 Task: Find the nearby beach volleyball courts for a game in the sand in New York City.
Action: Key pressed <Key.caps_lock>N<Key.caps_lock>ew<Key.space><Key.caps_lock>Y<Key.caps_lock>ork<Key.space><Key.caps_lock>C<Key.caps_lock>ity<Key.enter>
Screenshot: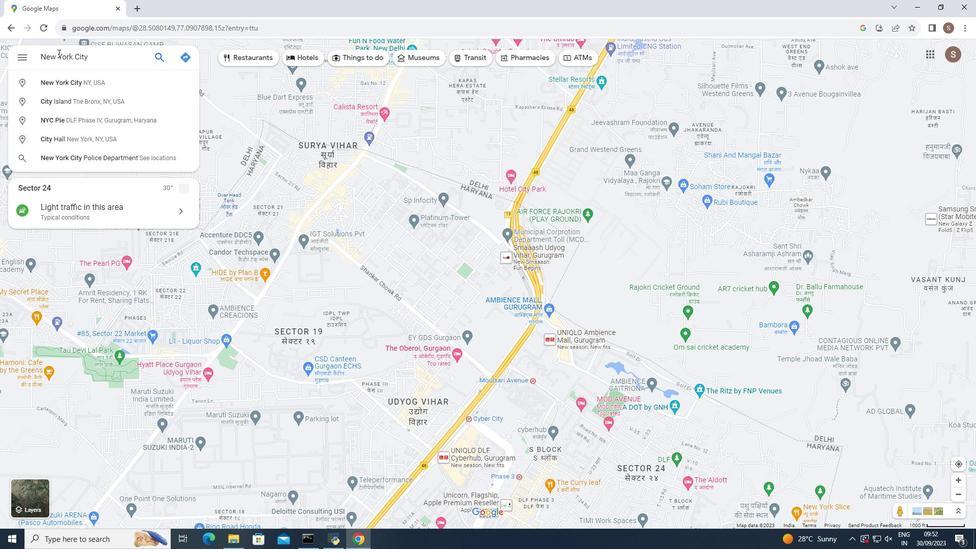 
Action: Mouse moved to (99, 226)
Screenshot: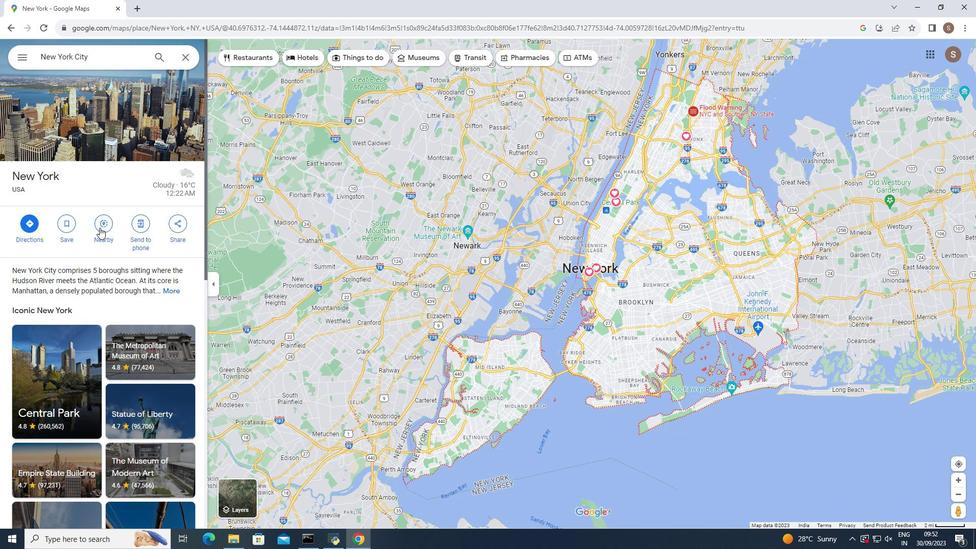 
Action: Mouse pressed left at (99, 226)
Screenshot: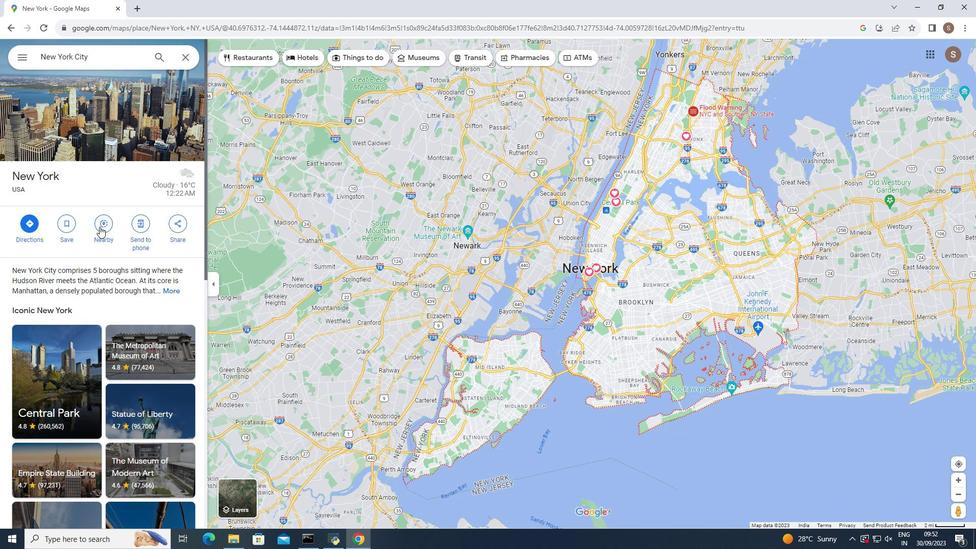 
Action: Mouse moved to (59, 54)
Screenshot: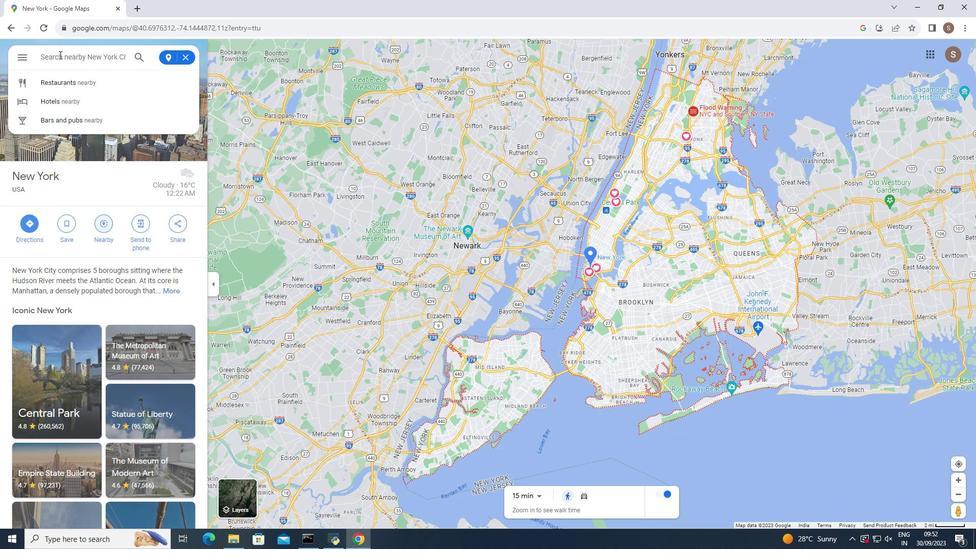 
Action: Mouse pressed left at (59, 54)
Screenshot: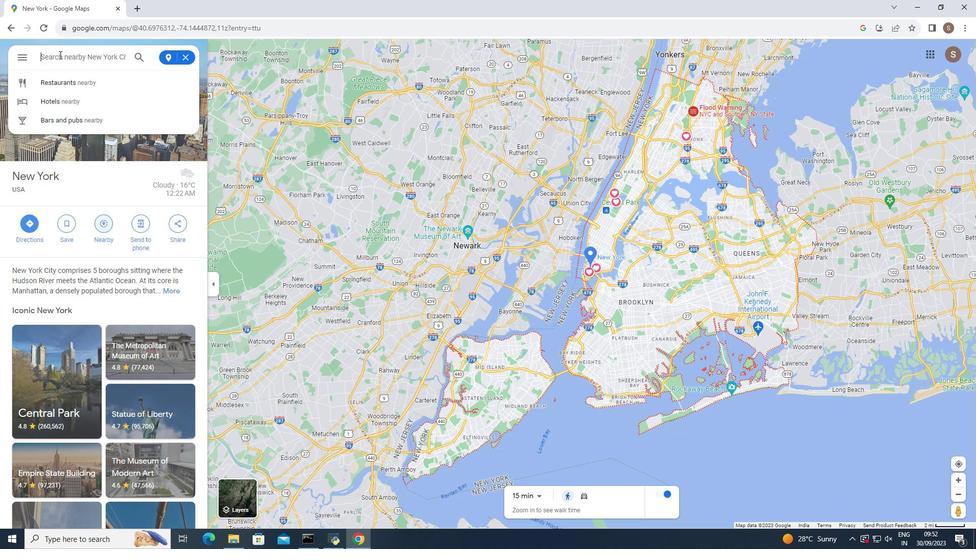 
Action: Key pressed b<Key.backspace>volleyball<Key.space>court<Key.space>foe<Key.backspace>r<Key.space>a<Key.space>game<Key.space>in<Key.space>the<Key.space>sand
Screenshot: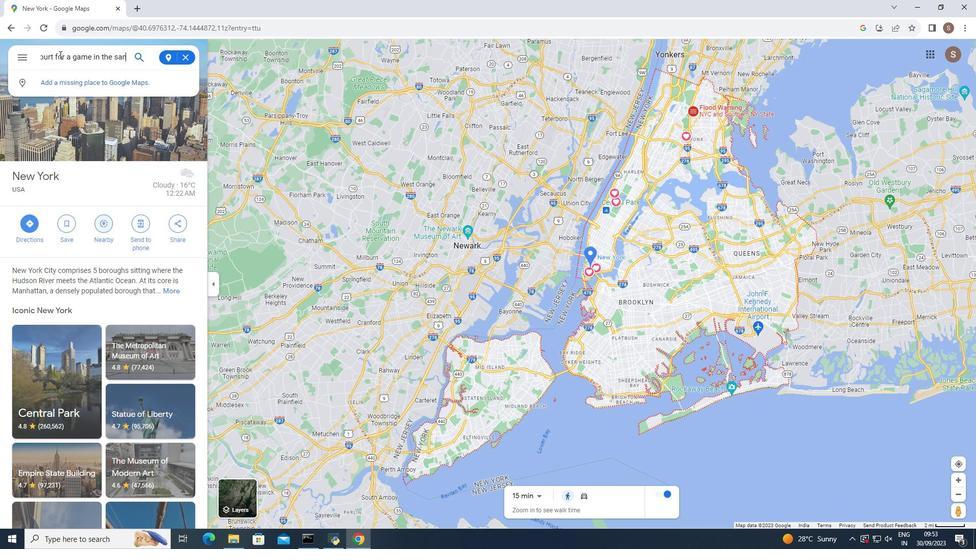 
Action: Mouse moved to (140, 56)
Screenshot: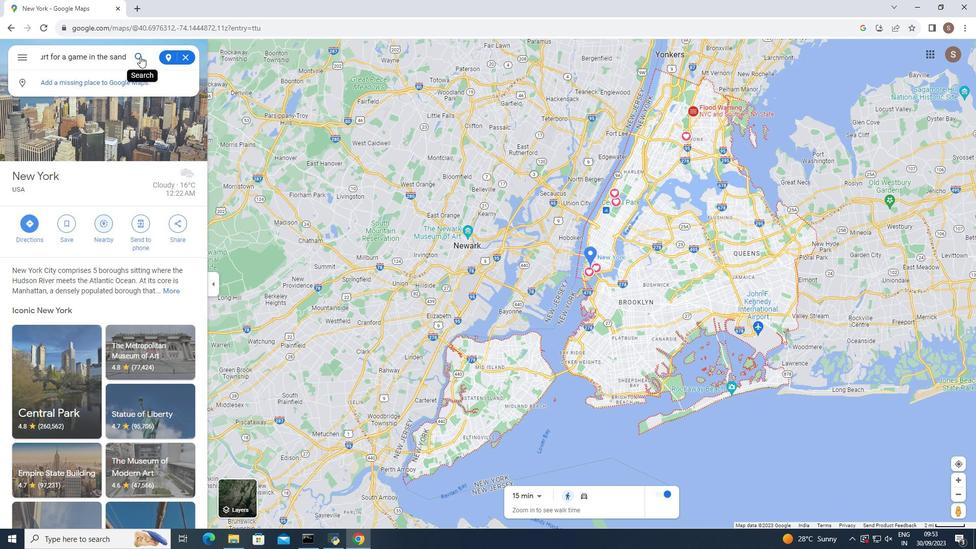 
Action: Mouse pressed left at (140, 56)
Screenshot: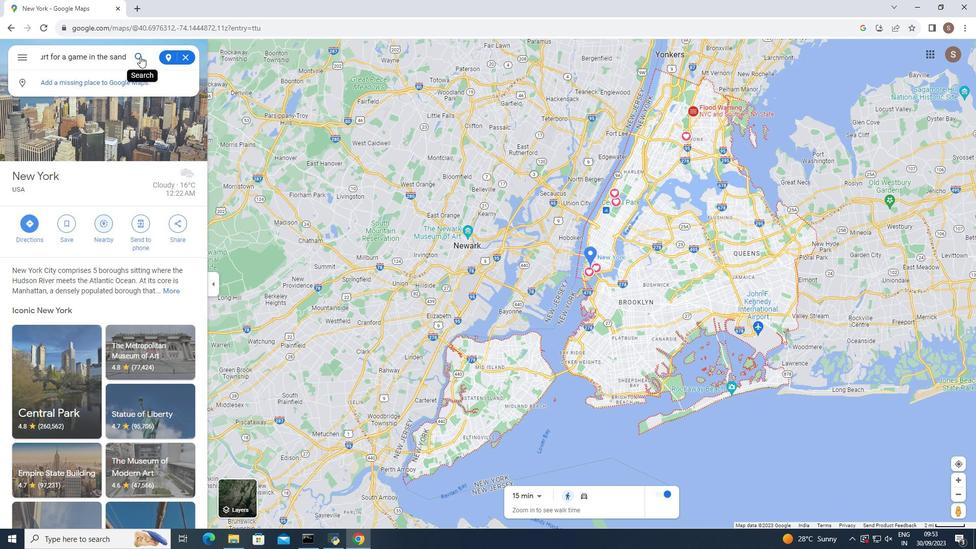 
Action: Mouse moved to (78, 86)
Screenshot: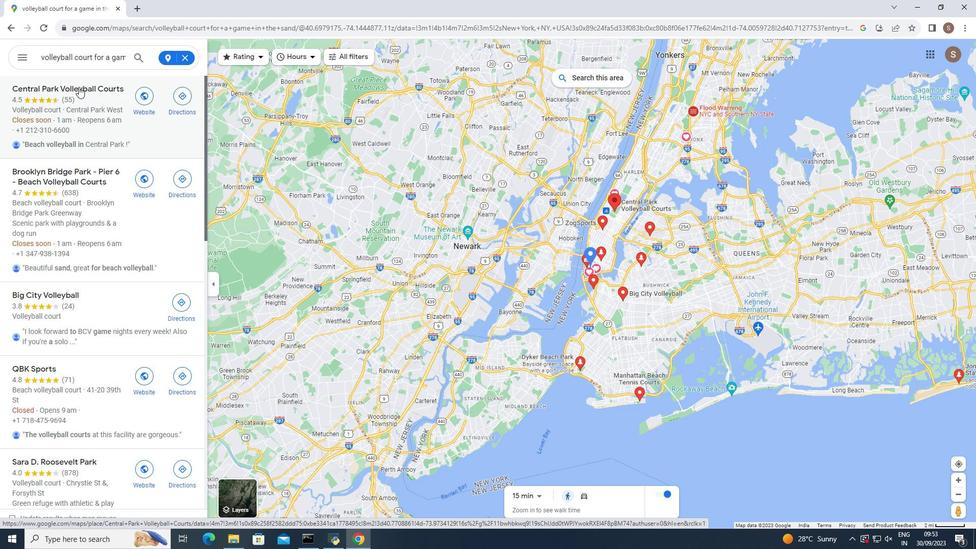 
Action: Mouse pressed left at (78, 86)
Screenshot: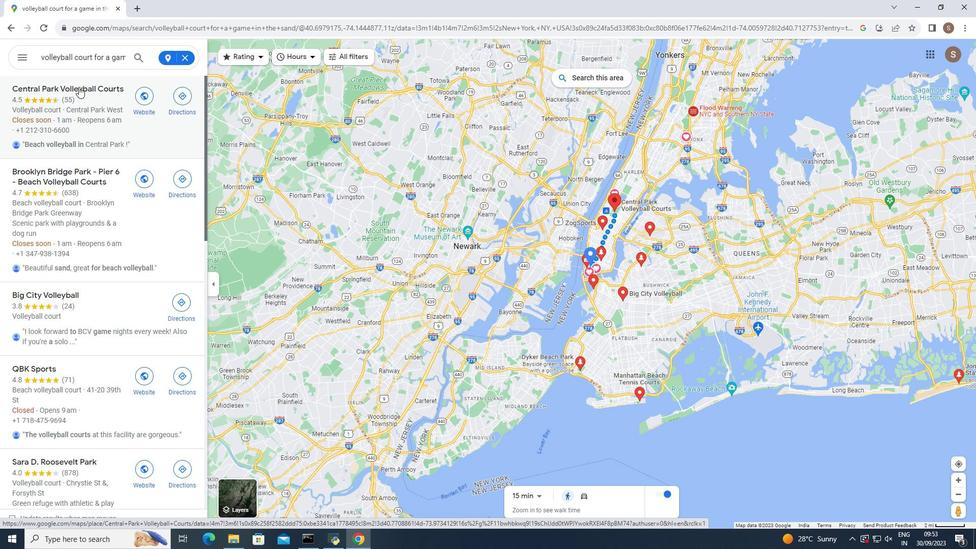 
Action: Mouse moved to (269, 325)
Screenshot: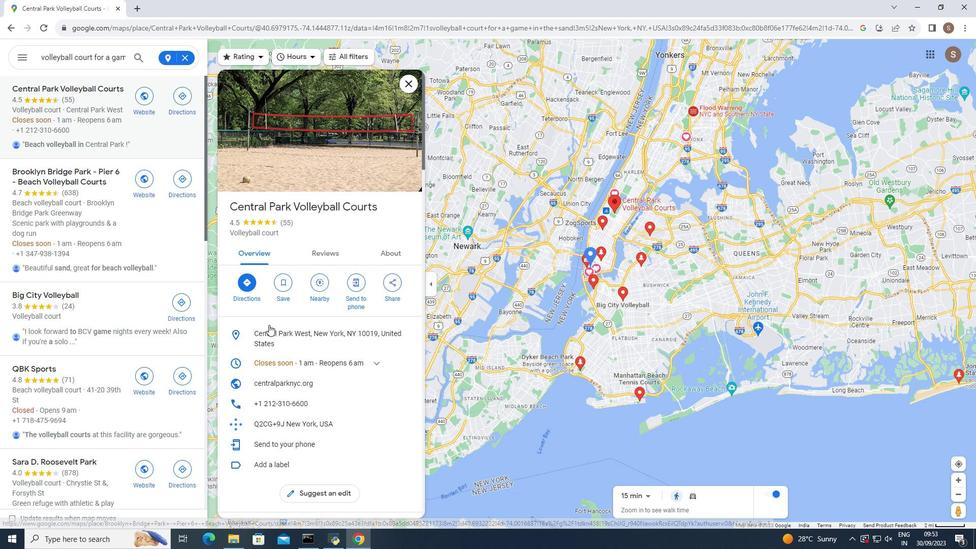 
Action: Mouse scrolled (269, 324) with delta (0, 0)
Screenshot: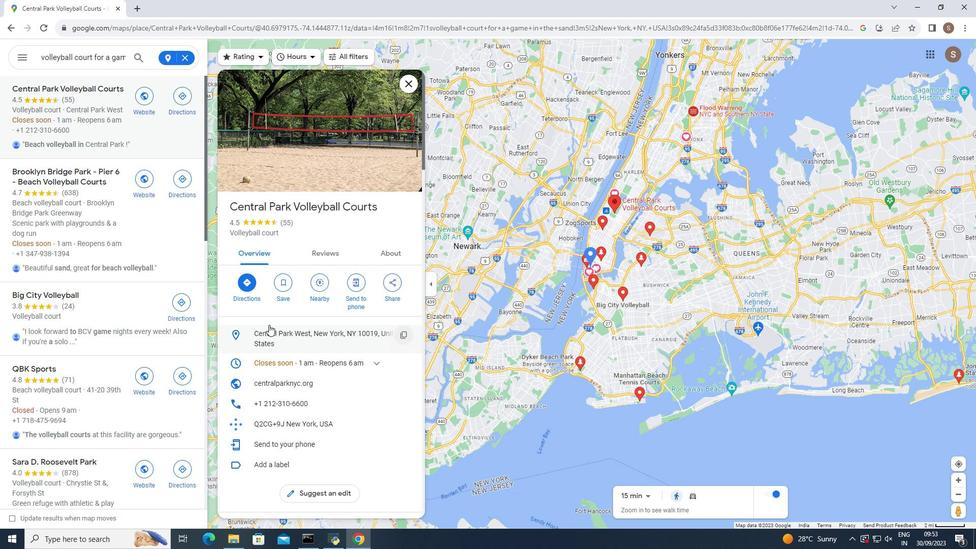 
Action: Mouse moved to (345, 293)
Screenshot: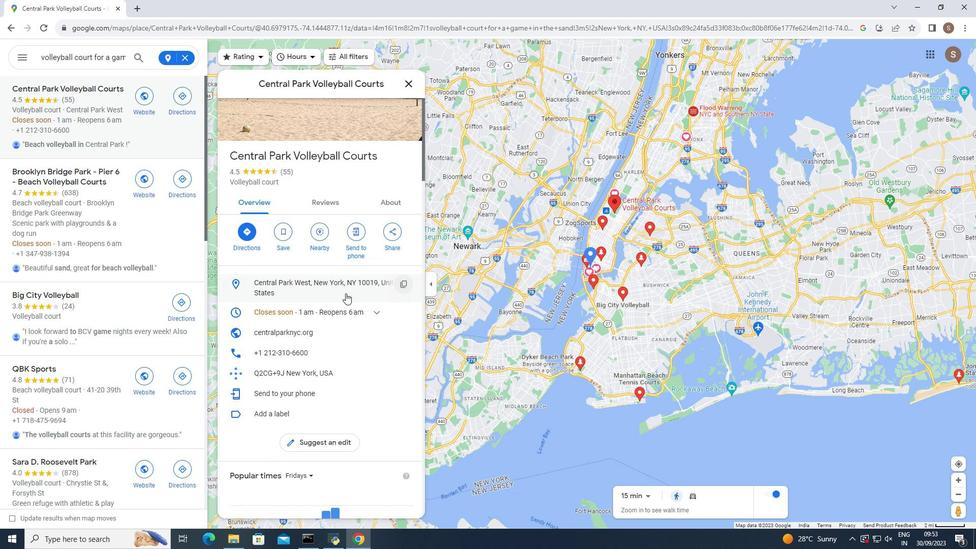 
Action: Mouse scrolled (345, 293) with delta (0, 0)
Screenshot: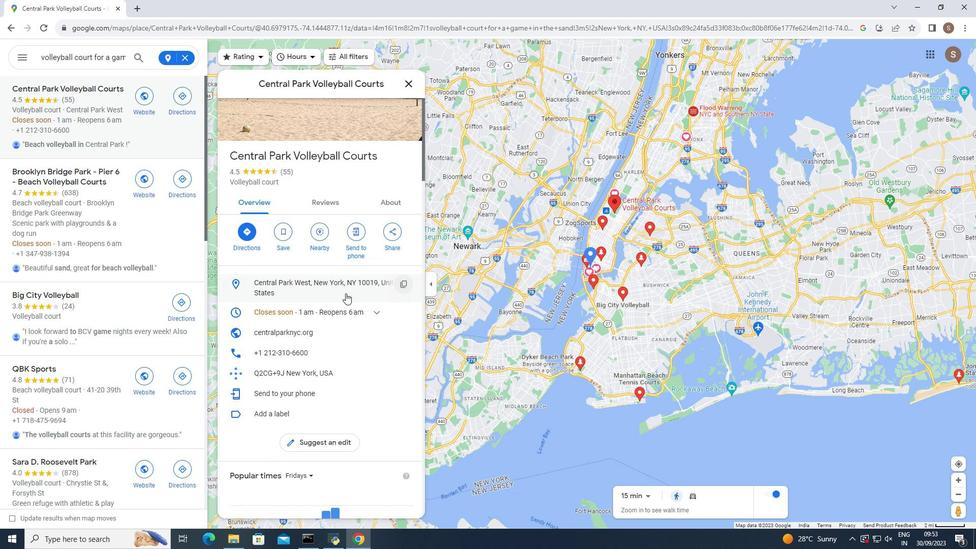 
Action: Mouse moved to (345, 294)
Screenshot: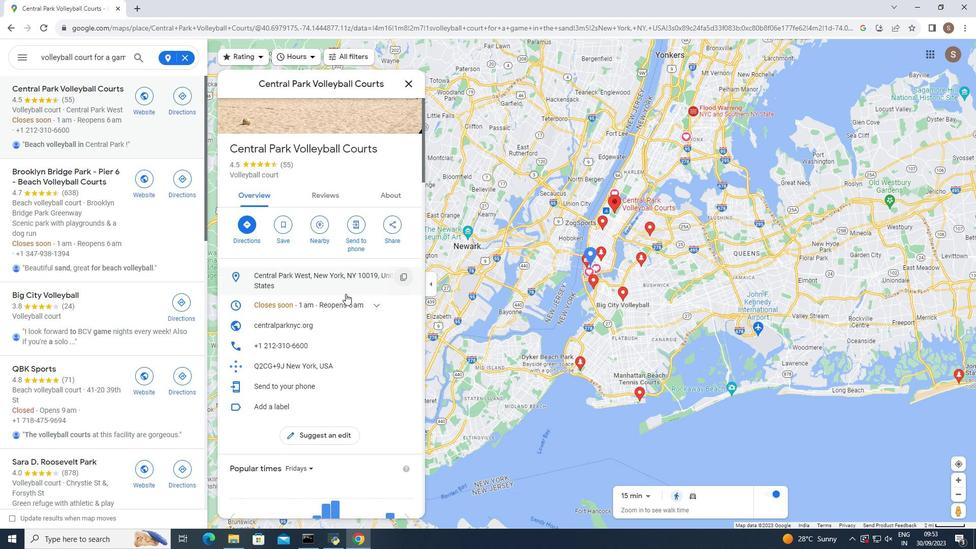 
Action: Mouse scrolled (345, 293) with delta (0, 0)
Screenshot: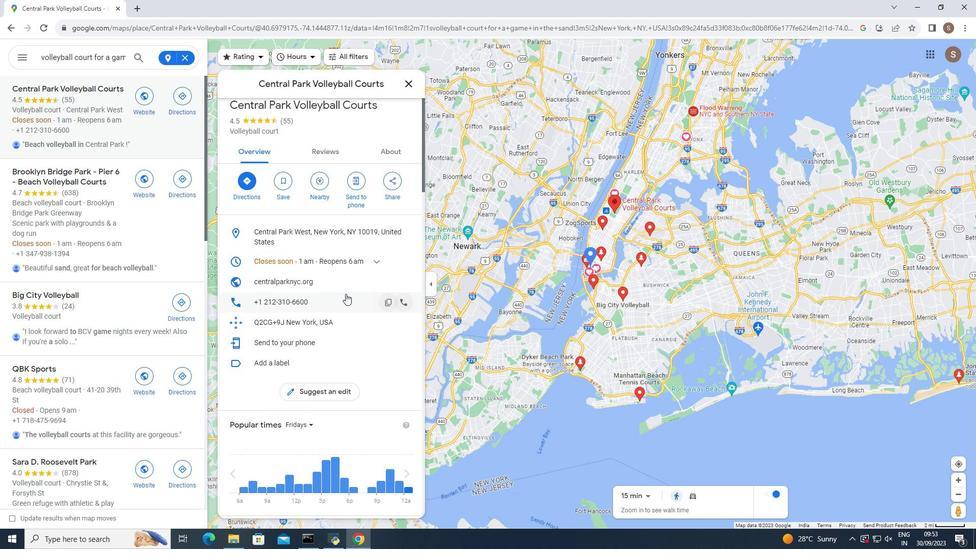 
Action: Mouse scrolled (345, 293) with delta (0, 0)
Screenshot: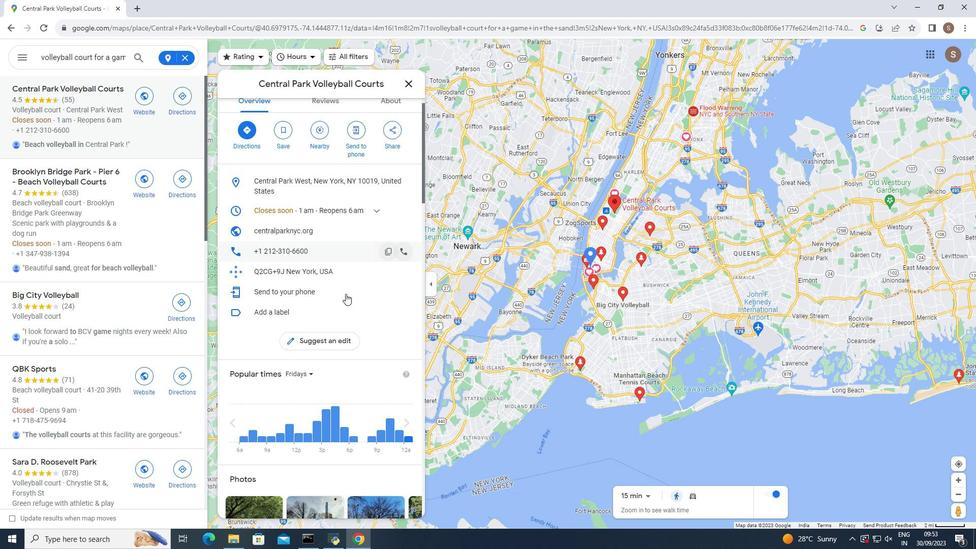 
Action: Mouse moved to (373, 161)
Screenshot: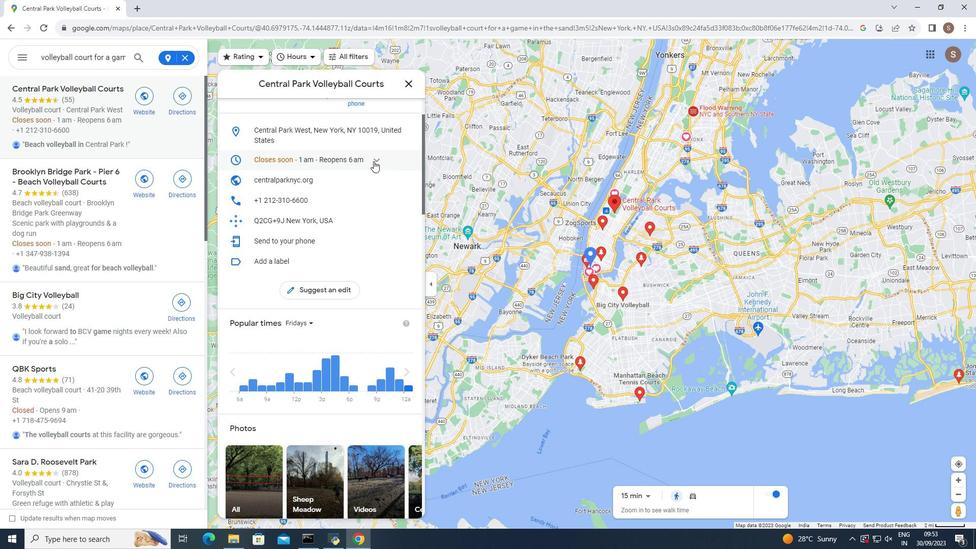 
Action: Mouse pressed left at (373, 161)
Screenshot: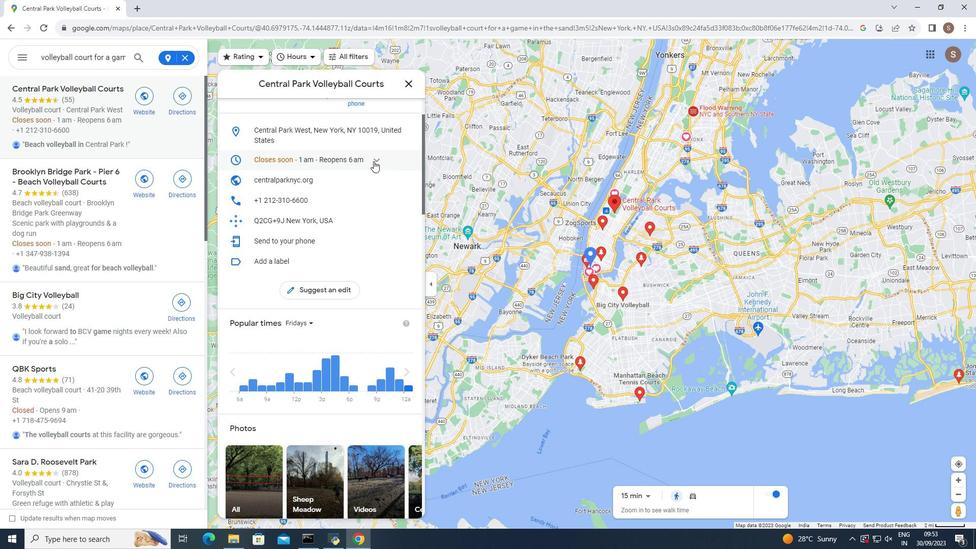
Action: Mouse moved to (367, 201)
Screenshot: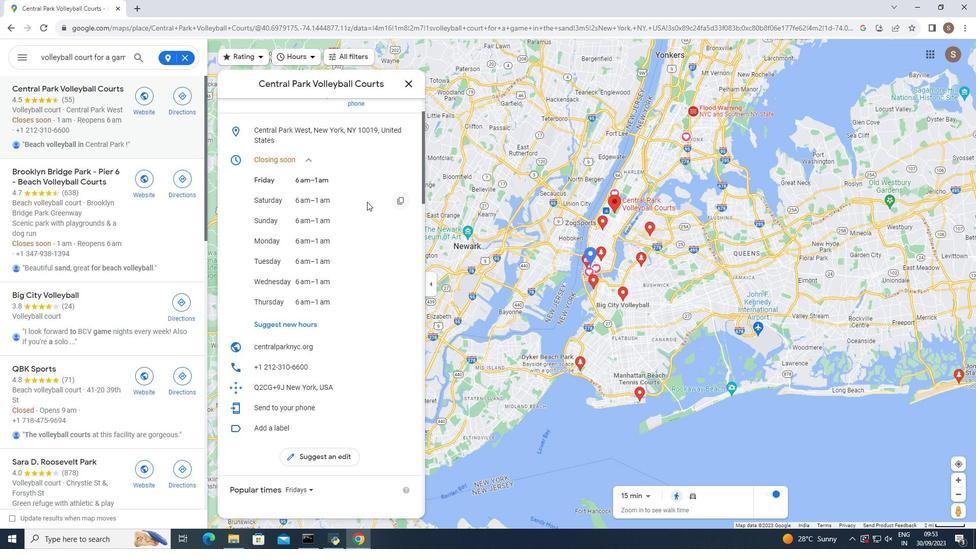 
Action: Mouse scrolled (367, 201) with delta (0, 0)
Screenshot: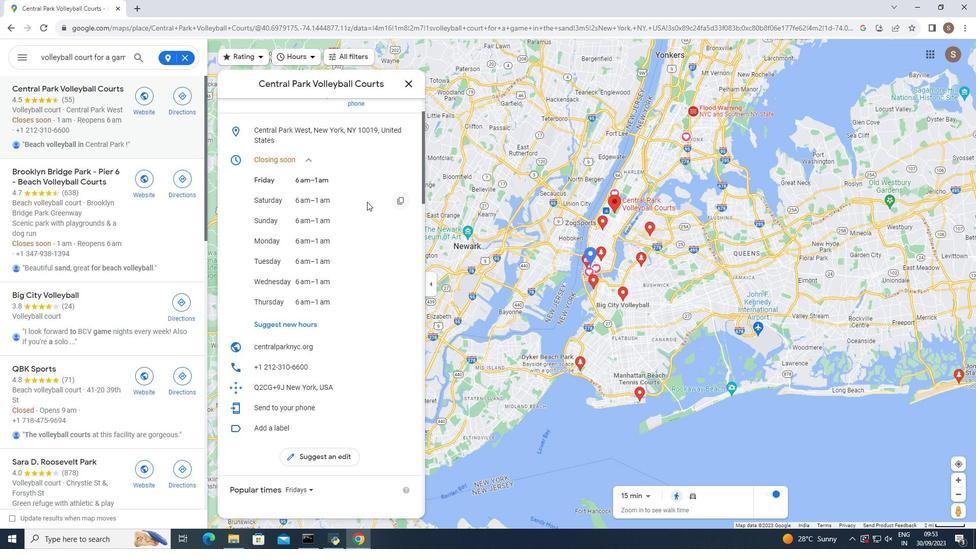 
Action: Mouse moved to (366, 202)
Screenshot: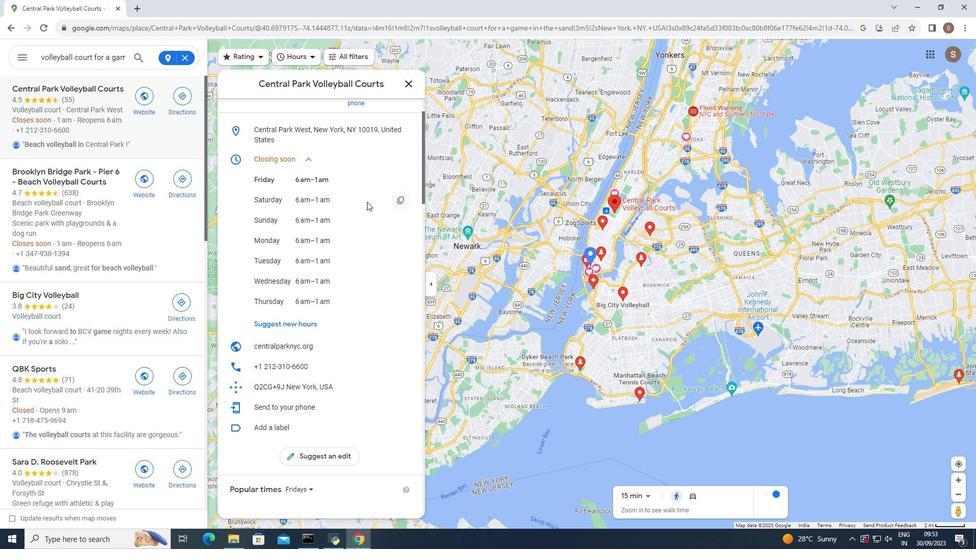
Action: Mouse scrolled (366, 201) with delta (0, 0)
Screenshot: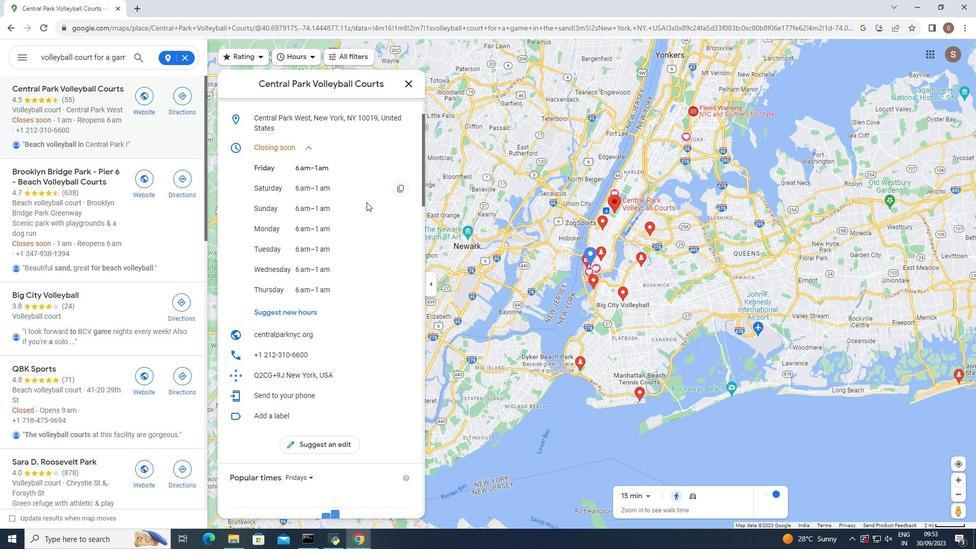 
Action: Mouse moved to (365, 203)
Screenshot: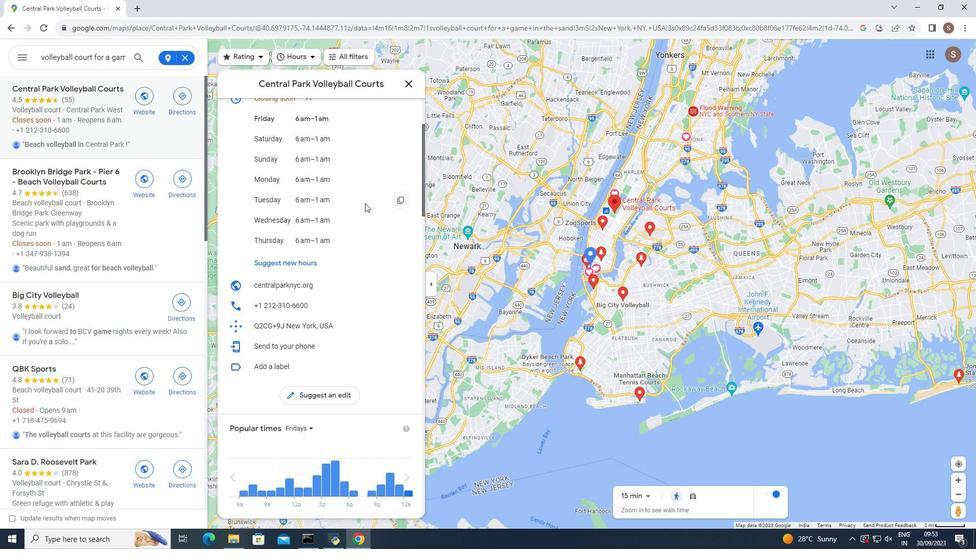
Action: Mouse scrolled (365, 202) with delta (0, 0)
Screenshot: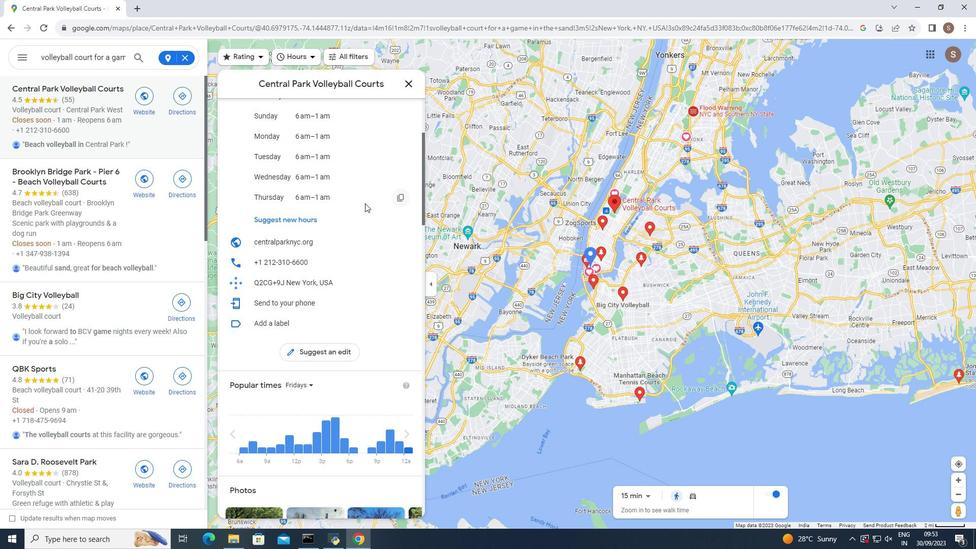 
Action: Mouse scrolled (365, 202) with delta (0, 0)
Screenshot: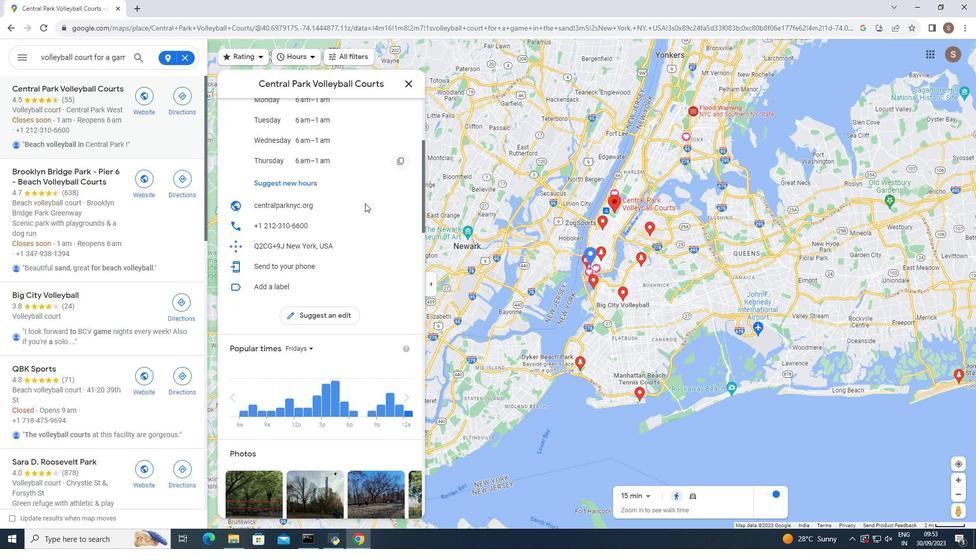 
Action: Mouse scrolled (365, 202) with delta (0, 0)
Screenshot: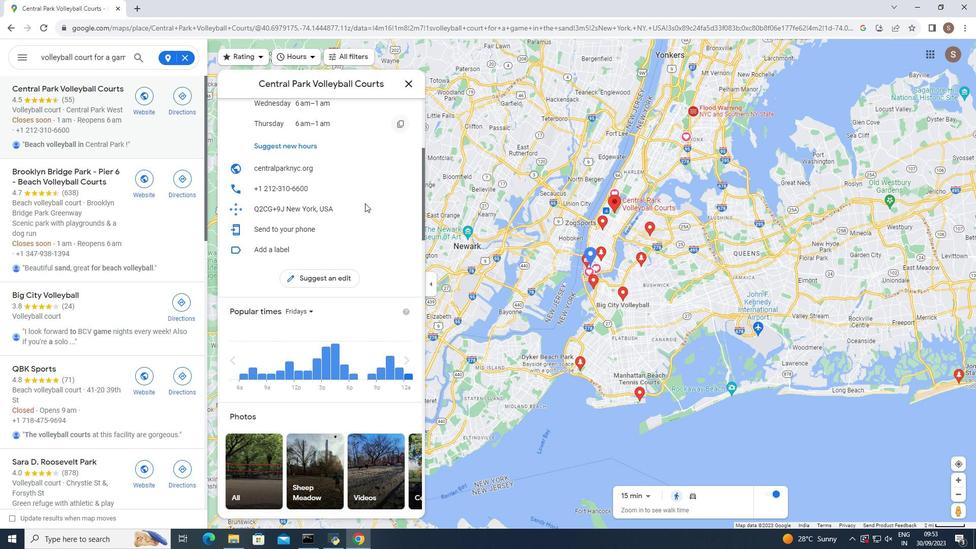 
Action: Mouse scrolled (365, 202) with delta (0, 0)
Screenshot: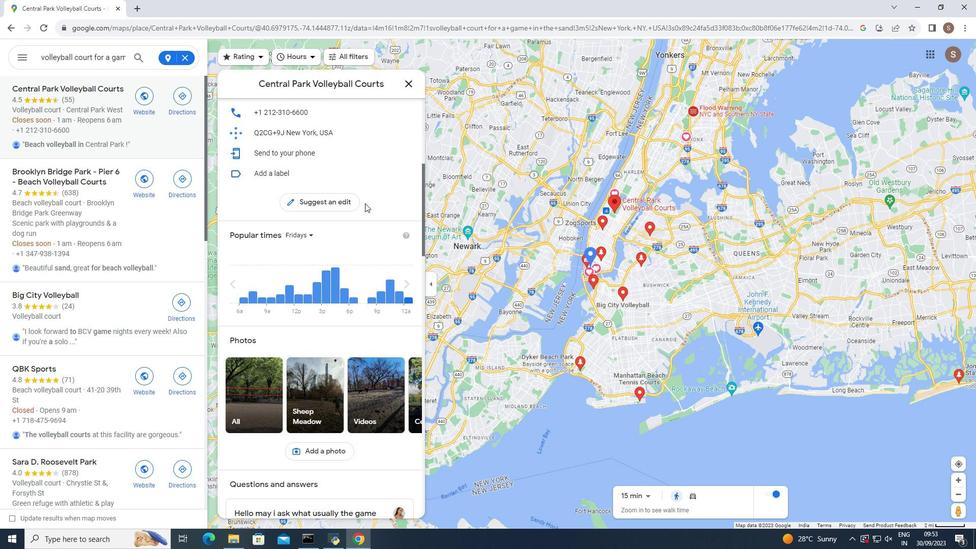 
Action: Mouse scrolled (365, 202) with delta (0, 0)
Screenshot: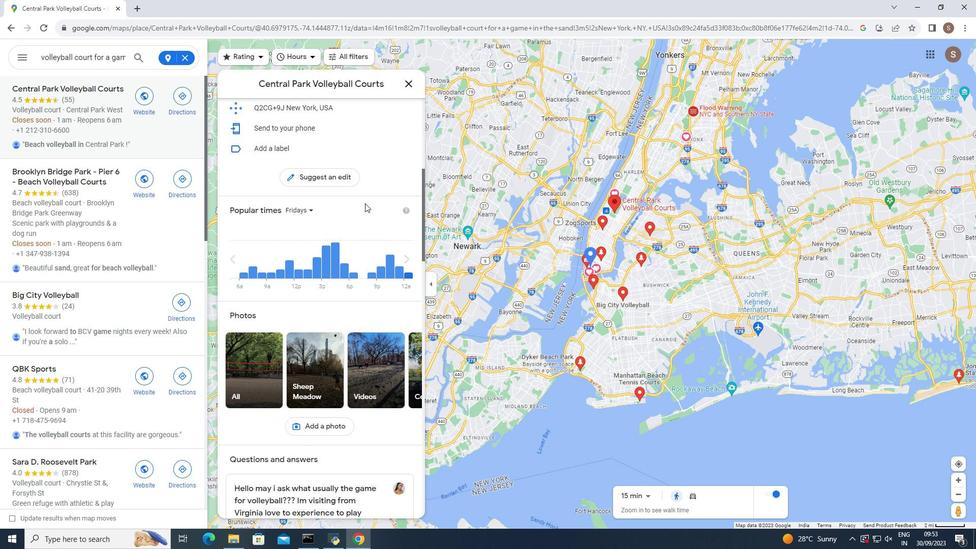 
Action: Mouse scrolled (365, 202) with delta (0, 0)
Screenshot: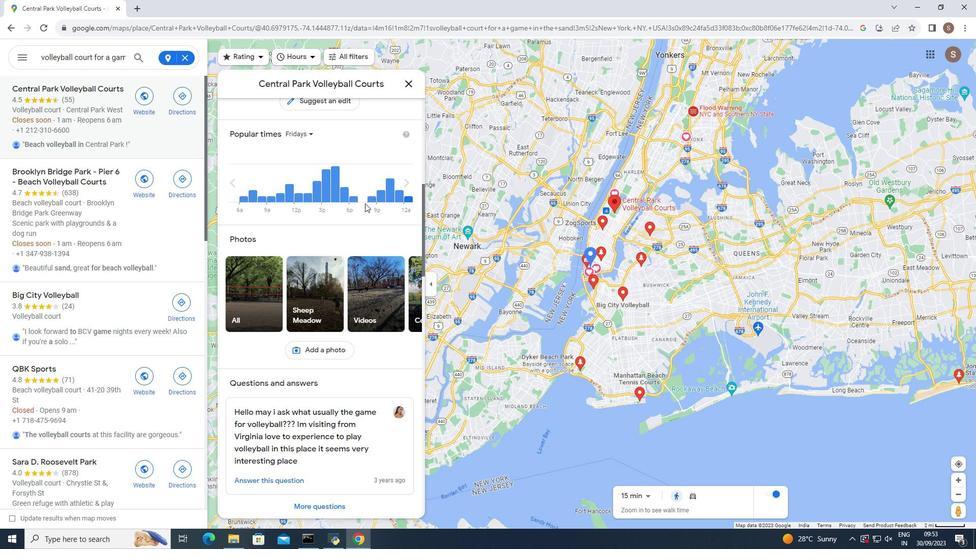 
Action: Mouse scrolled (365, 202) with delta (0, 0)
Screenshot: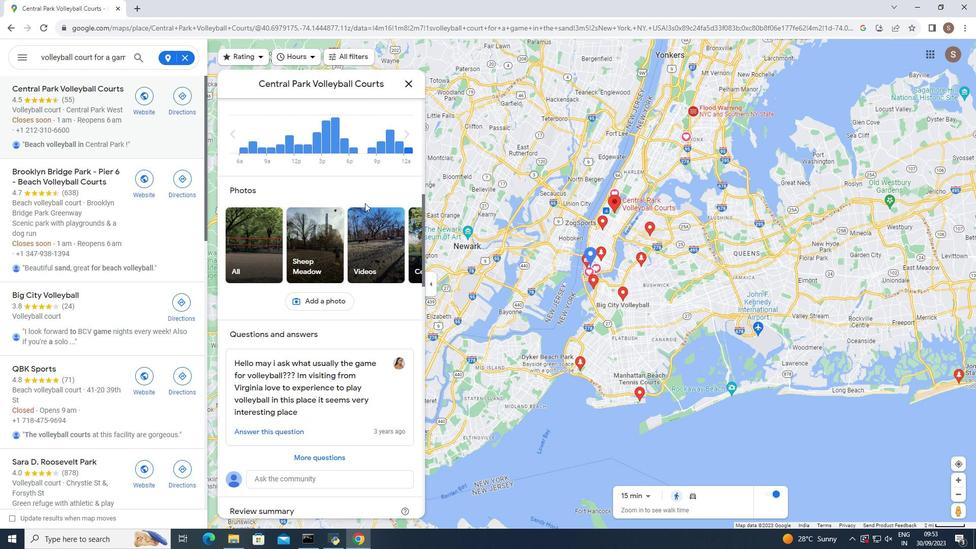 
Action: Mouse scrolled (365, 202) with delta (0, 0)
Screenshot: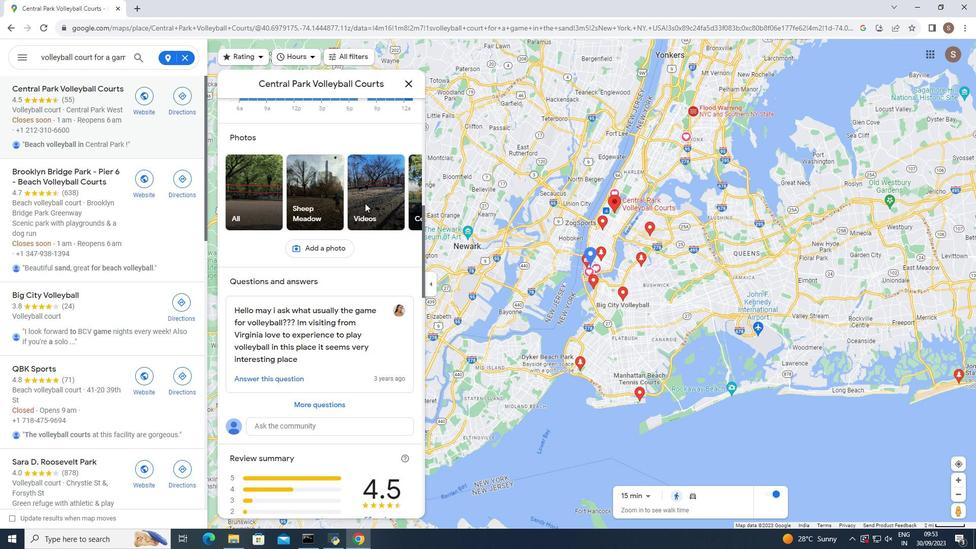 
Action: Mouse scrolled (365, 202) with delta (0, 0)
Screenshot: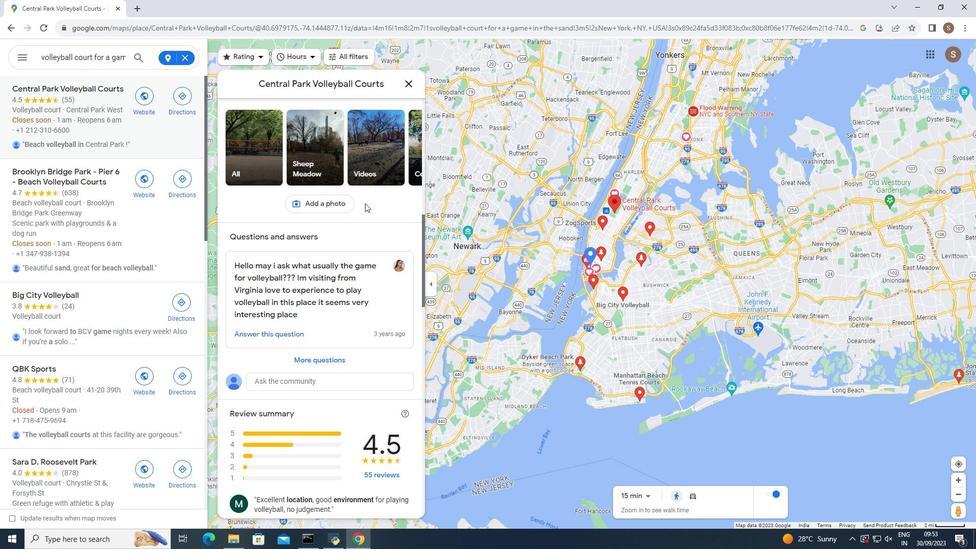 
Action: Mouse scrolled (365, 202) with delta (0, 0)
Screenshot: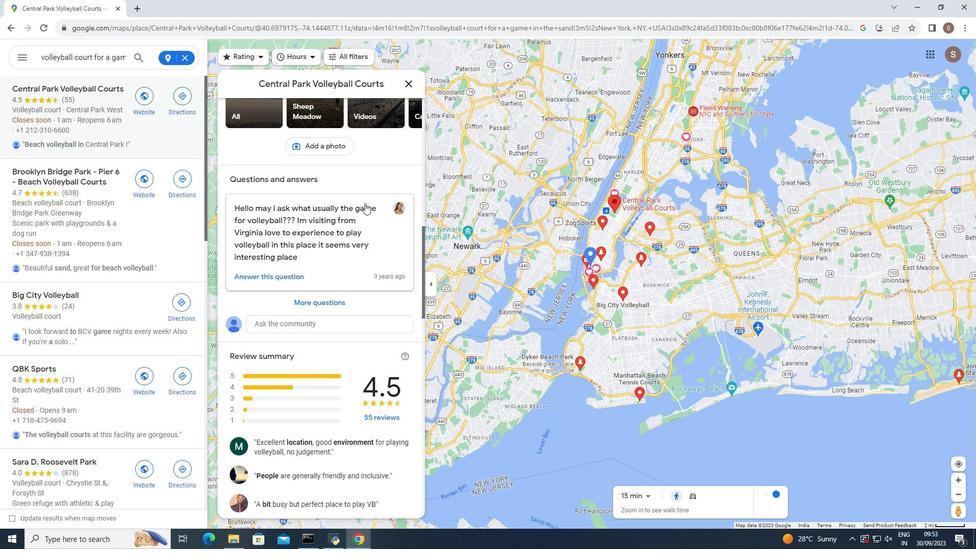 
Action: Mouse scrolled (365, 202) with delta (0, 0)
Screenshot: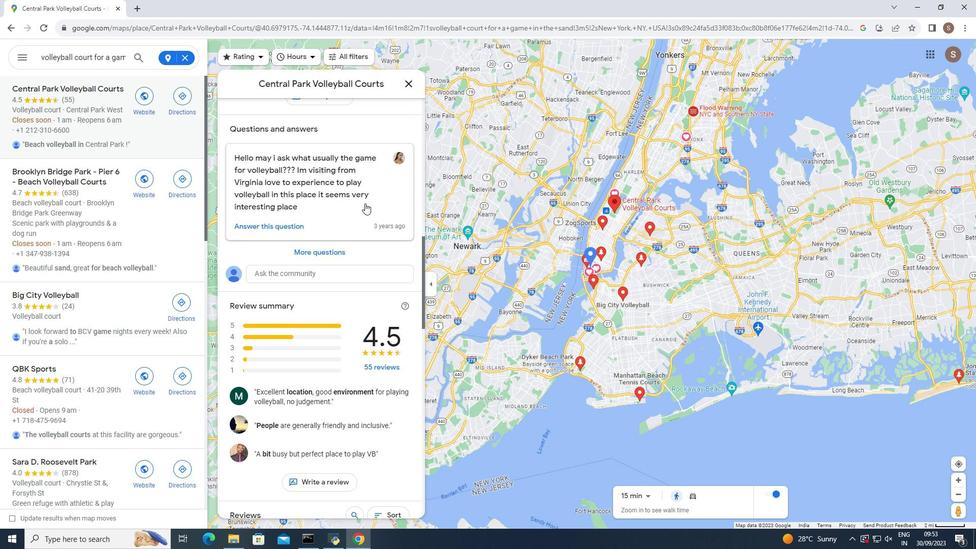 
Action: Mouse scrolled (365, 202) with delta (0, 0)
Screenshot: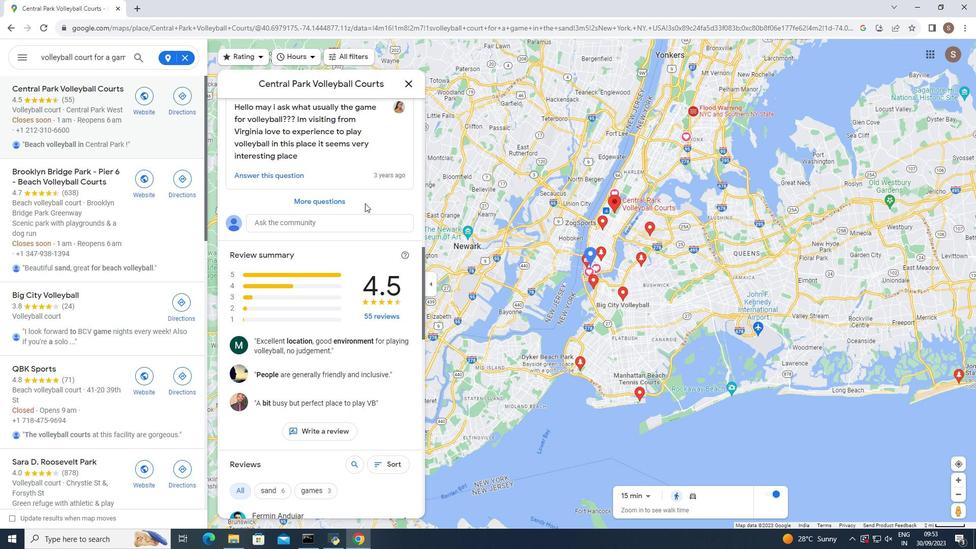 
Action: Mouse scrolled (365, 202) with delta (0, 0)
Screenshot: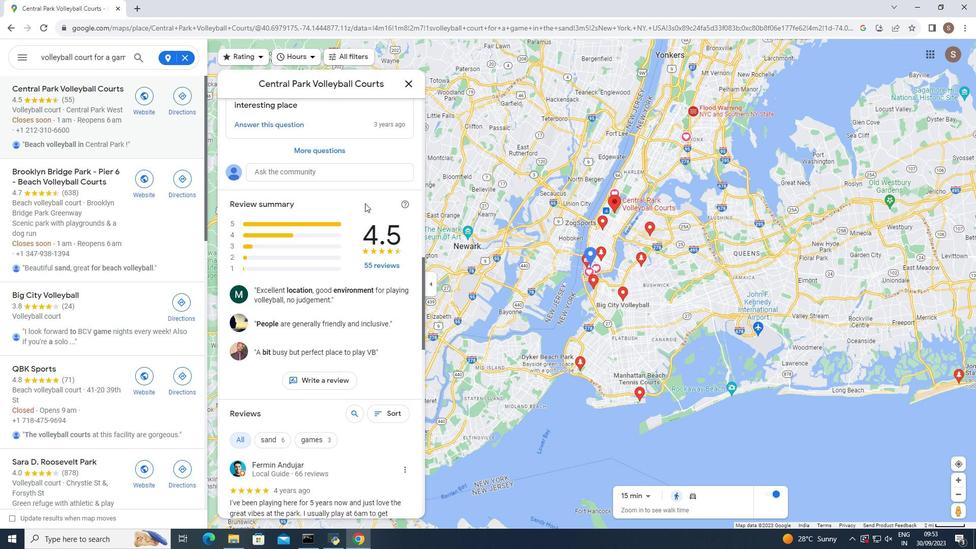 
Action: Mouse scrolled (365, 202) with delta (0, 0)
Screenshot: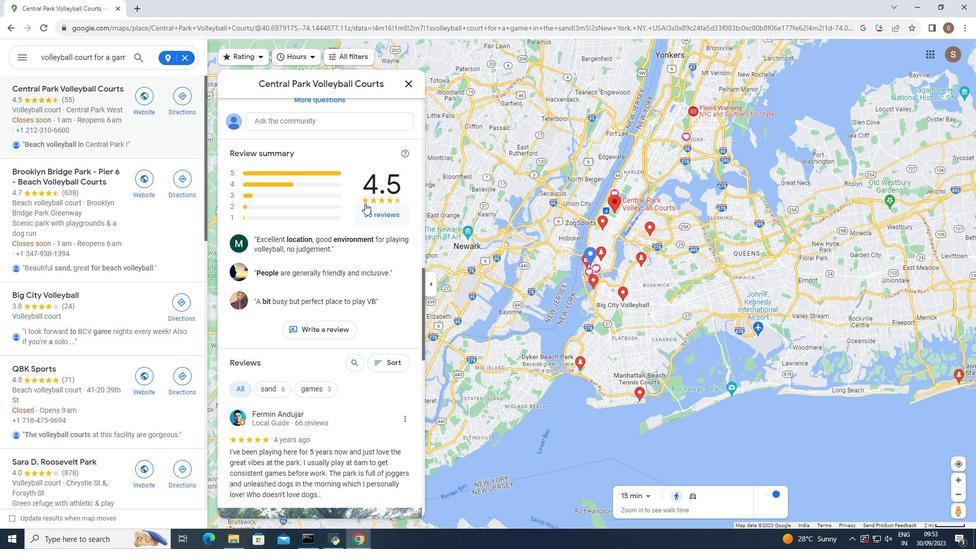 
Action: Mouse scrolled (365, 202) with delta (0, 0)
Screenshot: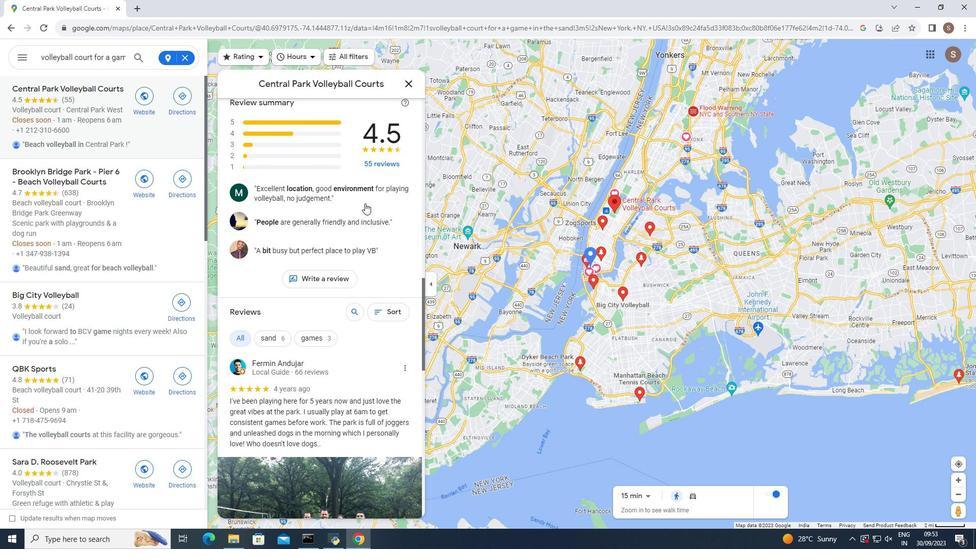 
Action: Mouse scrolled (365, 202) with delta (0, 0)
Screenshot: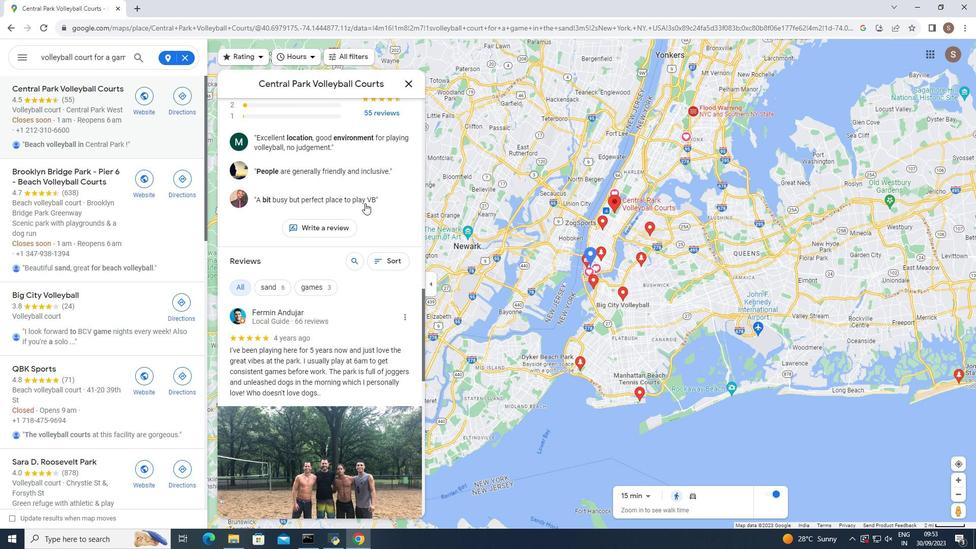 
Action: Mouse scrolled (365, 202) with delta (0, 0)
Screenshot: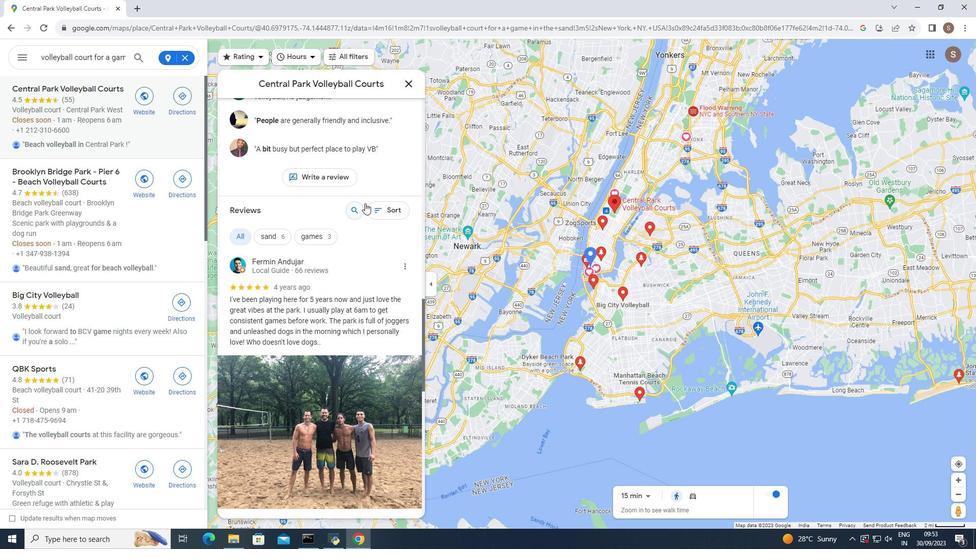 
Action: Mouse moved to (364, 203)
Screenshot: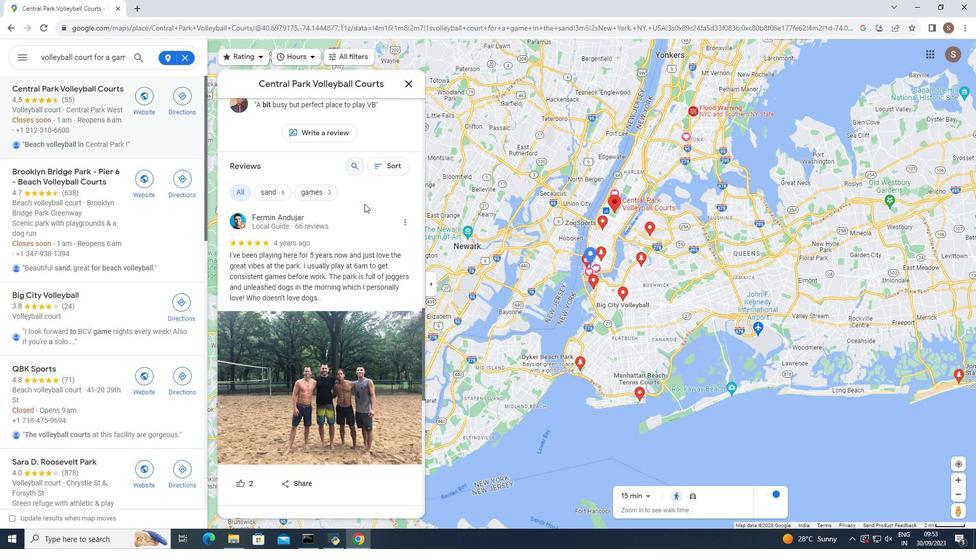 
Action: Mouse scrolled (364, 203) with delta (0, 0)
Screenshot: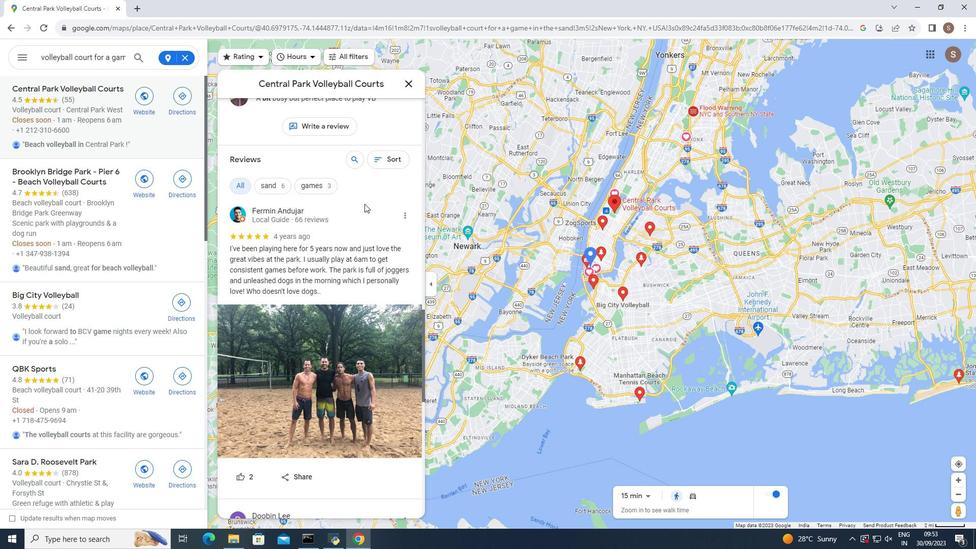 
Action: Mouse moved to (364, 204)
Screenshot: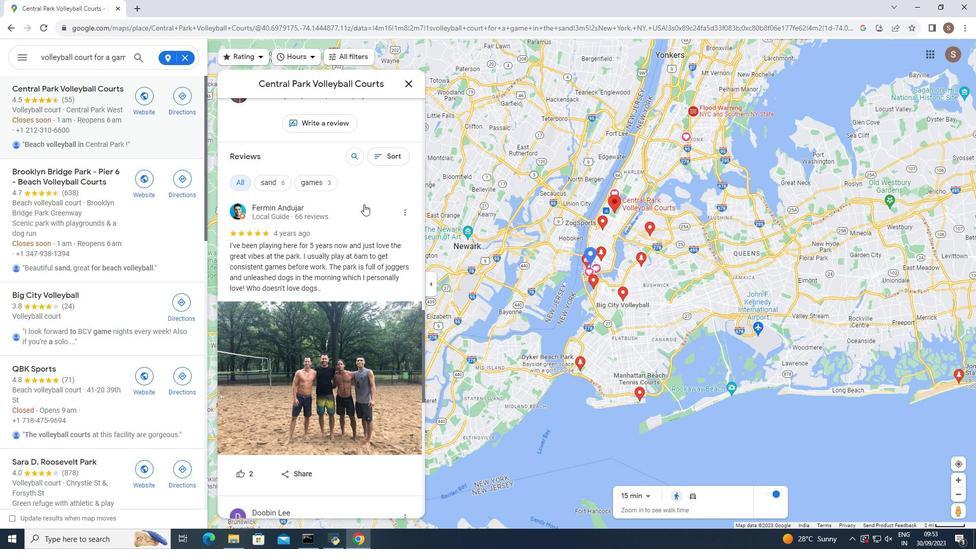 
Action: Mouse scrolled (364, 203) with delta (0, 0)
Screenshot: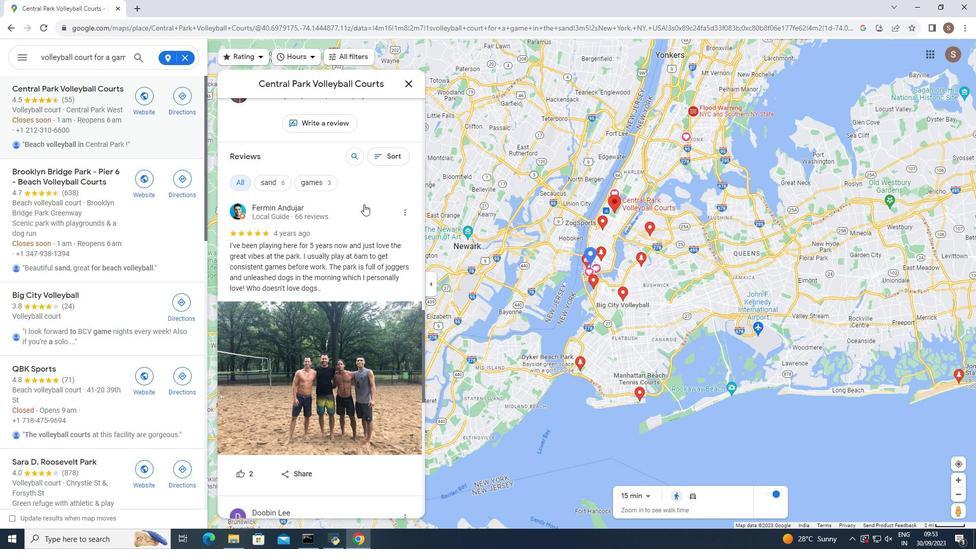 
Action: Mouse moved to (364, 205)
Screenshot: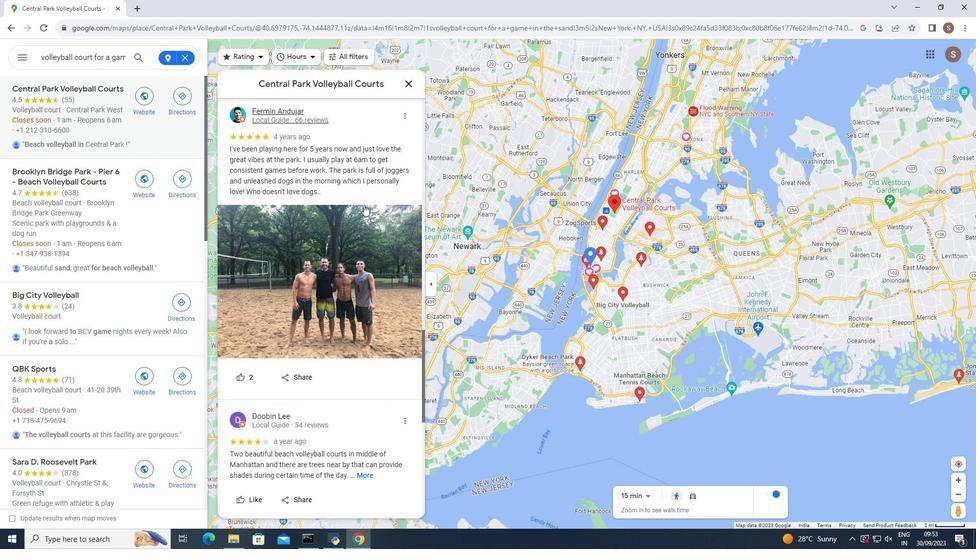 
Action: Mouse scrolled (364, 204) with delta (0, 0)
Screenshot: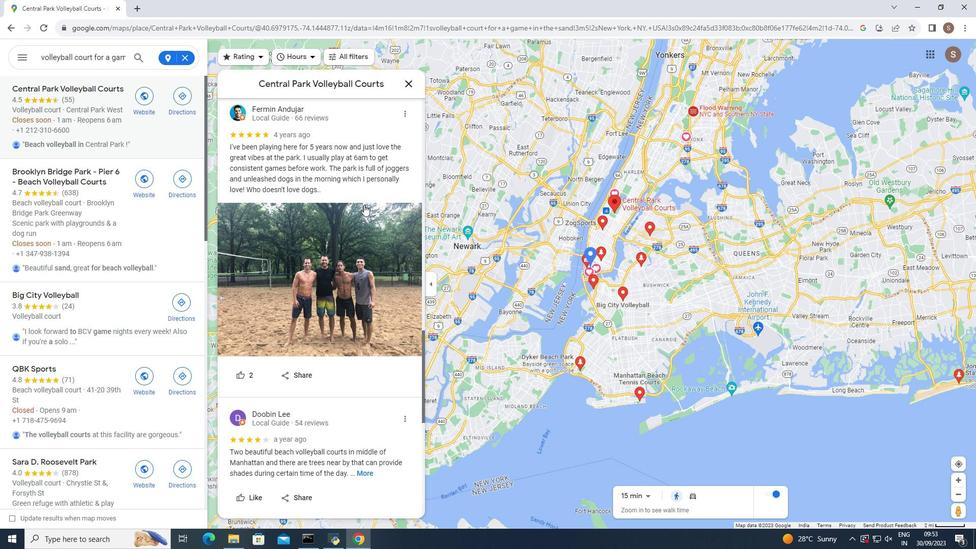 
Action: Mouse moved to (363, 205)
Screenshot: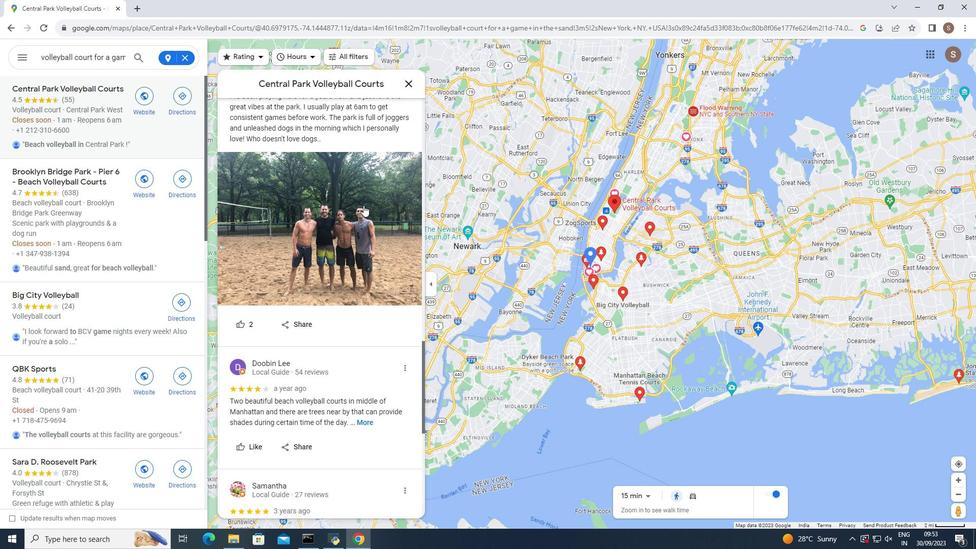 
Action: Mouse scrolled (363, 205) with delta (0, 0)
Screenshot: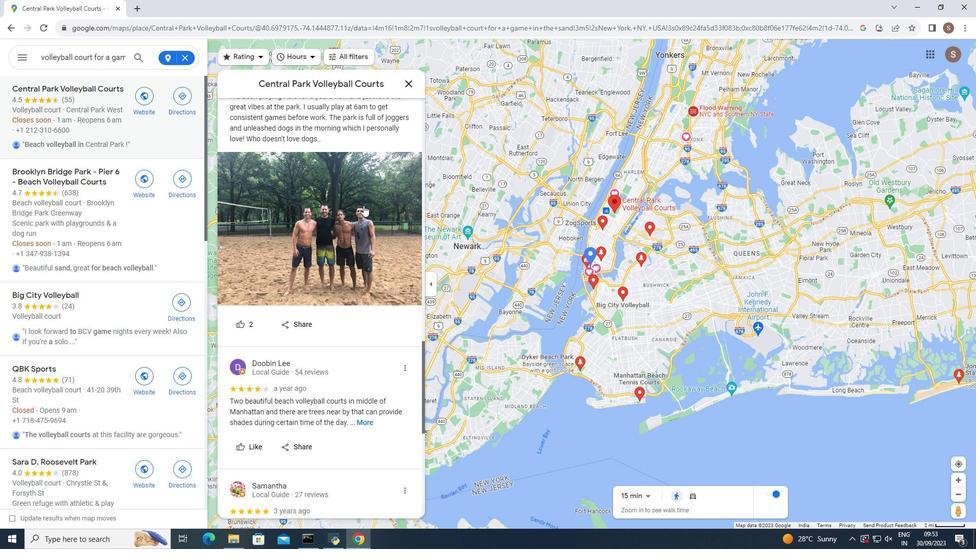 
Action: Mouse moved to (358, 209)
Screenshot: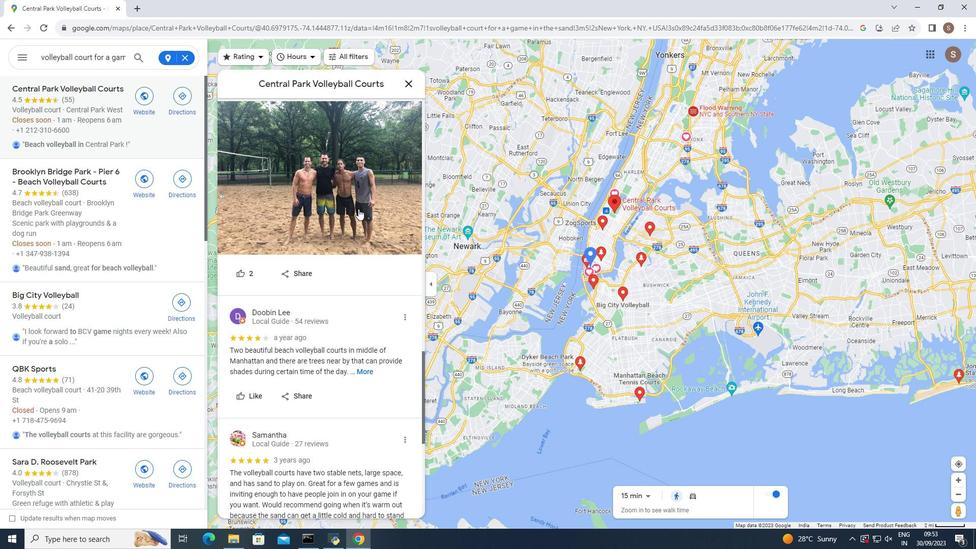 
Action: Mouse scrolled (358, 208) with delta (0, 0)
Screenshot: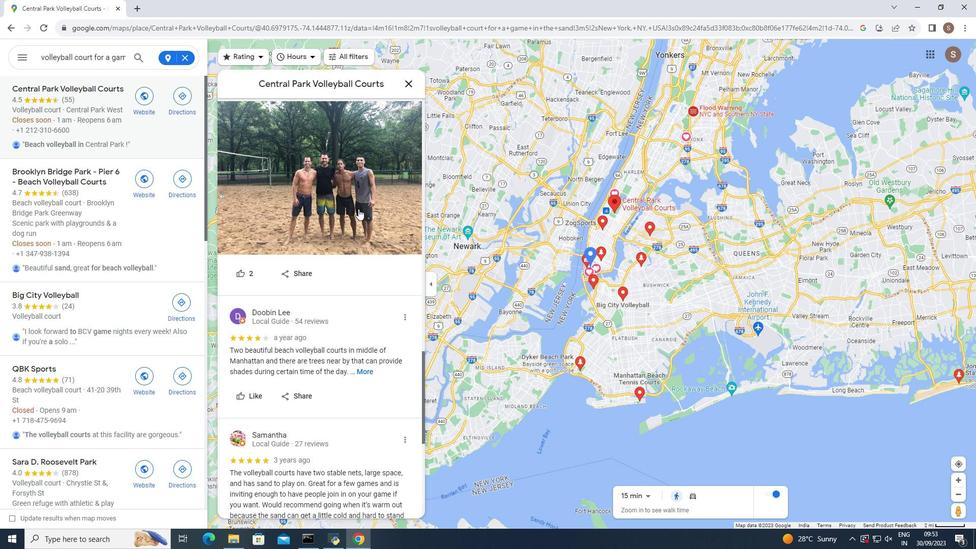 
Action: Mouse scrolled (358, 208) with delta (0, 0)
Screenshot: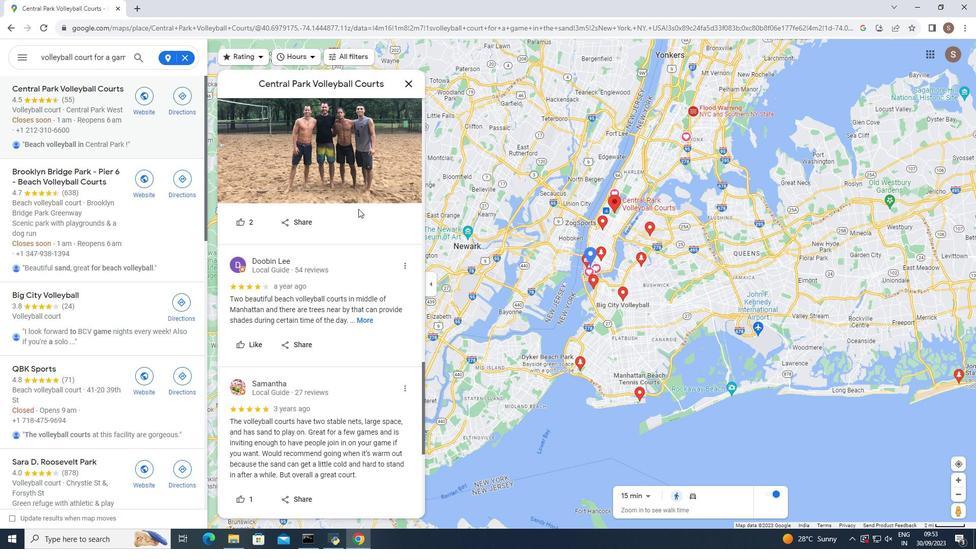
Action: Mouse moved to (353, 209)
Screenshot: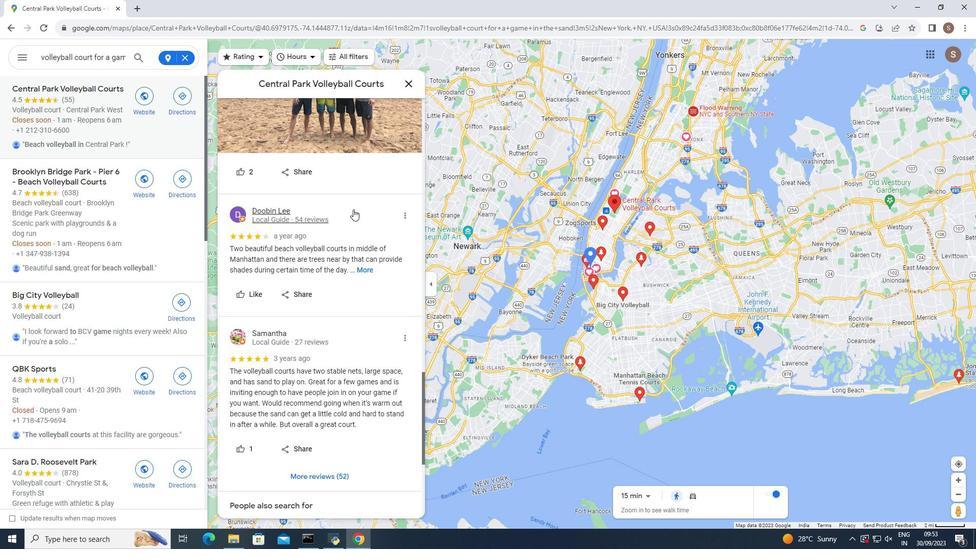 
Action: Mouse scrolled (353, 209) with delta (0, 0)
Screenshot: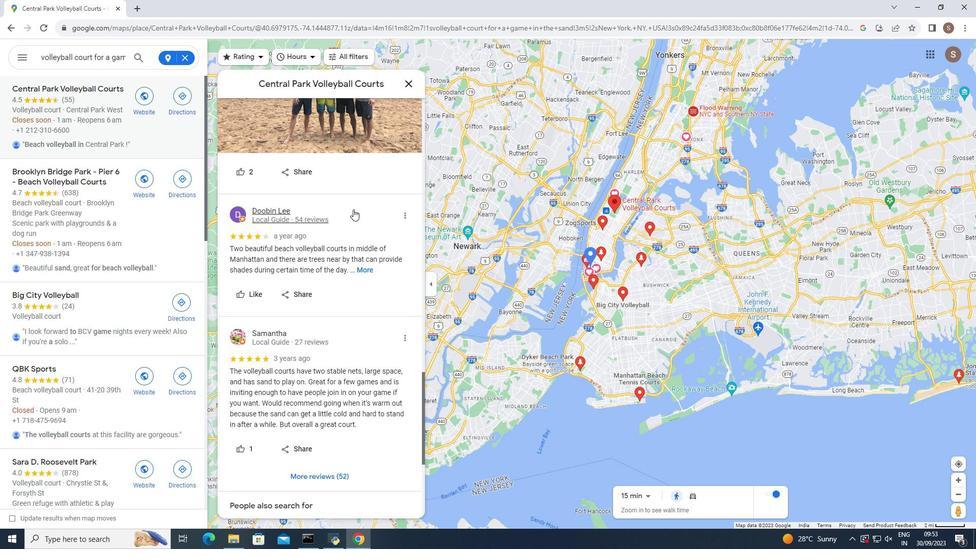 
Action: Mouse scrolled (353, 209) with delta (0, 0)
Screenshot: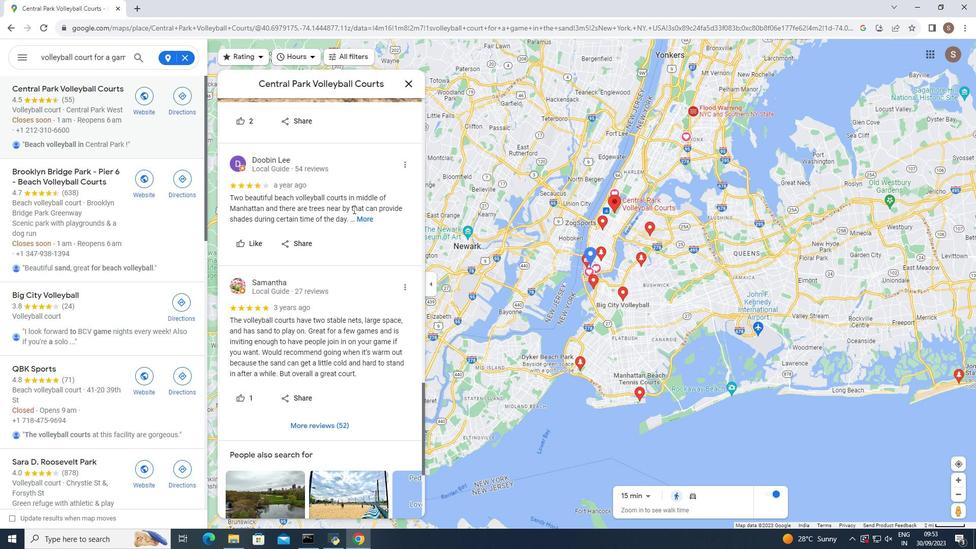 
Action: Mouse moved to (339, 215)
Screenshot: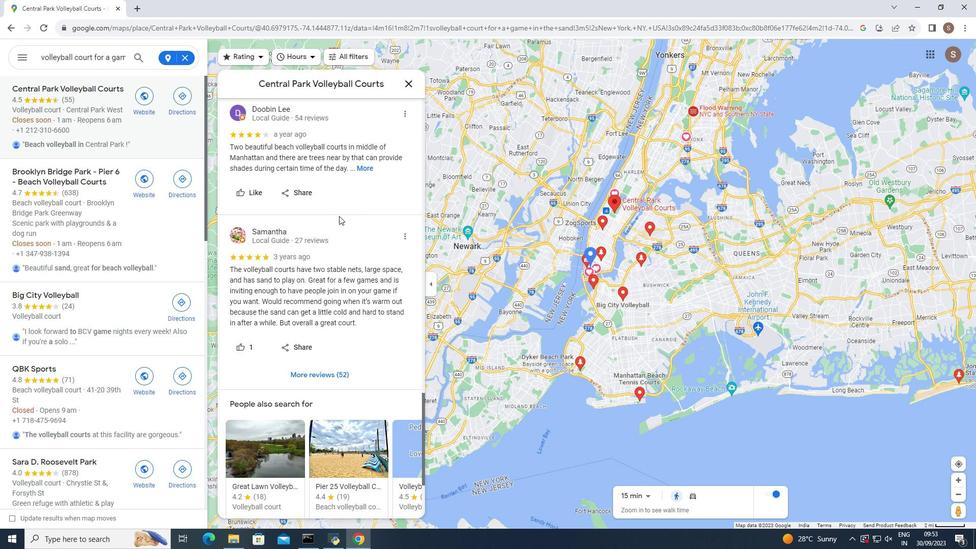 
Action: Mouse scrolled (339, 214) with delta (0, 0)
Screenshot: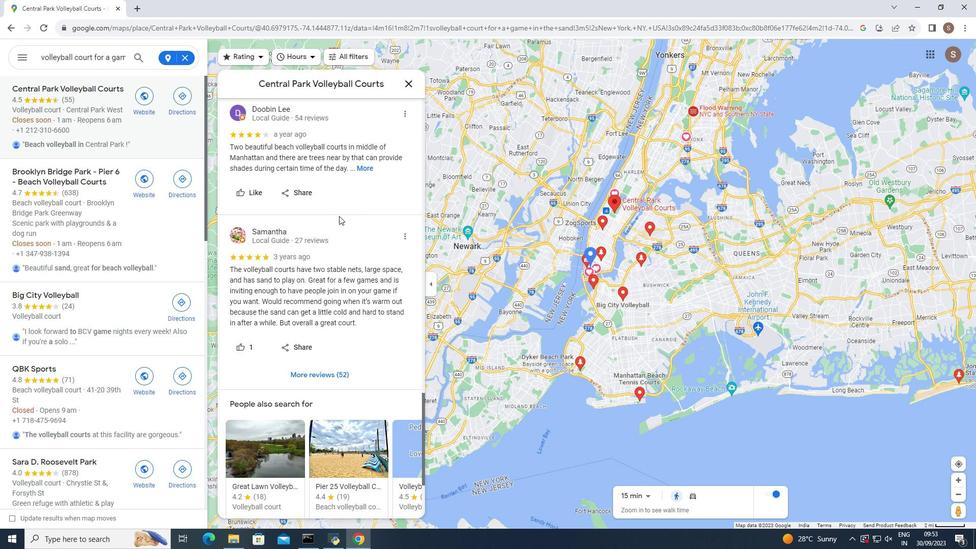 
Action: Mouse moved to (338, 216)
Screenshot: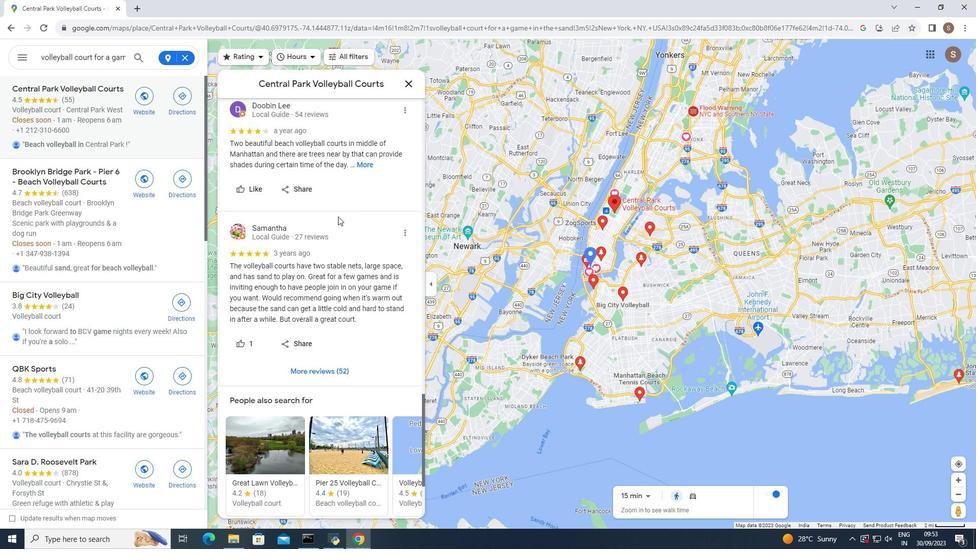 
Action: Mouse scrolled (338, 216) with delta (0, 0)
Screenshot: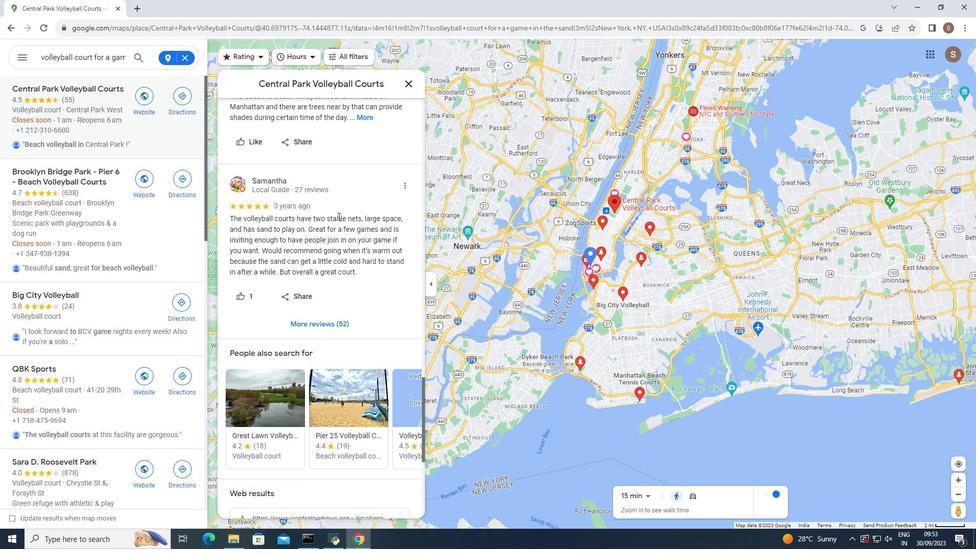 
Action: Mouse scrolled (338, 216) with delta (0, 0)
Screenshot: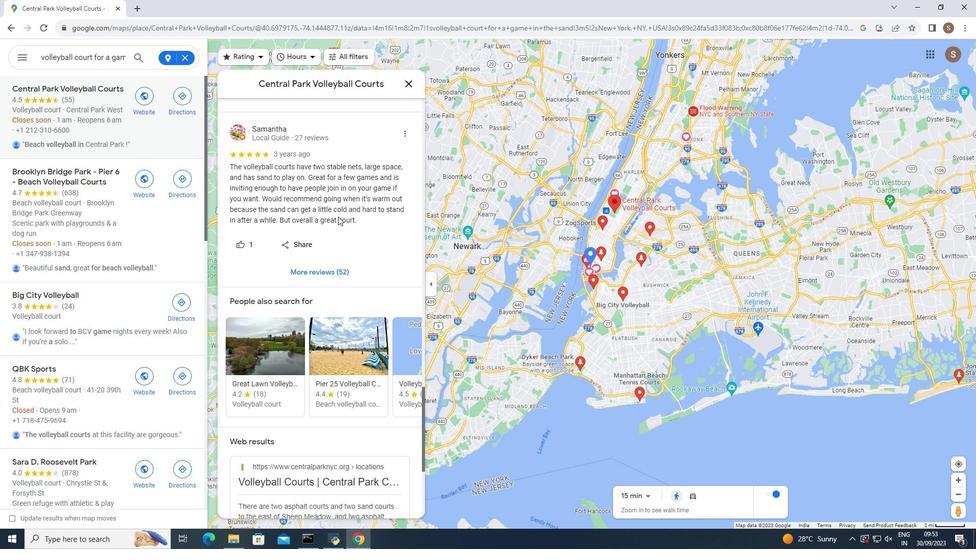 
Action: Mouse scrolled (338, 216) with delta (0, 0)
Screenshot: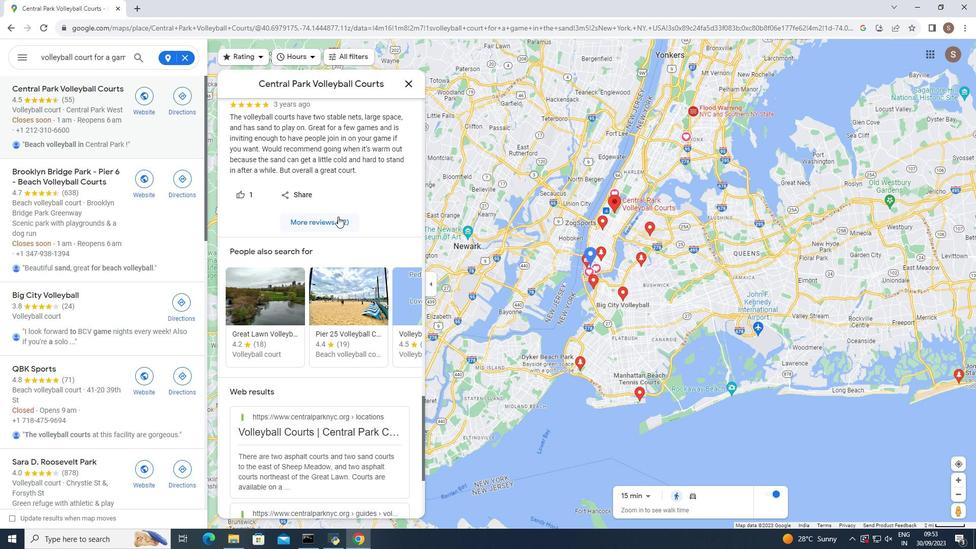 
Action: Mouse scrolled (338, 216) with delta (0, 0)
Screenshot: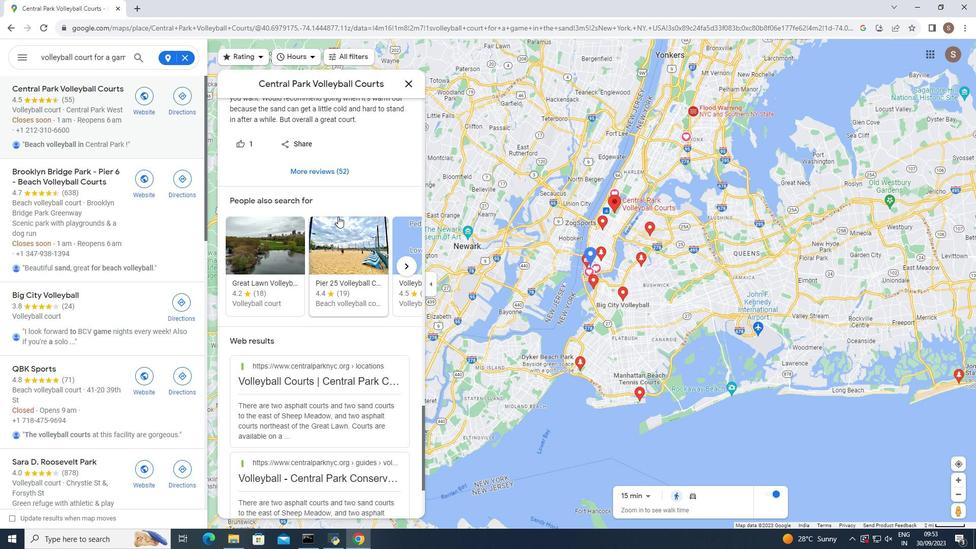 
Action: Mouse scrolled (338, 216) with delta (0, 0)
Screenshot: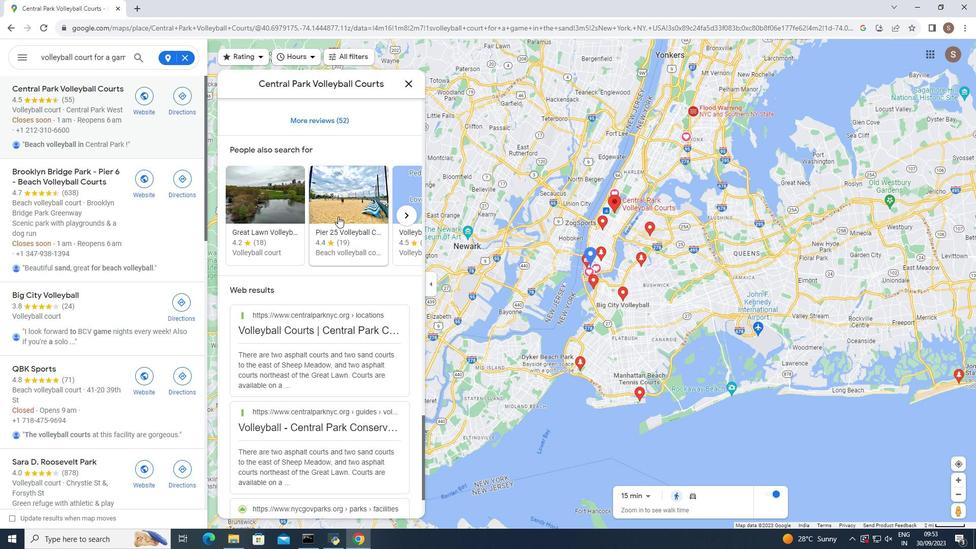 
Action: Mouse scrolled (338, 216) with delta (0, 0)
Screenshot: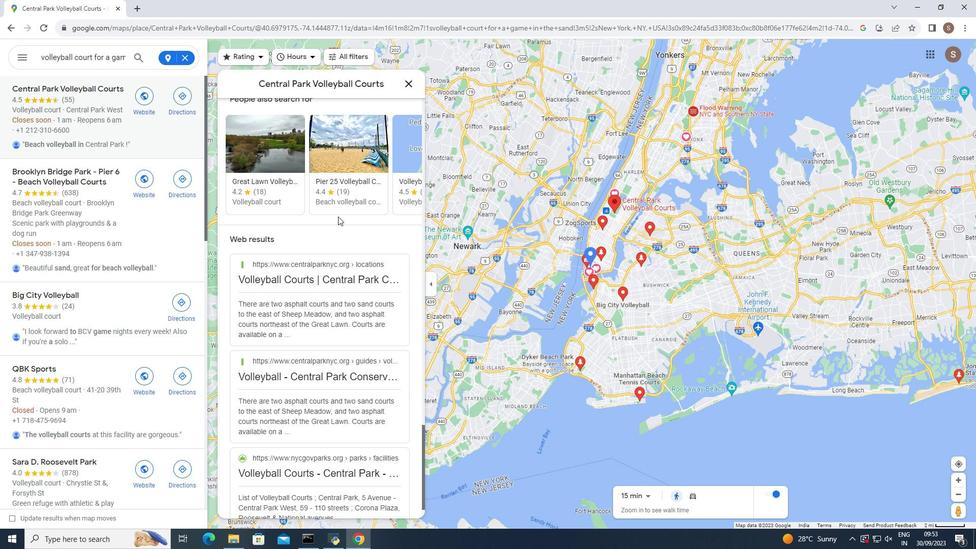 
Action: Mouse scrolled (338, 216) with delta (0, 0)
Screenshot: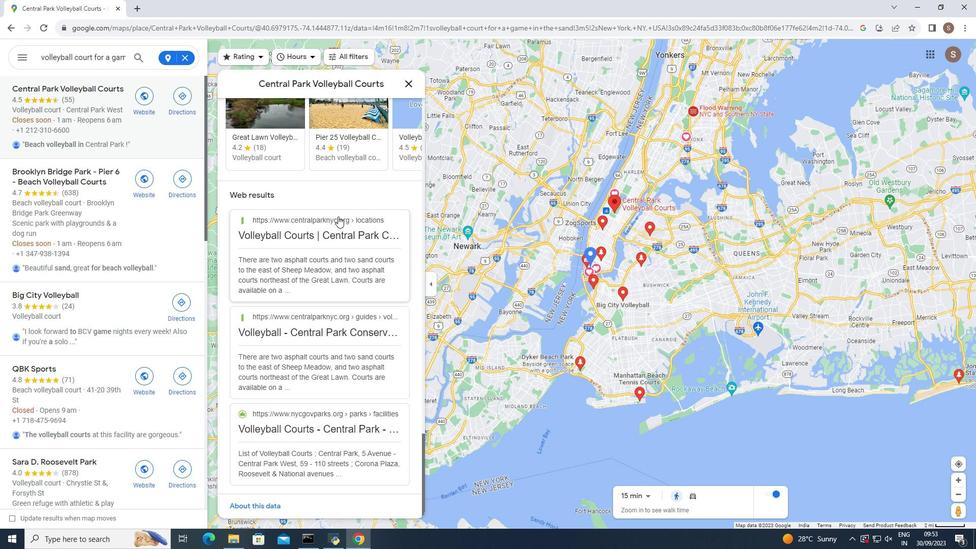 
Action: Mouse scrolled (338, 216) with delta (0, 0)
Screenshot: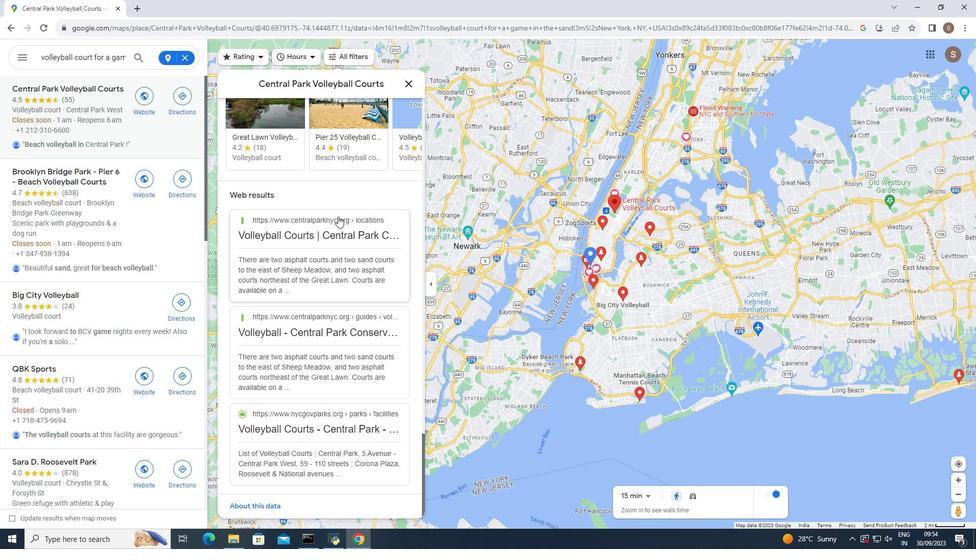 
Action: Mouse moved to (408, 82)
Screenshot: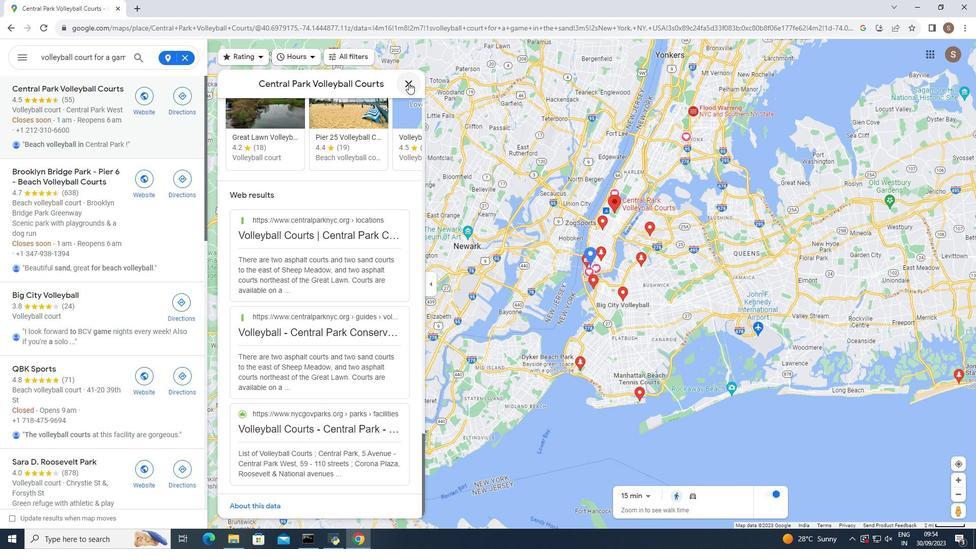 
Action: Mouse pressed left at (408, 82)
Screenshot: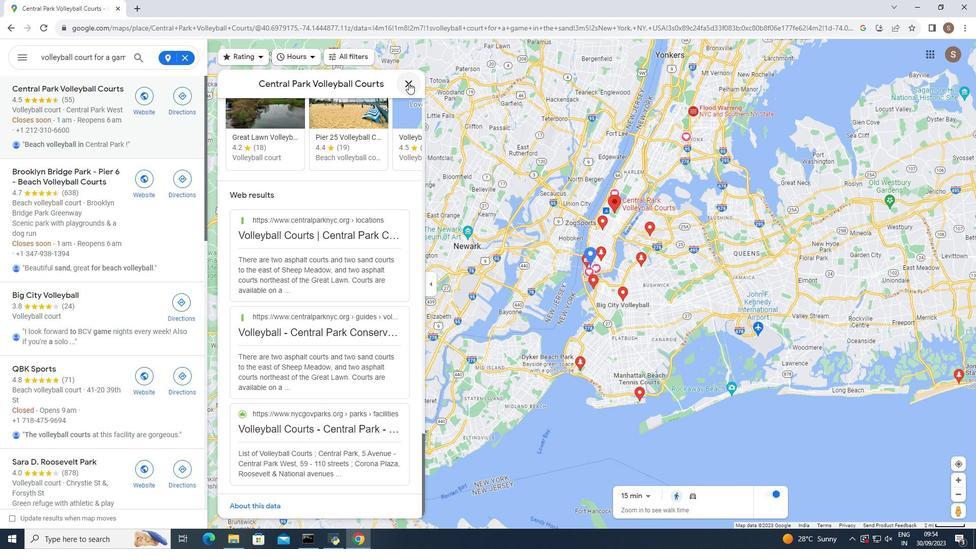 
Action: Mouse moved to (590, 255)
Screenshot: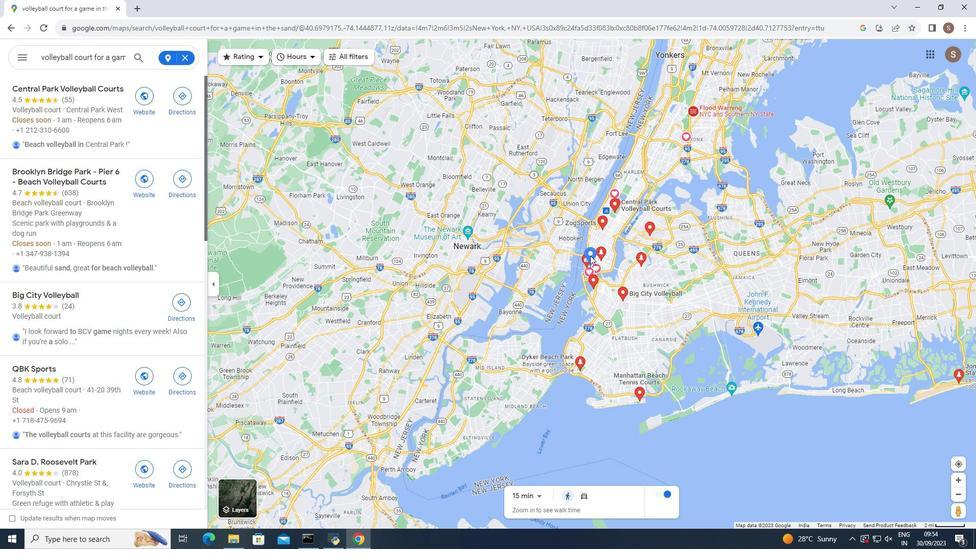 
Action: Mouse pressed left at (590, 255)
Screenshot: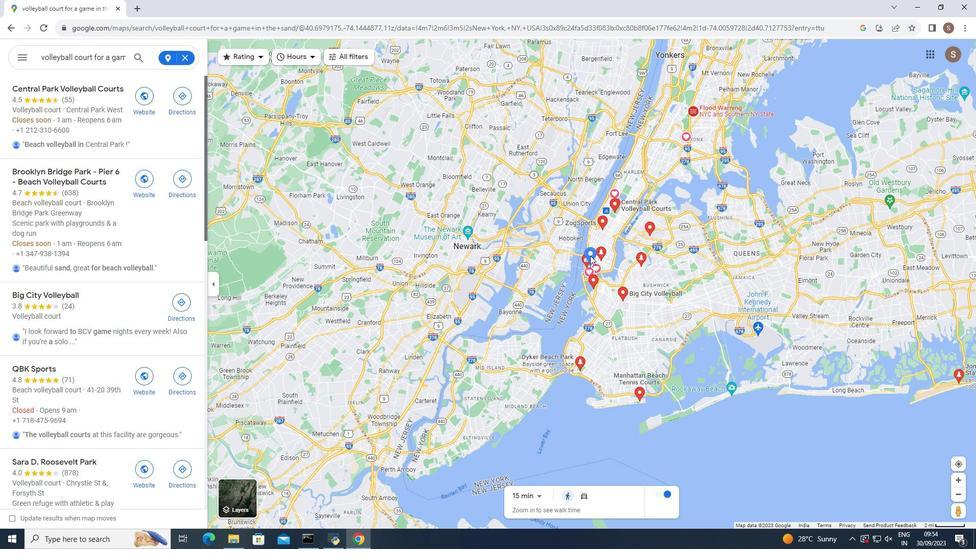 
Action: Mouse moved to (593, 250)
Screenshot: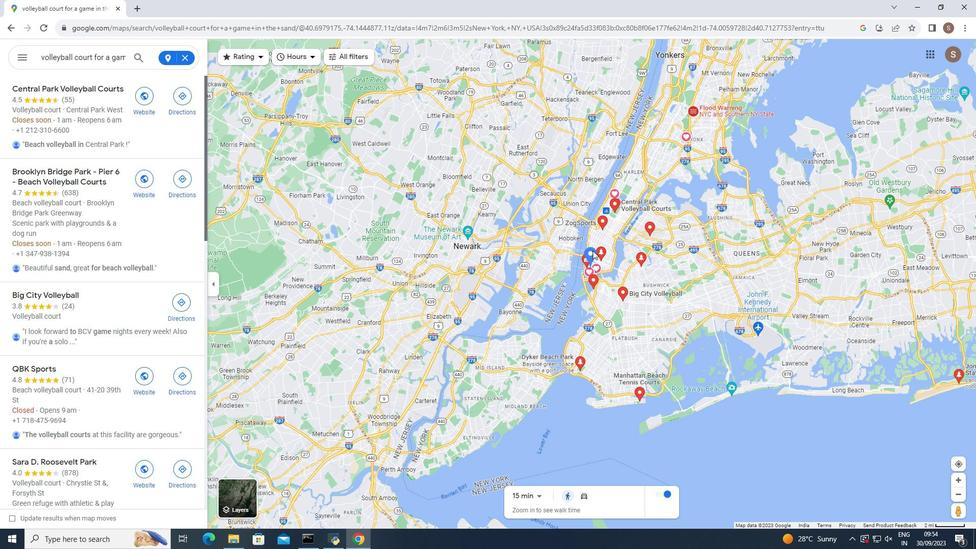 
Action: Mouse pressed left at (593, 250)
Screenshot: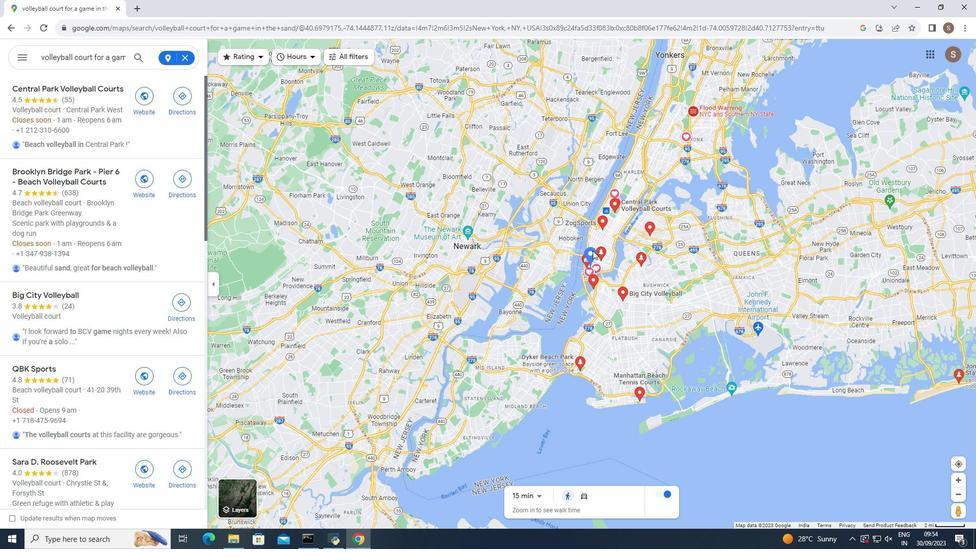 
Action: Mouse moved to (602, 253)
Screenshot: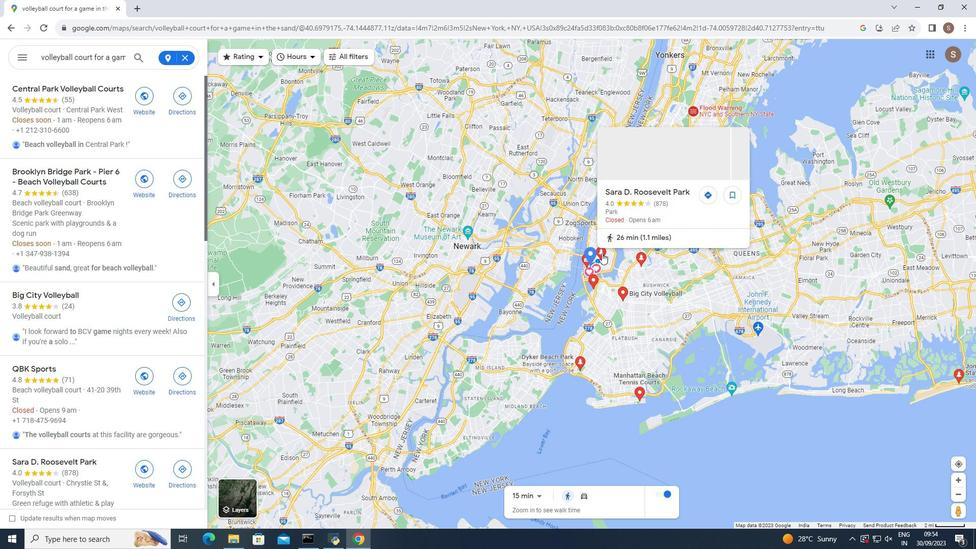 
Action: Mouse pressed left at (602, 253)
Screenshot: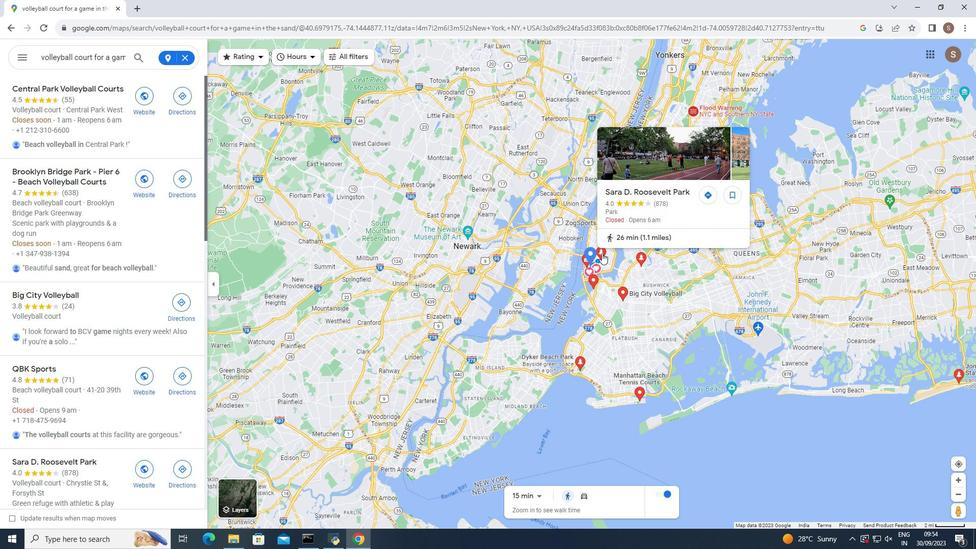 
Action: Mouse moved to (279, 352)
Screenshot: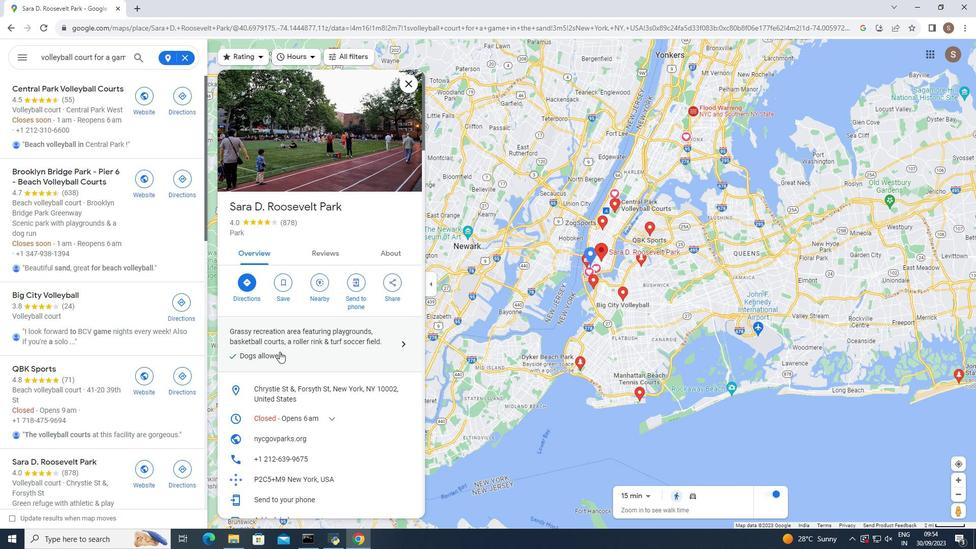 
Action: Mouse scrolled (279, 351) with delta (0, 0)
Screenshot: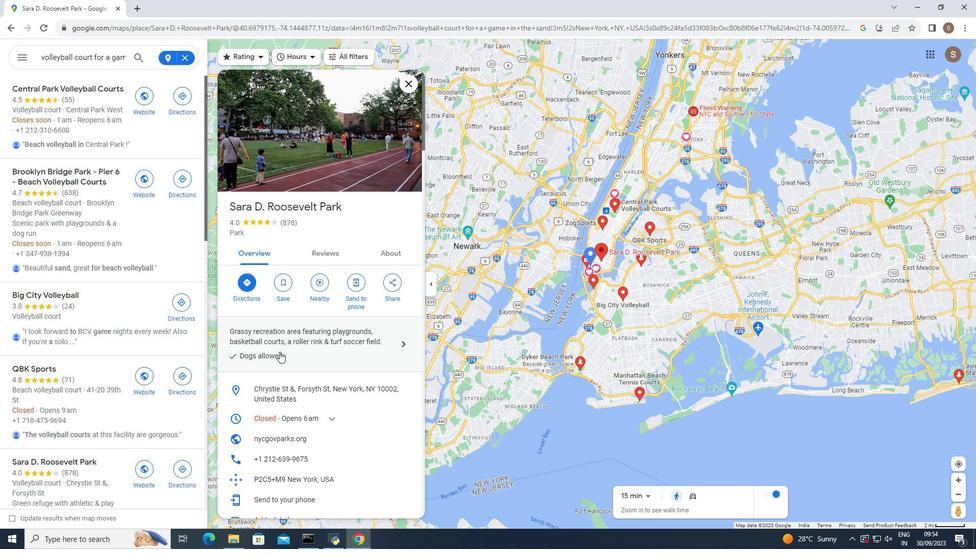 
Action: Mouse scrolled (279, 351) with delta (0, 0)
Screenshot: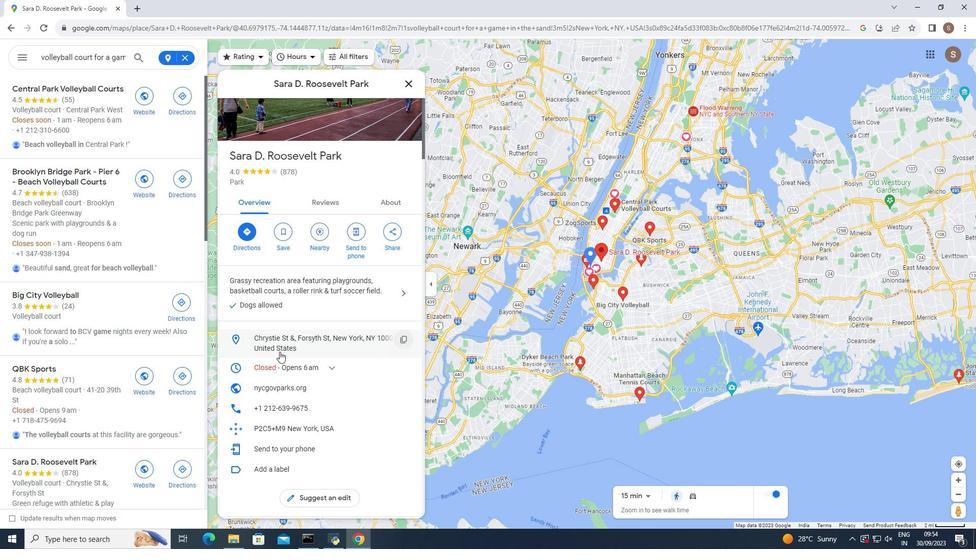 
Action: Mouse scrolled (279, 351) with delta (0, 0)
Screenshot: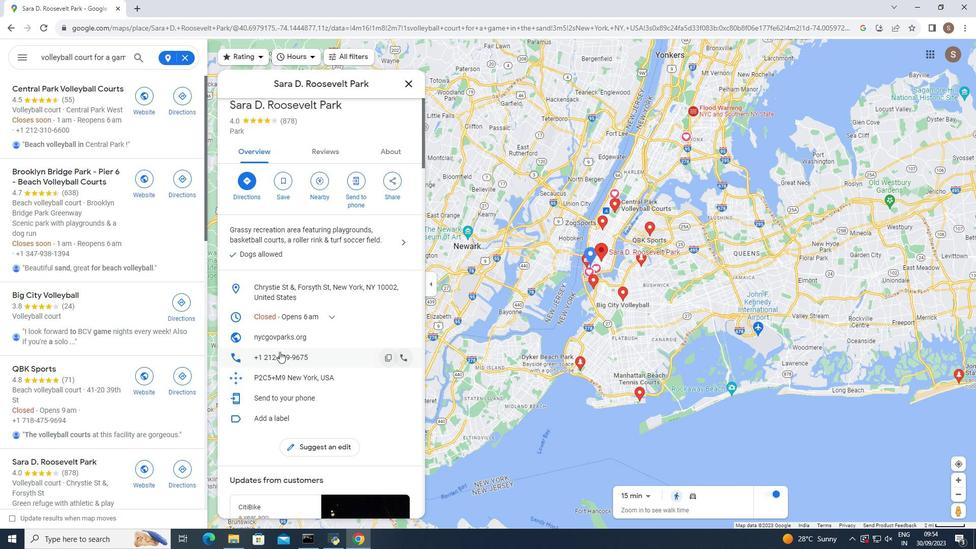 
Action: Mouse scrolled (279, 351) with delta (0, 0)
Screenshot: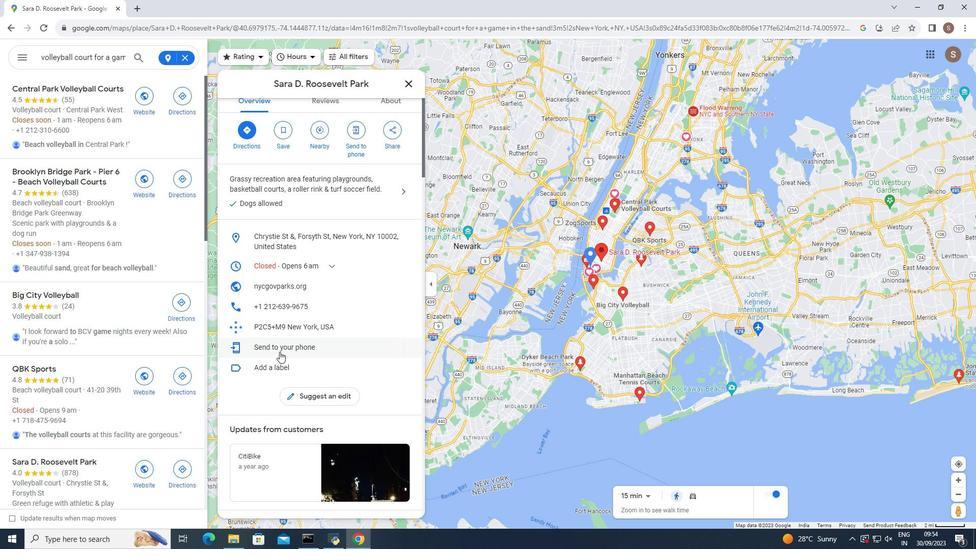 
Action: Mouse scrolled (279, 351) with delta (0, 0)
Screenshot: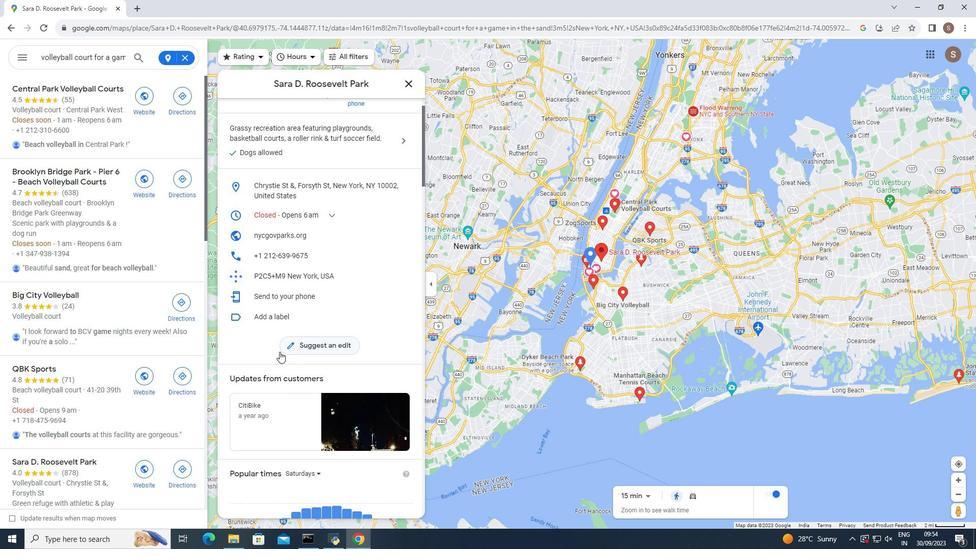 
Action: Mouse moved to (278, 352)
Screenshot: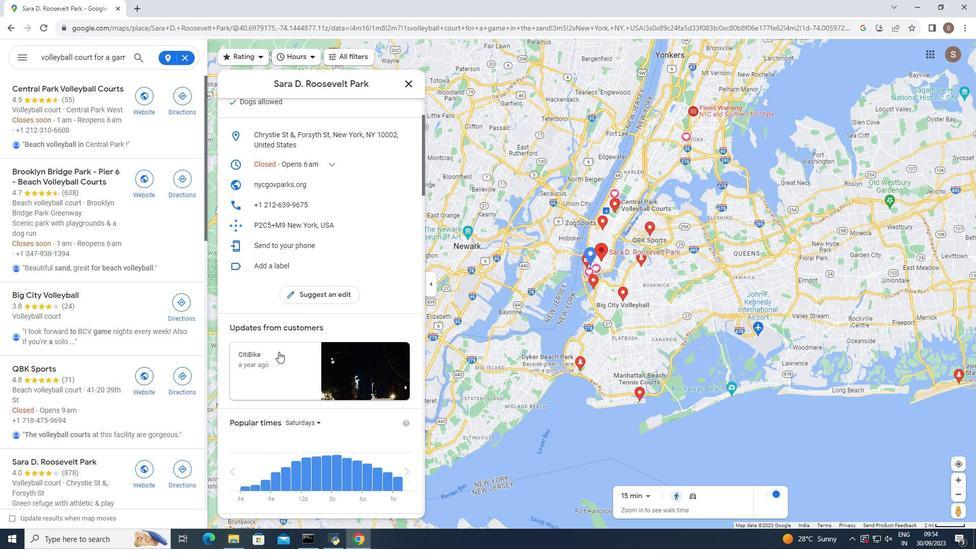 
Action: Mouse scrolled (278, 351) with delta (0, 0)
Screenshot: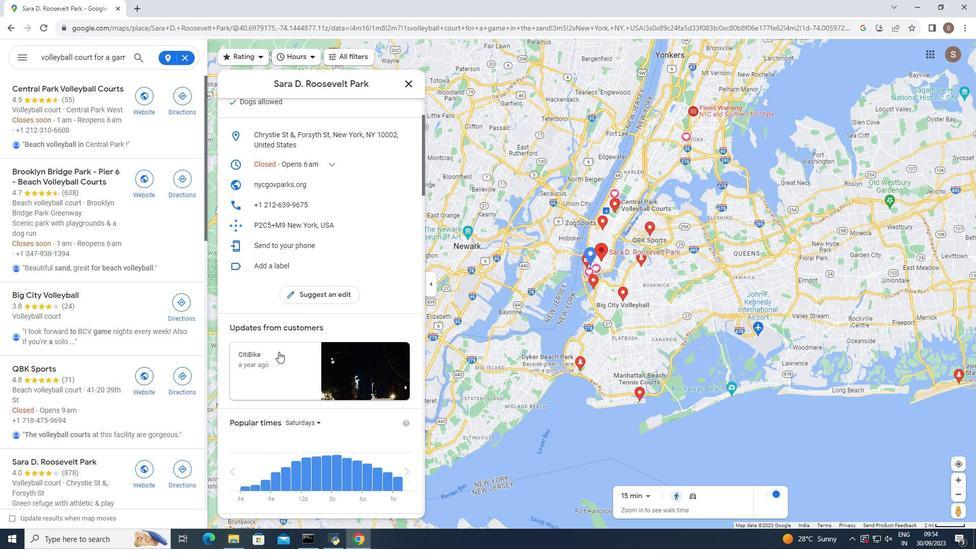 
Action: Mouse moved to (276, 354)
Screenshot: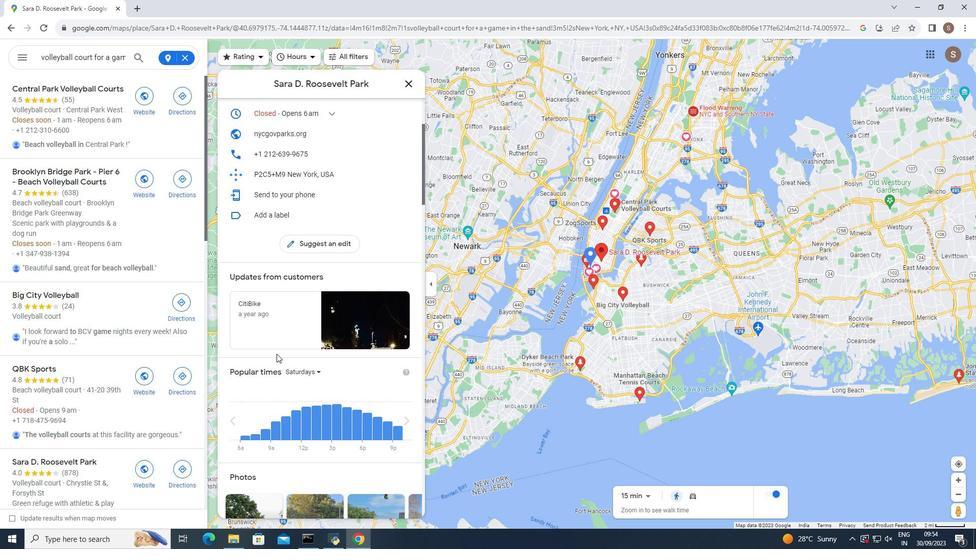 
Action: Mouse scrolled (276, 353) with delta (0, 0)
Screenshot: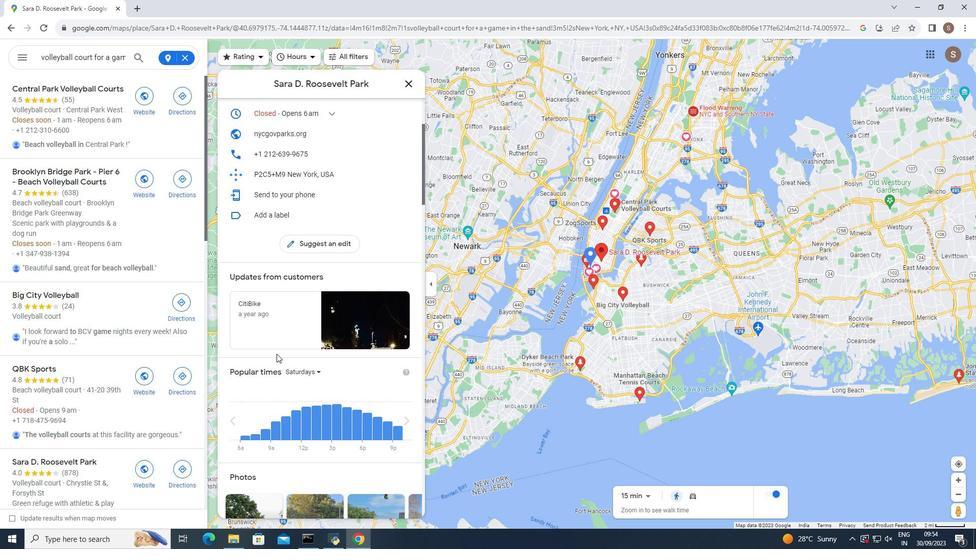
Action: Mouse moved to (276, 354)
Screenshot: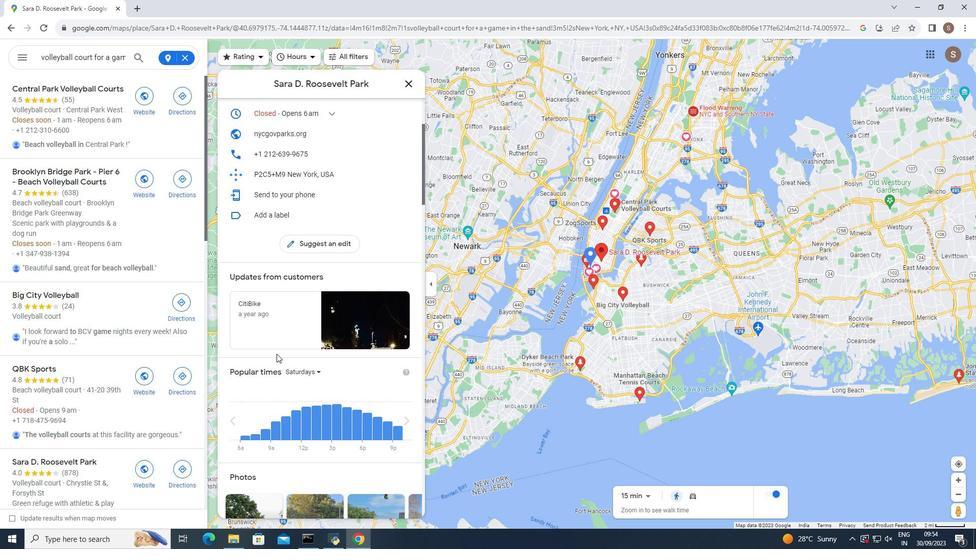 
Action: Mouse scrolled (276, 353) with delta (0, 0)
Screenshot: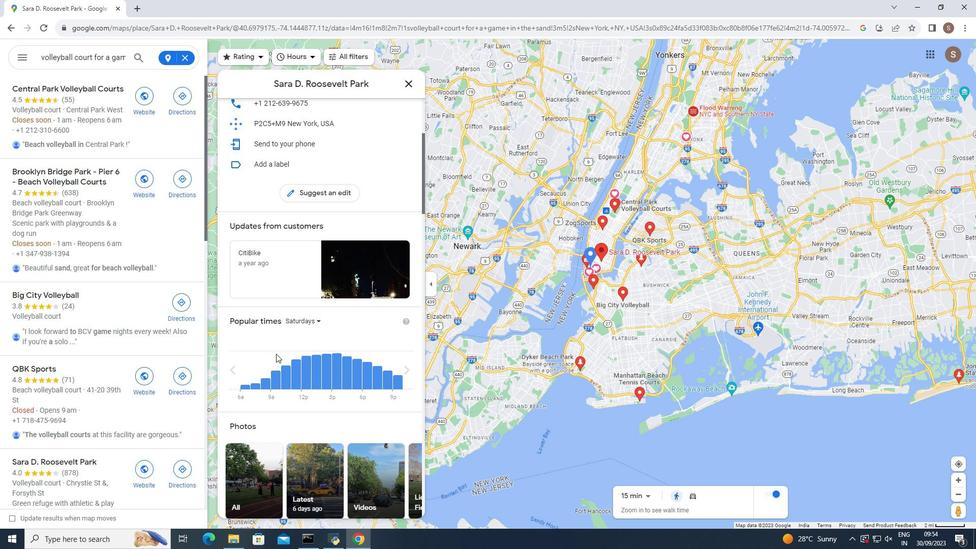 
Action: Mouse moved to (275, 355)
Screenshot: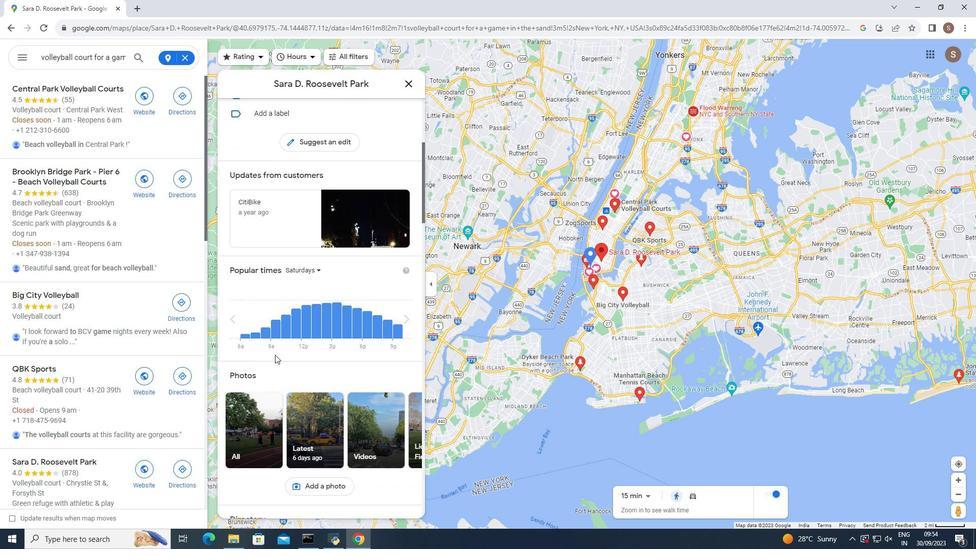 
Action: Mouse scrolled (275, 354) with delta (0, 0)
Screenshot: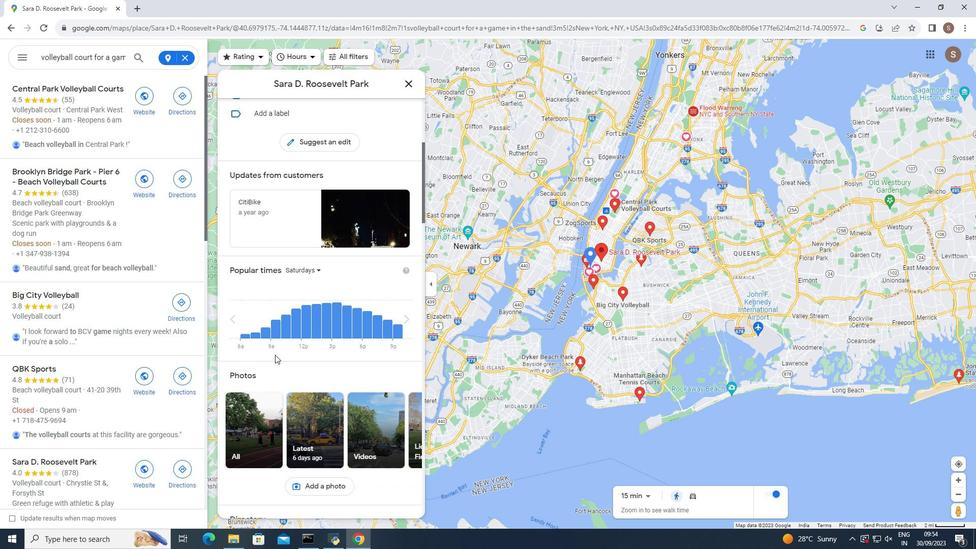
Action: Mouse moved to (274, 355)
Screenshot: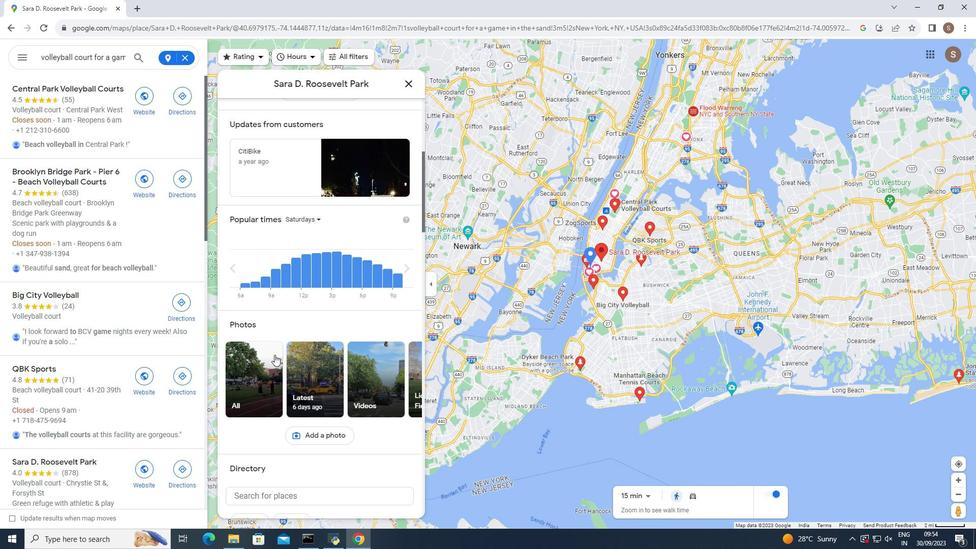 
Action: Mouse scrolled (274, 354) with delta (0, 0)
Screenshot: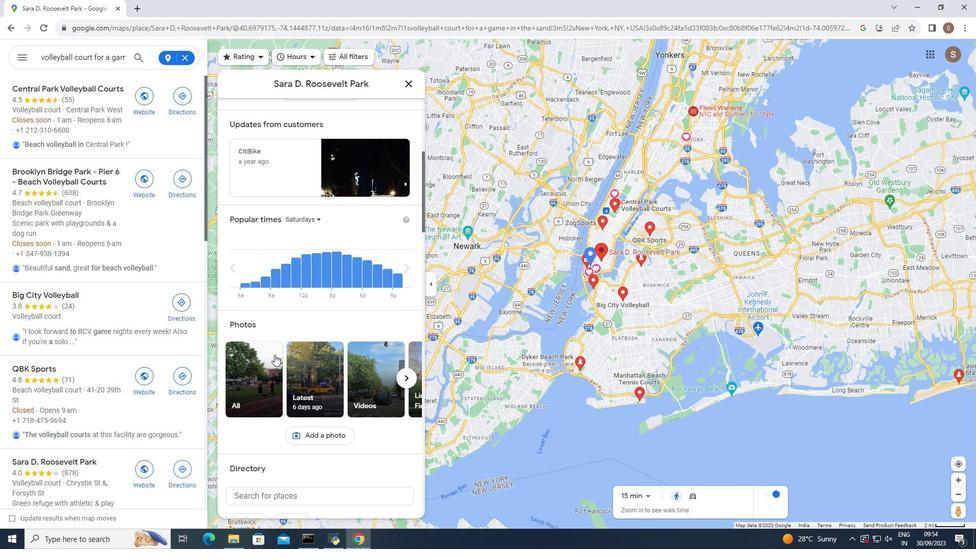 
Action: Mouse scrolled (274, 354) with delta (0, 0)
Screenshot: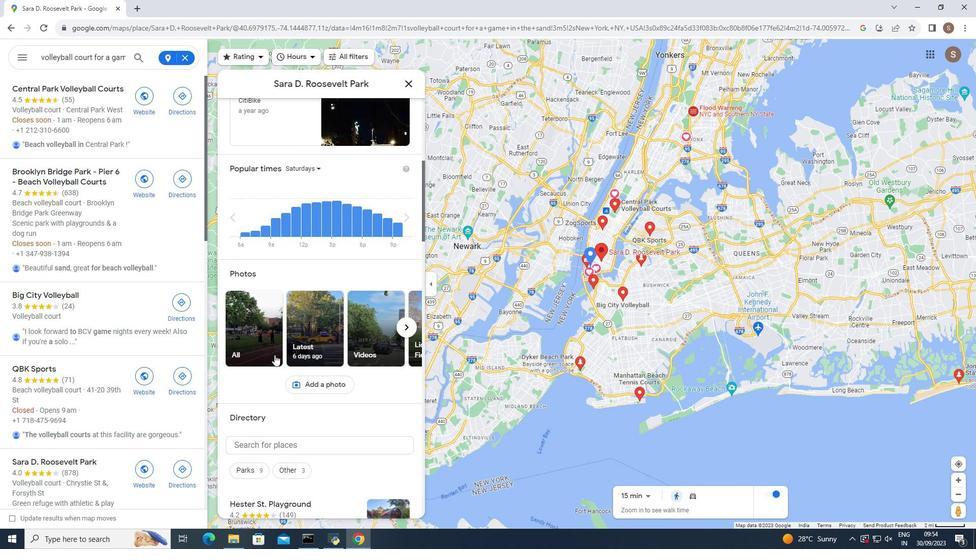 
Action: Mouse scrolled (274, 354) with delta (0, 0)
Screenshot: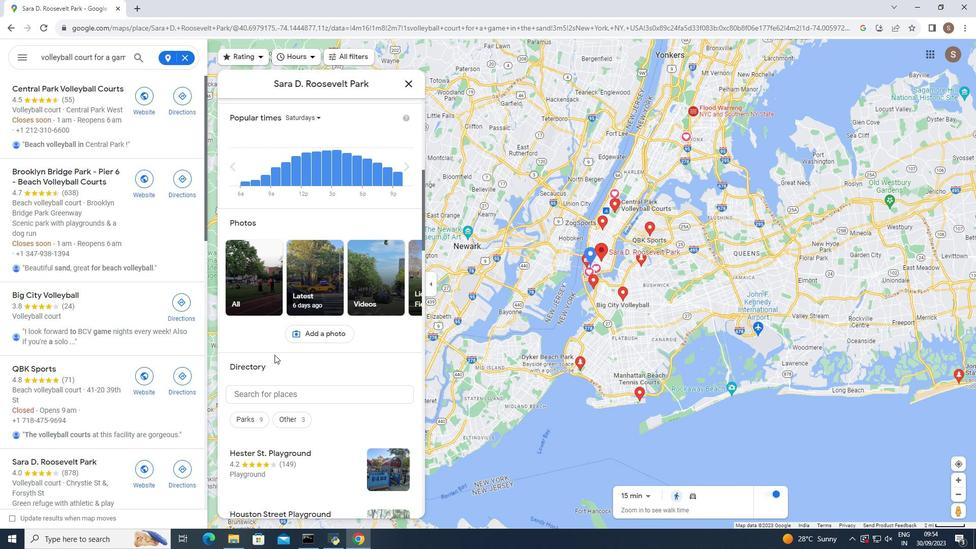 
Action: Mouse scrolled (274, 354) with delta (0, 0)
Screenshot: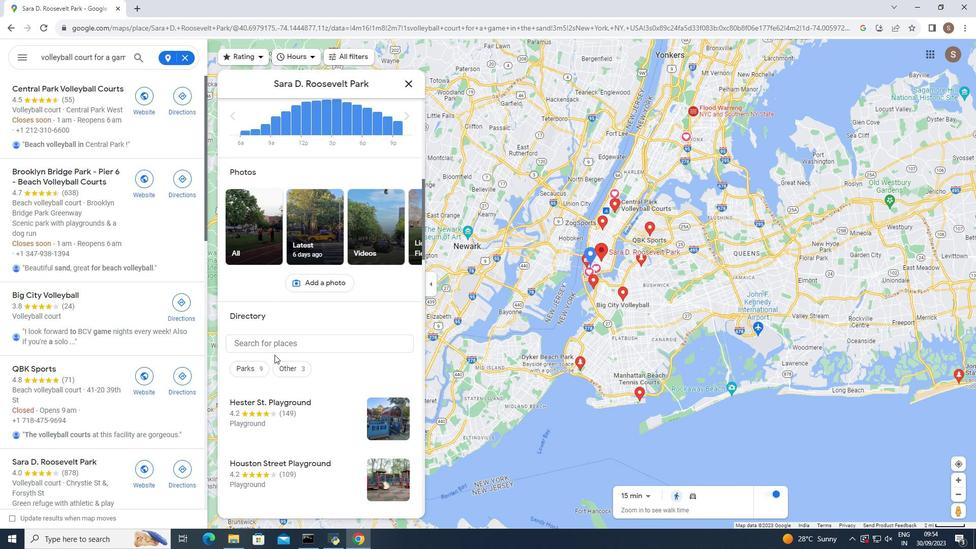 
Action: Mouse scrolled (274, 354) with delta (0, 0)
Screenshot: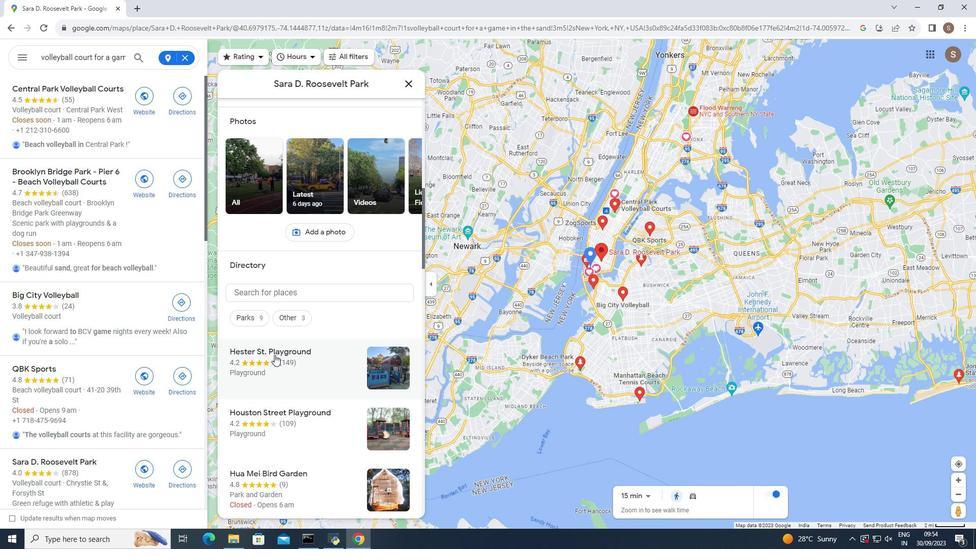 
Action: Mouse scrolled (274, 354) with delta (0, 0)
Screenshot: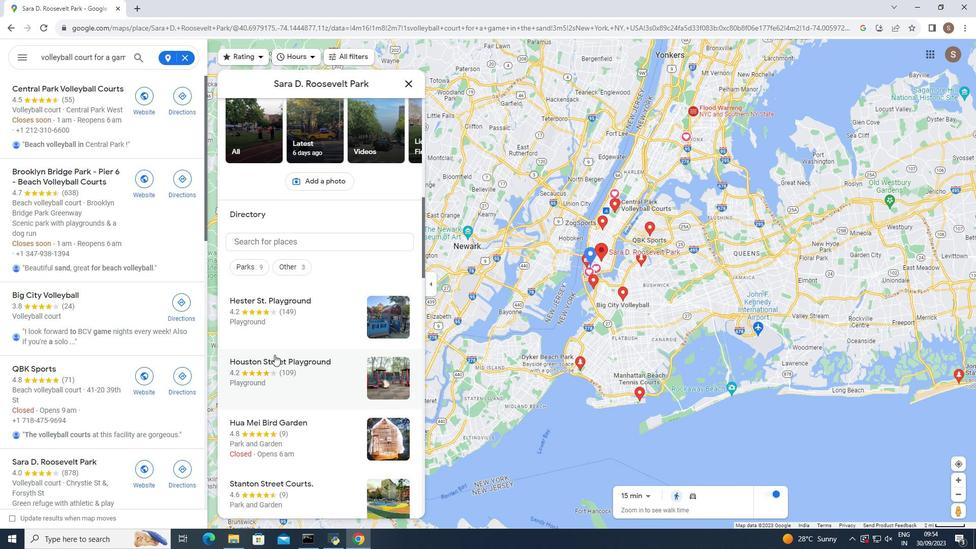 
Action: Mouse scrolled (274, 354) with delta (0, 0)
Screenshot: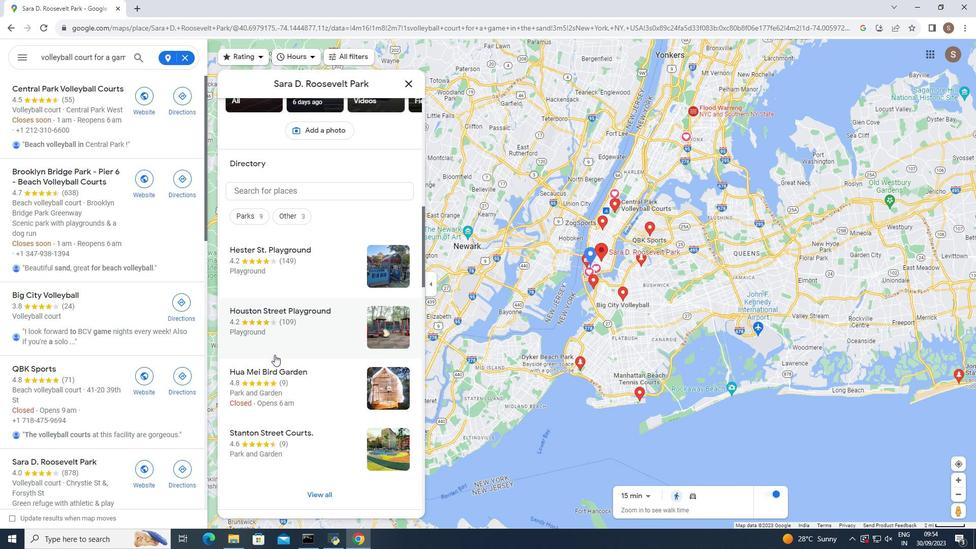 
Action: Mouse scrolled (274, 354) with delta (0, 0)
Screenshot: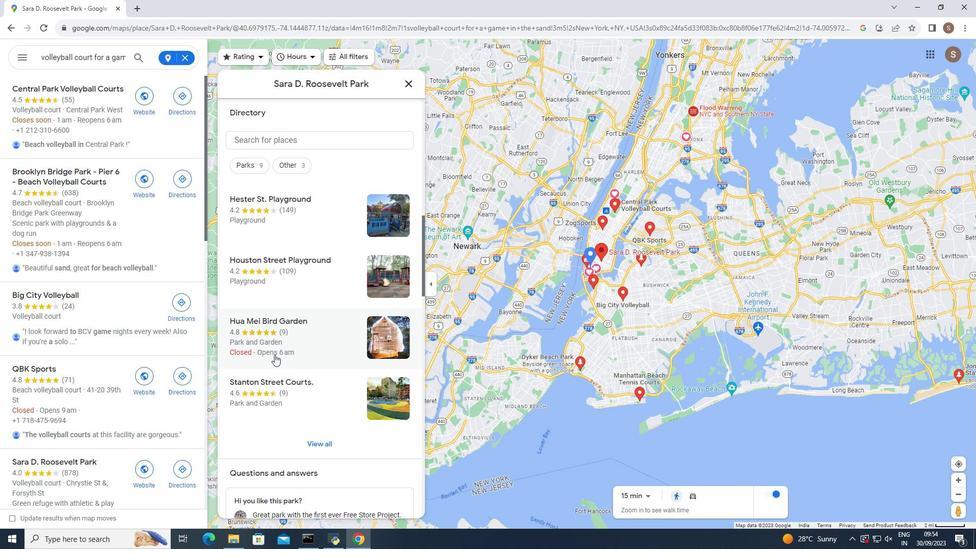 
Action: Mouse scrolled (274, 354) with delta (0, 0)
Screenshot: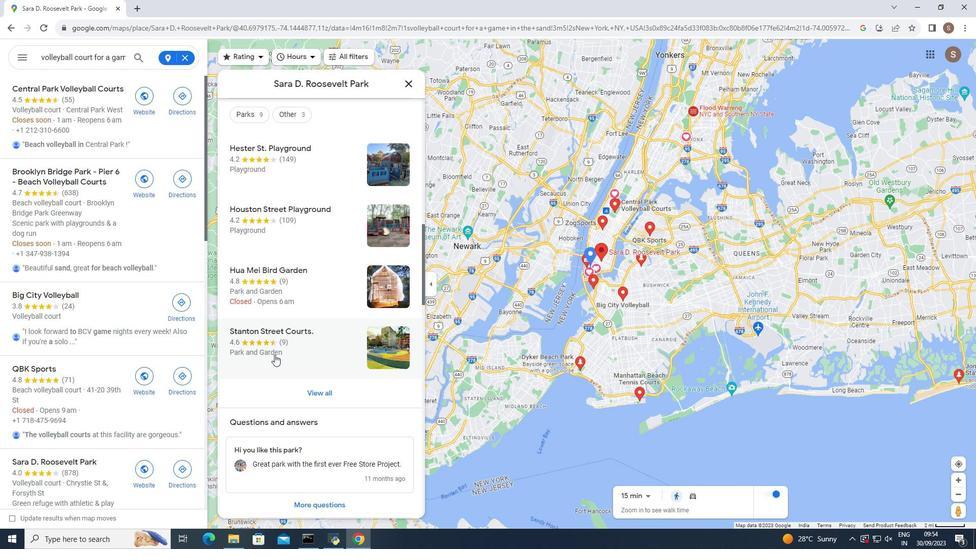 
Action: Mouse scrolled (274, 354) with delta (0, 0)
Screenshot: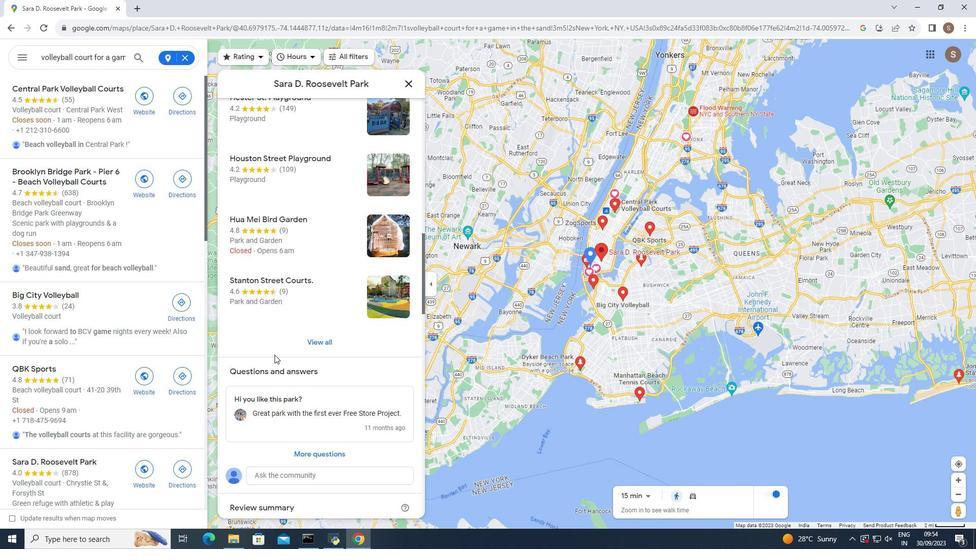 
Action: Mouse scrolled (274, 354) with delta (0, 0)
Screenshot: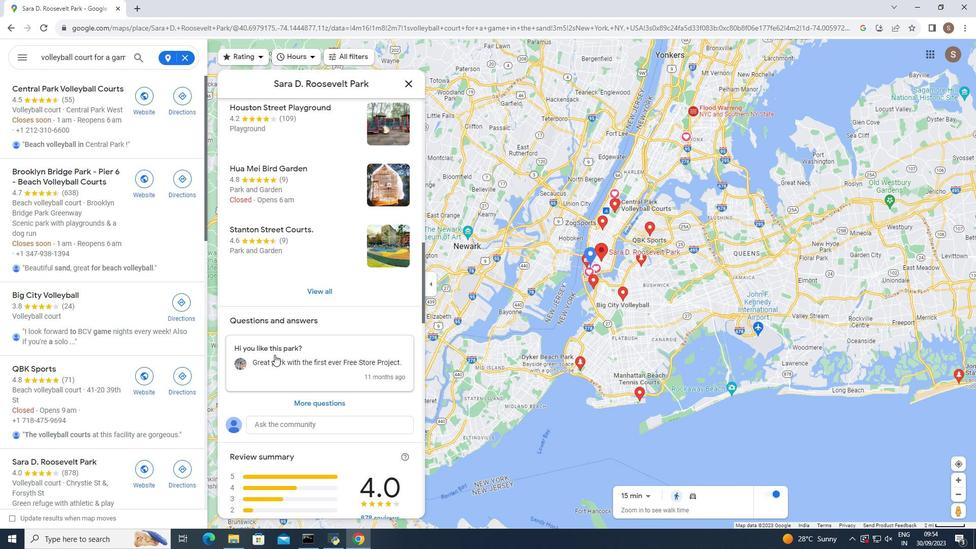 
Action: Mouse scrolled (274, 354) with delta (0, 0)
Screenshot: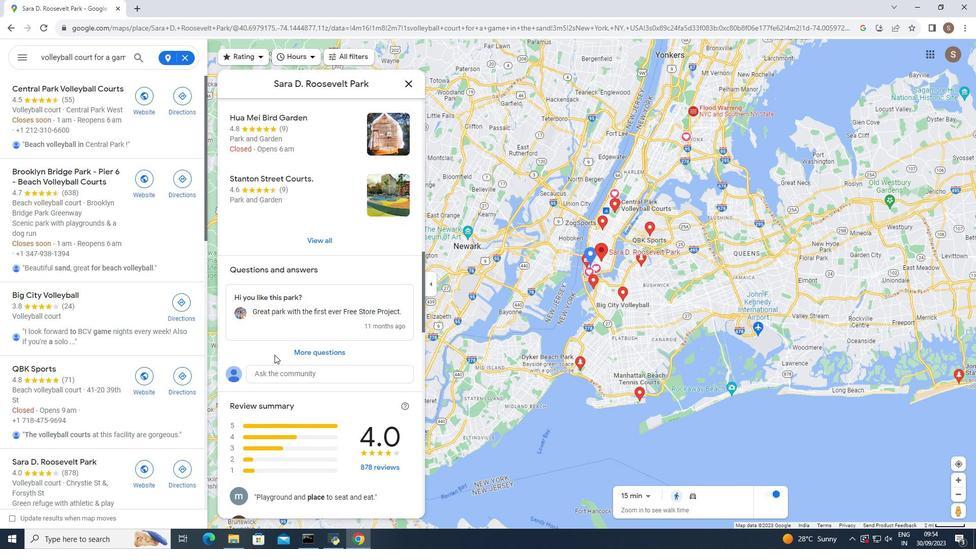
Action: Mouse scrolled (274, 354) with delta (0, 0)
Screenshot: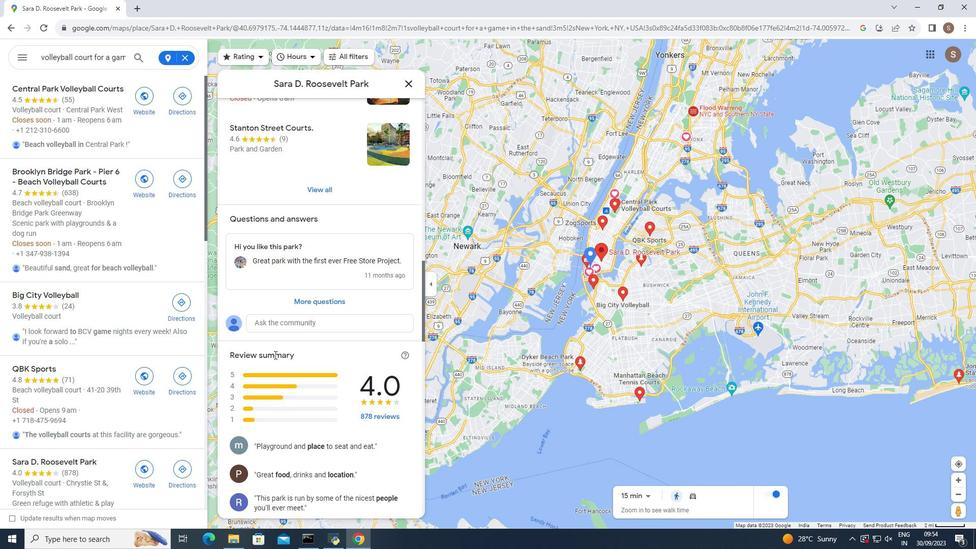
Action: Mouse scrolled (274, 354) with delta (0, 0)
Screenshot: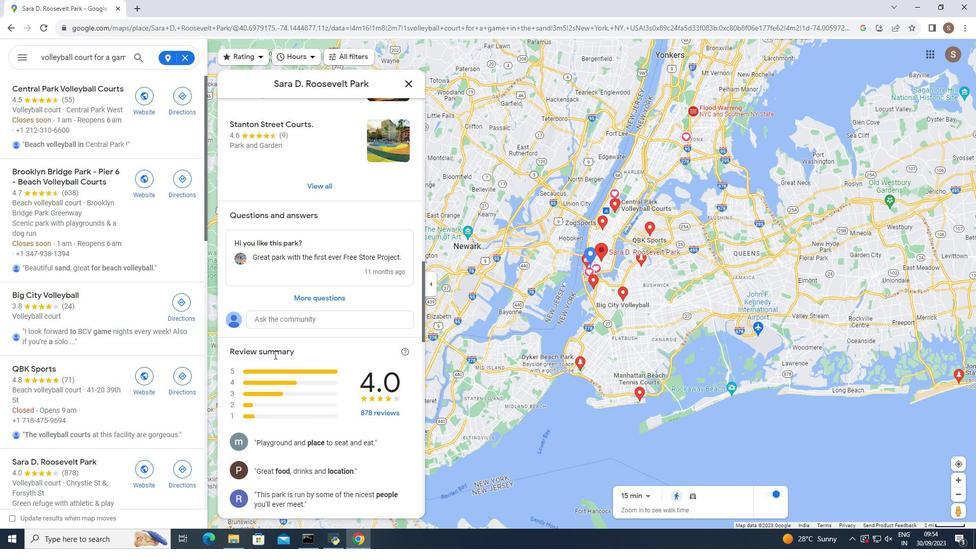 
Action: Mouse scrolled (274, 354) with delta (0, 0)
Screenshot: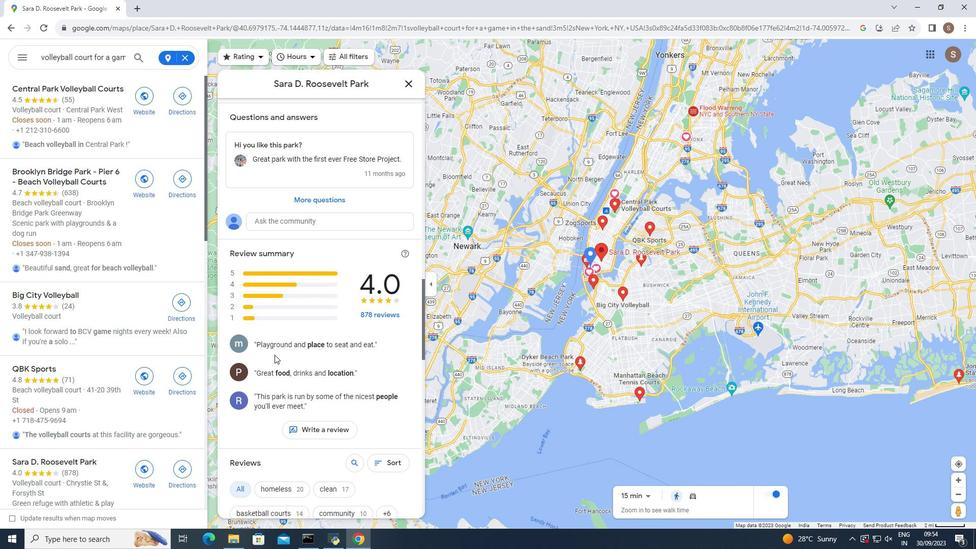 
Action: Mouse scrolled (274, 354) with delta (0, 0)
Screenshot: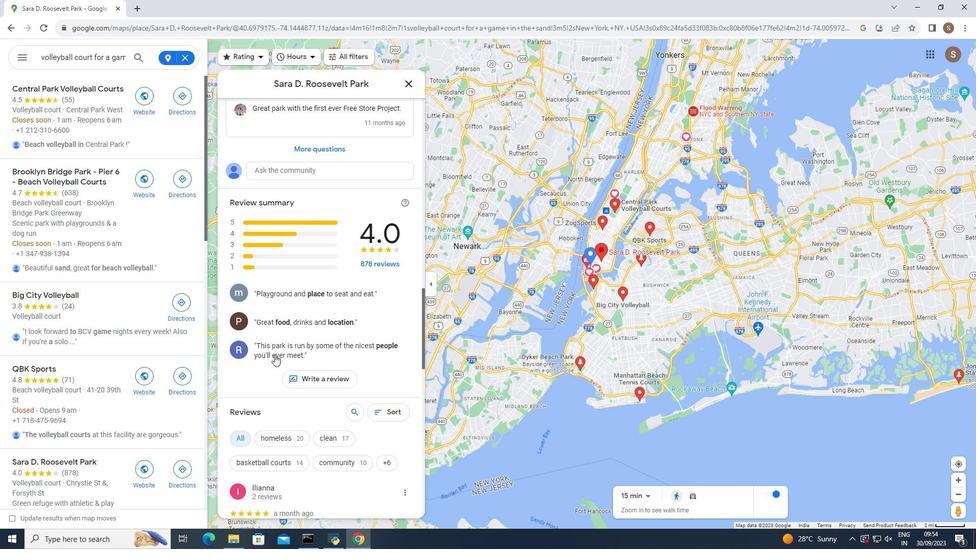 
Action: Mouse scrolled (274, 354) with delta (0, 0)
Screenshot: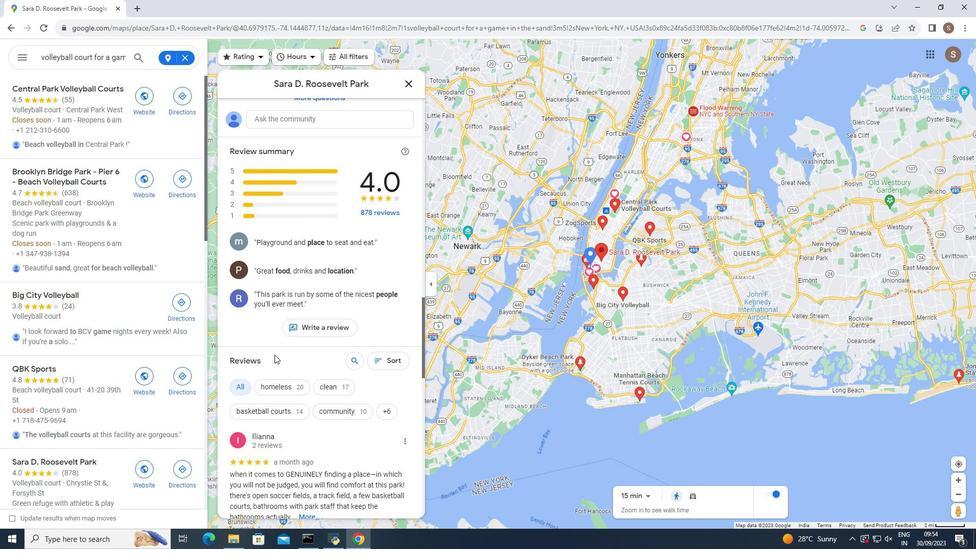 
Action: Mouse scrolled (274, 354) with delta (0, 0)
Screenshot: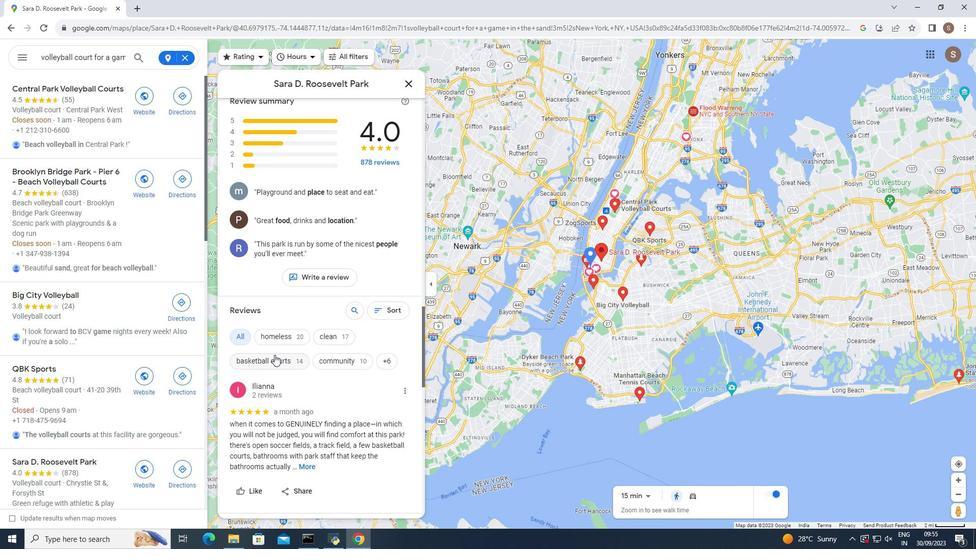 
Action: Mouse scrolled (274, 354) with delta (0, 0)
Screenshot: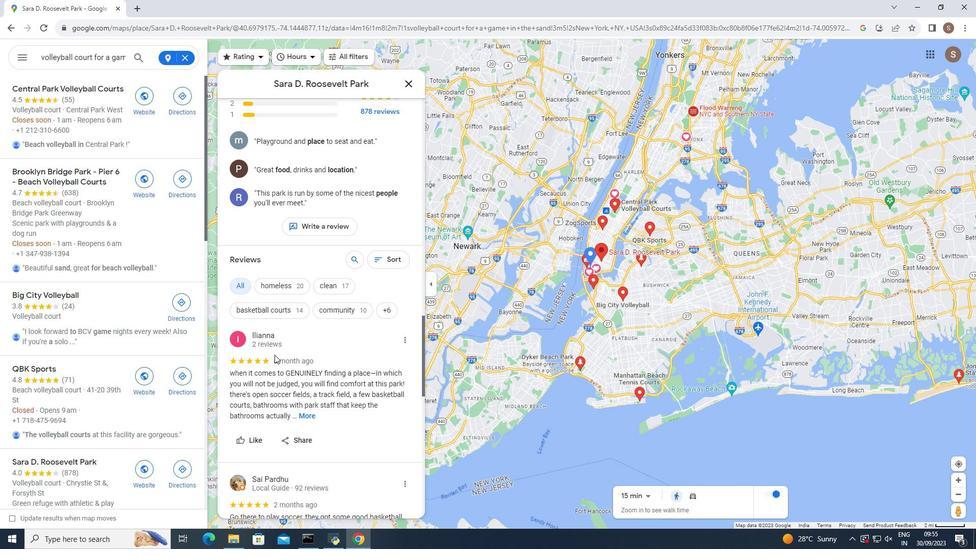 
Action: Mouse scrolled (274, 354) with delta (0, 0)
Screenshot: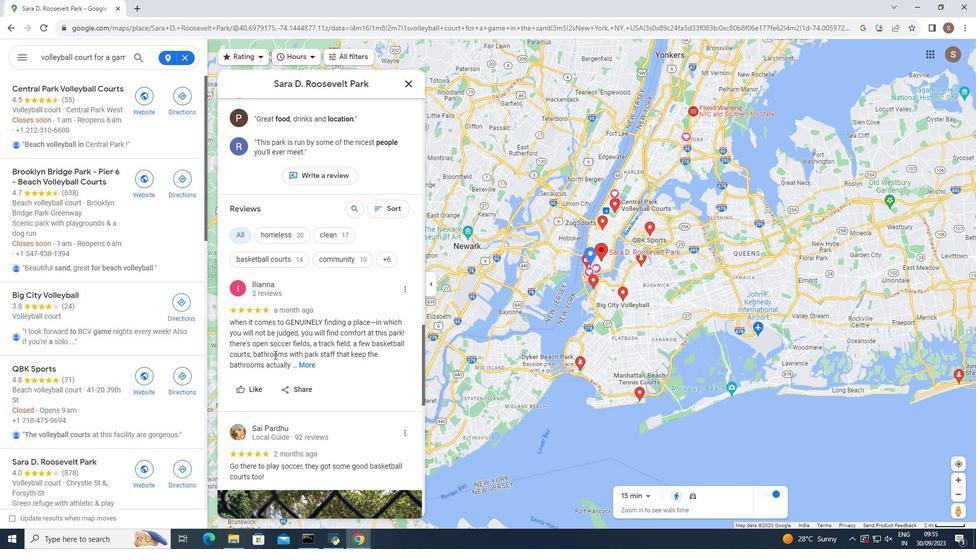 
Action: Mouse scrolled (274, 354) with delta (0, 0)
Screenshot: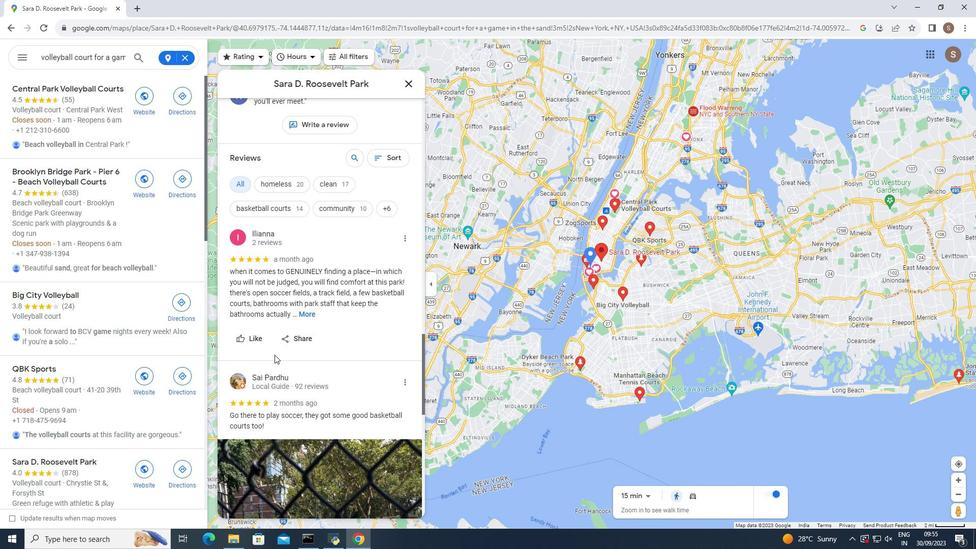 
Action: Mouse scrolled (274, 354) with delta (0, 0)
Screenshot: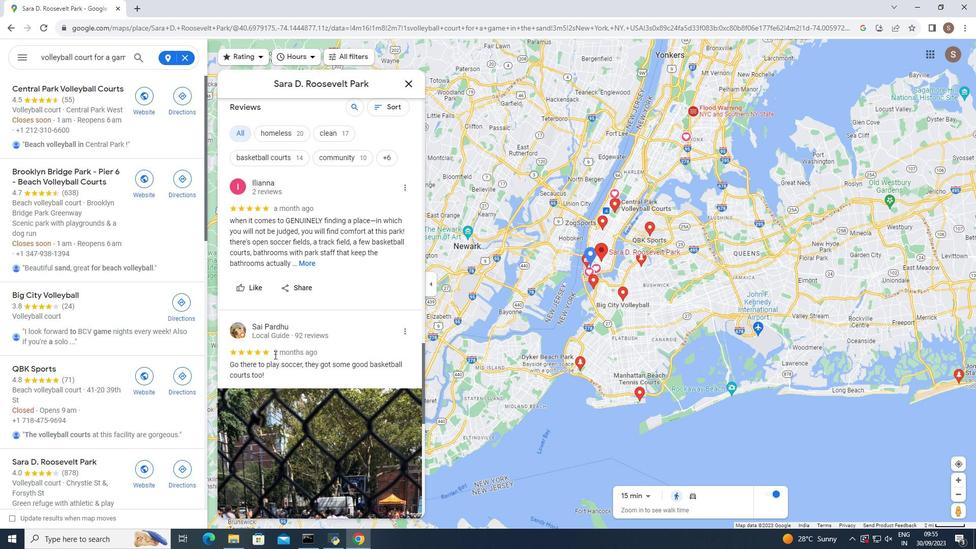 
Action: Mouse scrolled (274, 354) with delta (0, 0)
Screenshot: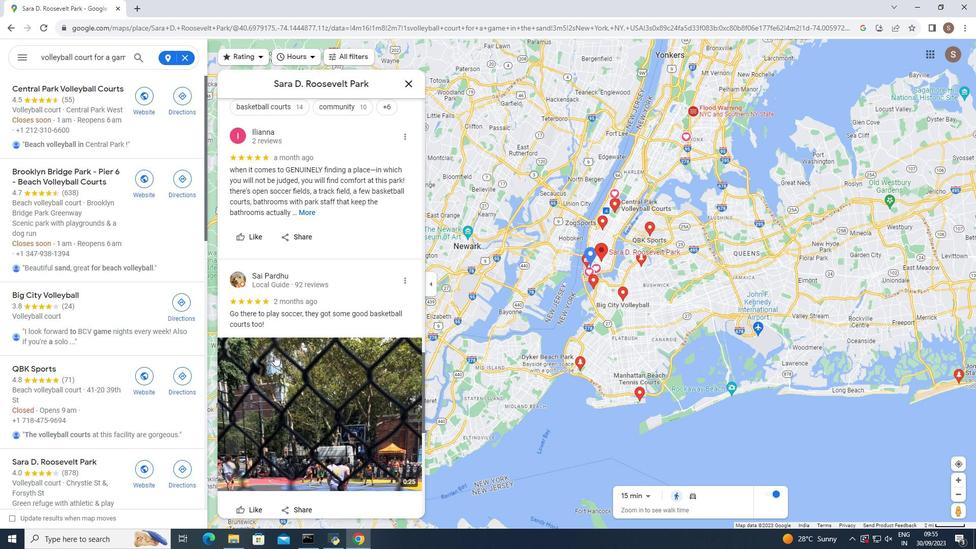 
Action: Mouse scrolled (274, 354) with delta (0, 0)
Screenshot: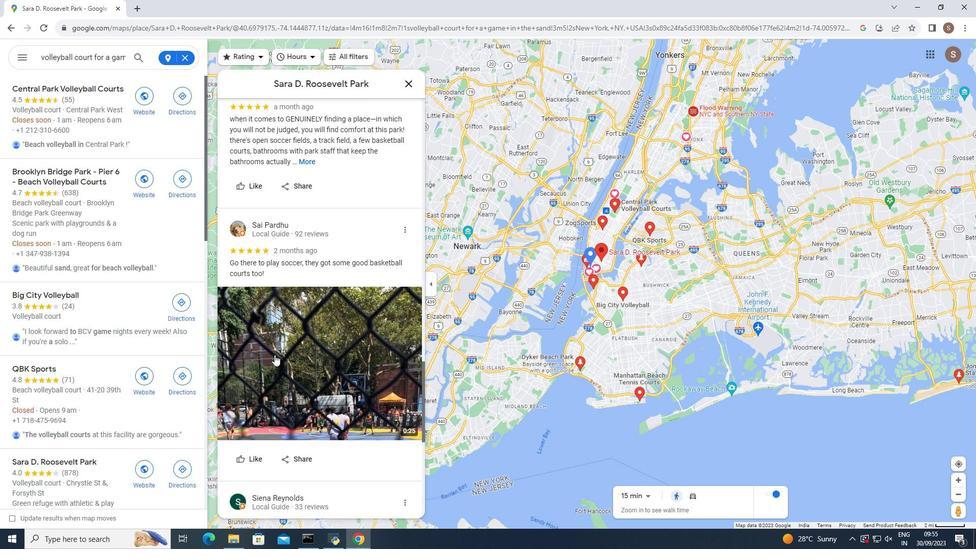 
Action: Mouse scrolled (274, 354) with delta (0, 0)
Screenshot: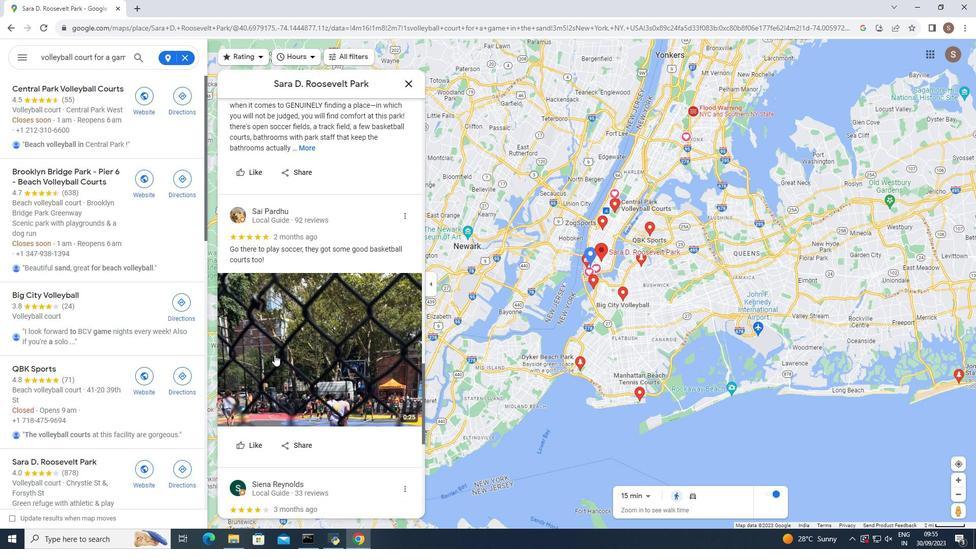 
Action: Mouse scrolled (274, 354) with delta (0, 0)
Screenshot: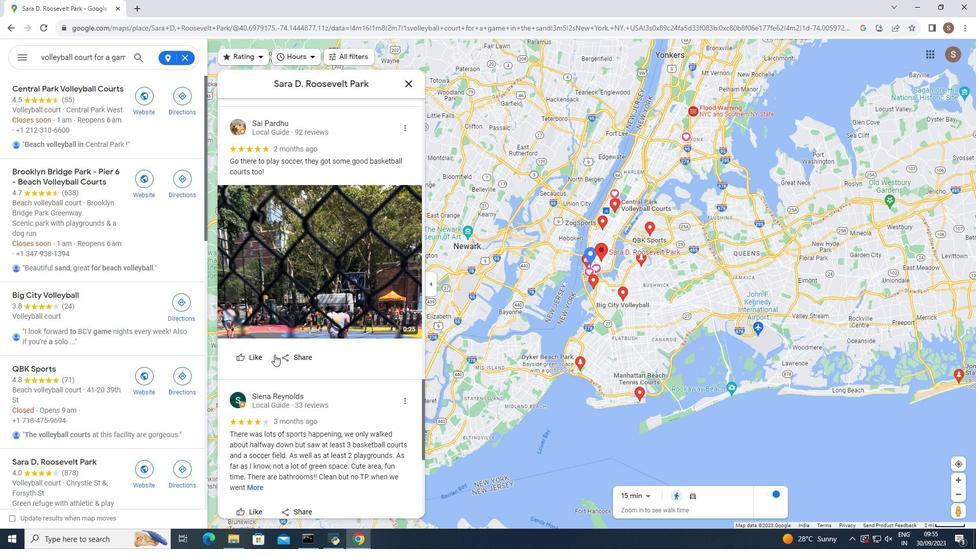 
Action: Mouse scrolled (274, 354) with delta (0, 0)
Screenshot: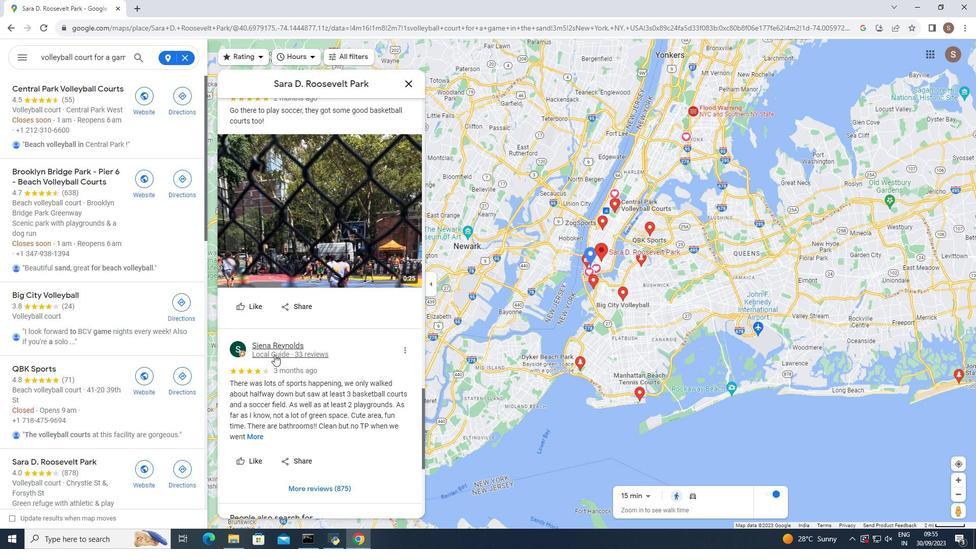 
Action: Mouse scrolled (274, 354) with delta (0, 0)
Screenshot: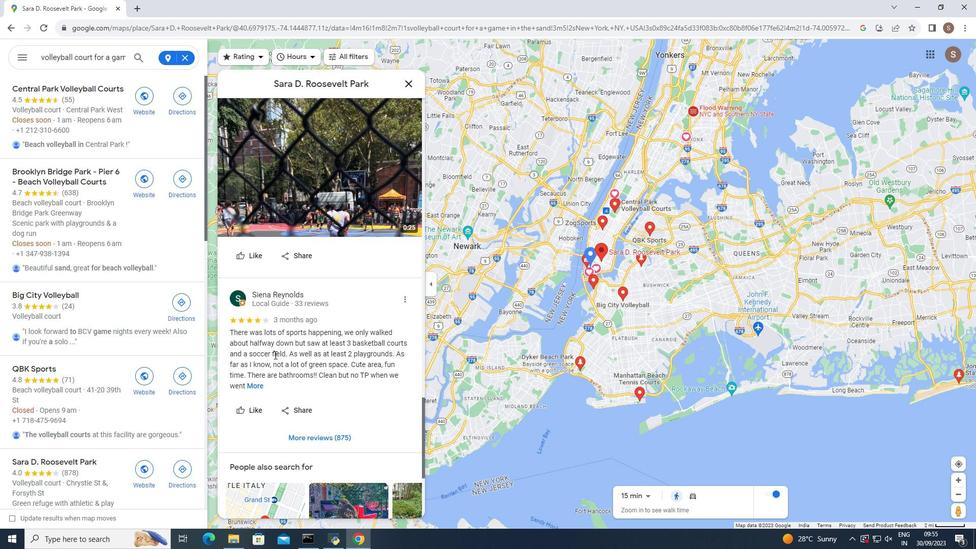 
Action: Mouse scrolled (274, 354) with delta (0, 0)
Screenshot: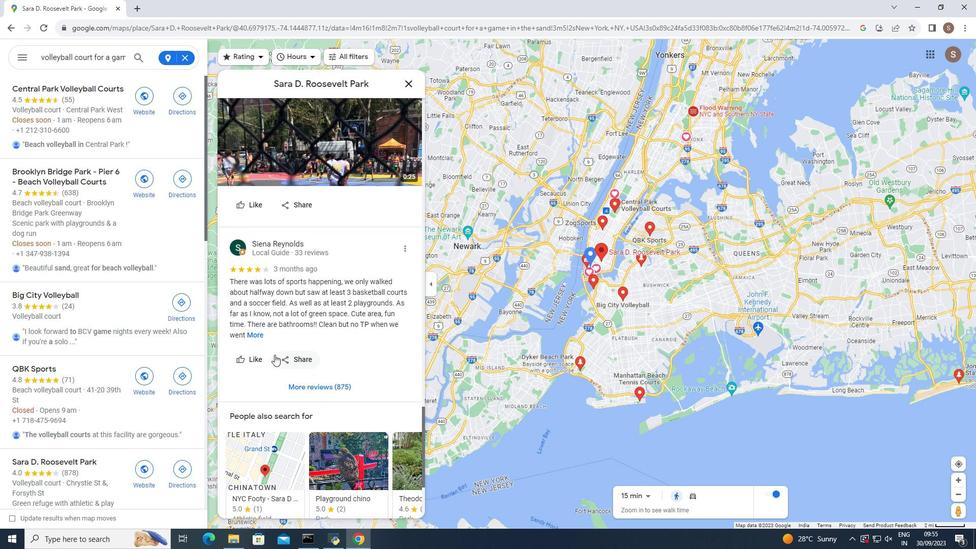 
Action: Mouse scrolled (274, 354) with delta (0, 0)
Screenshot: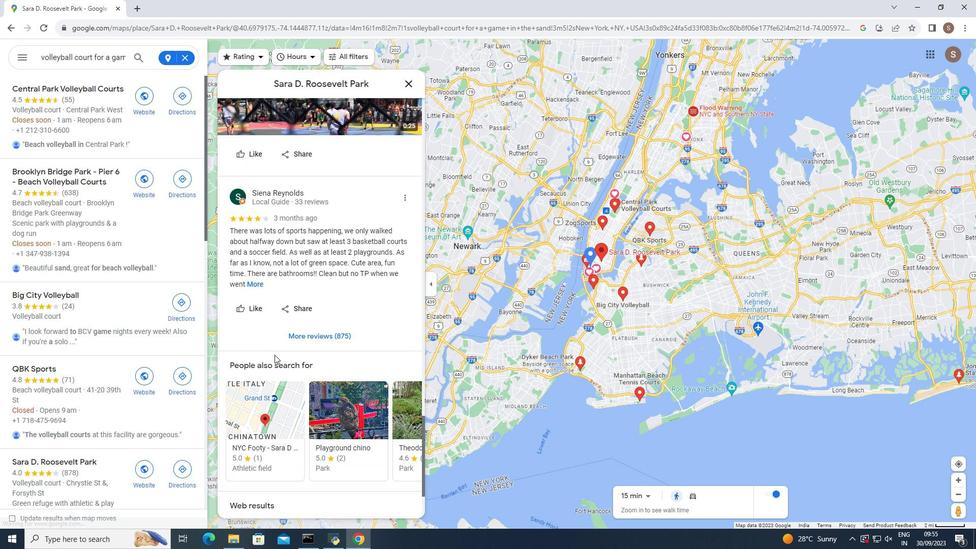 
Action: Mouse scrolled (274, 354) with delta (0, 0)
Screenshot: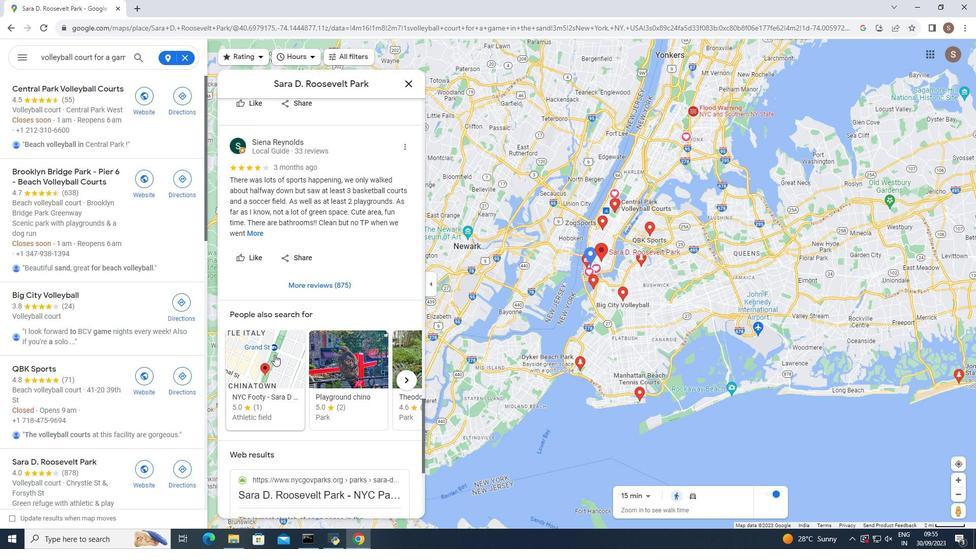 
Action: Mouse scrolled (274, 354) with delta (0, 0)
Screenshot: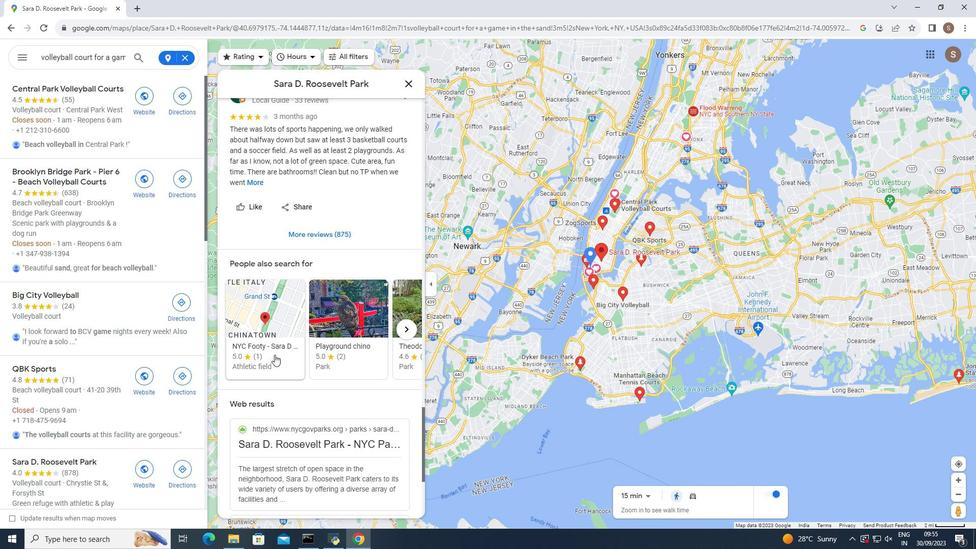 
Action: Mouse moved to (408, 81)
Screenshot: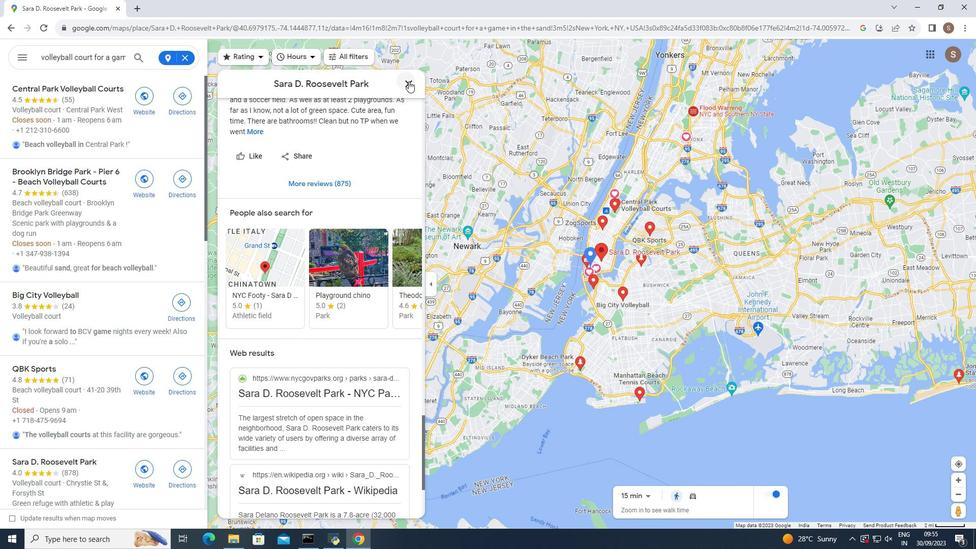 
Action: Mouse pressed left at (408, 81)
Screenshot: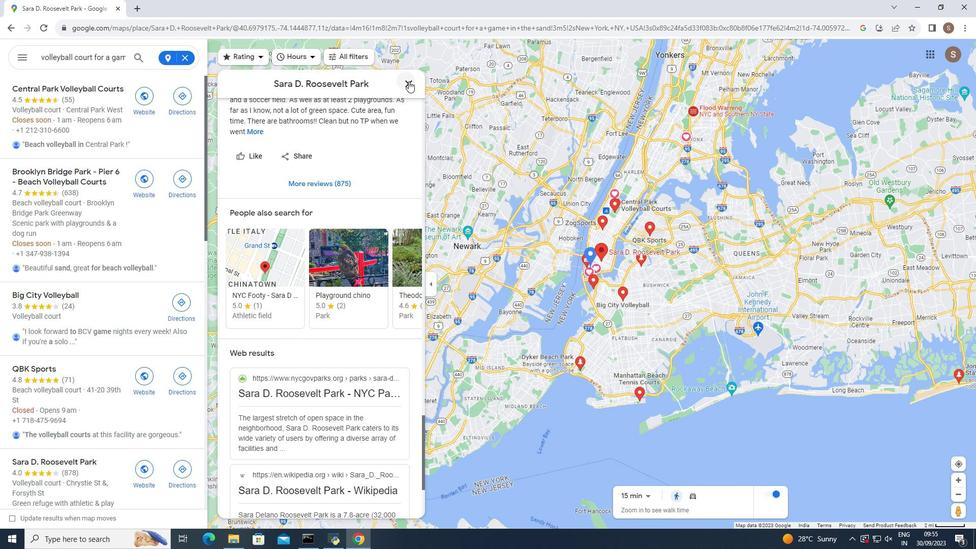 
Action: Mouse moved to (586, 262)
Screenshot: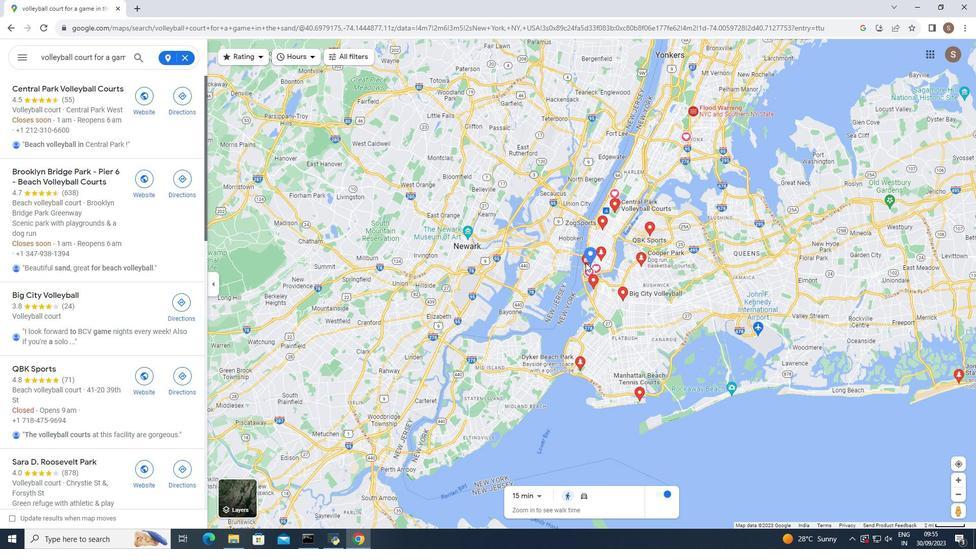 
Action: Mouse pressed left at (586, 262)
Screenshot: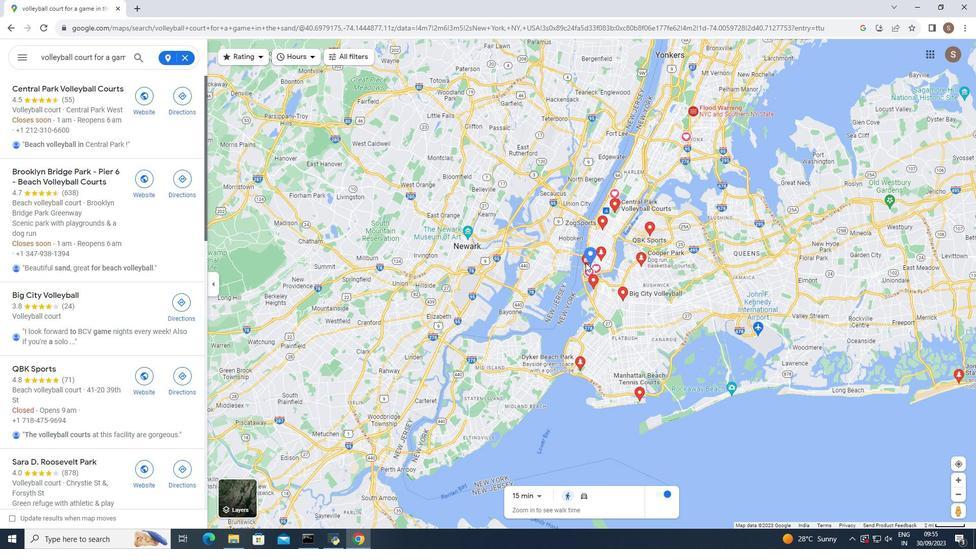 
Action: Mouse moved to (584, 263)
Screenshot: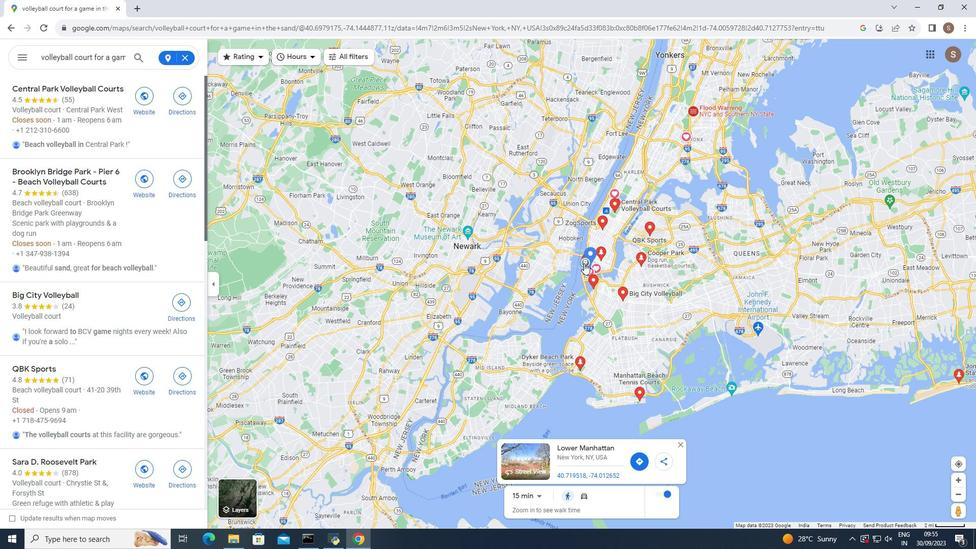 
Action: Mouse pressed left at (584, 263)
Screenshot: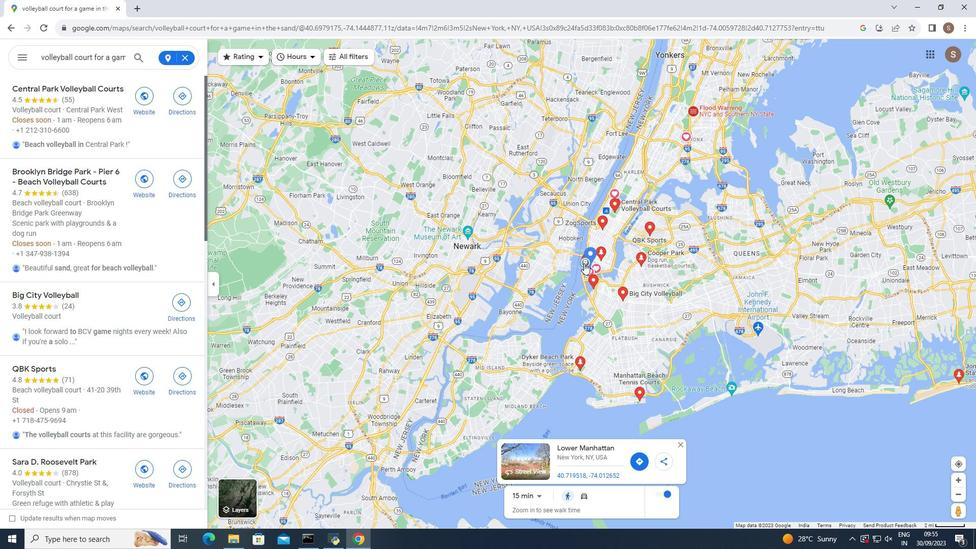 
Action: Mouse moved to (589, 258)
Screenshot: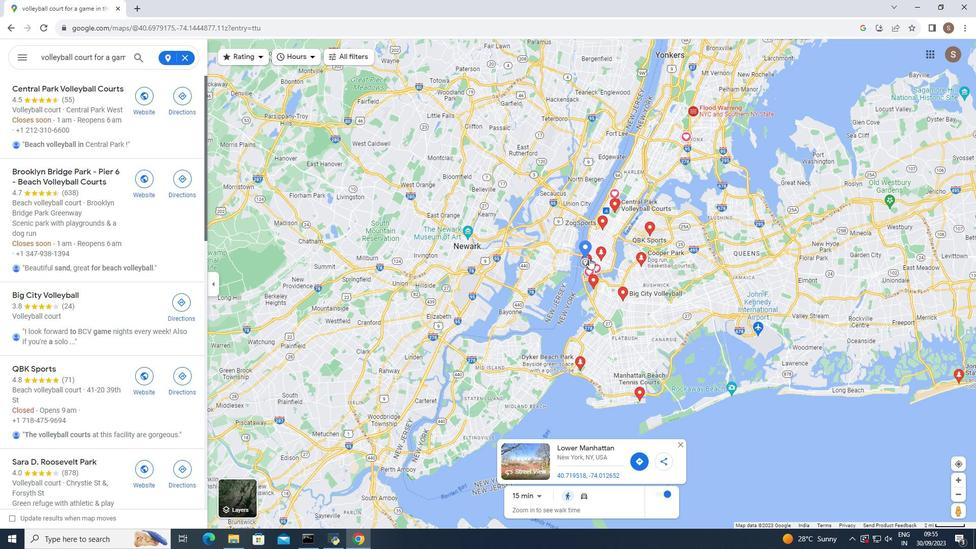 
Action: Mouse pressed left at (589, 258)
Screenshot: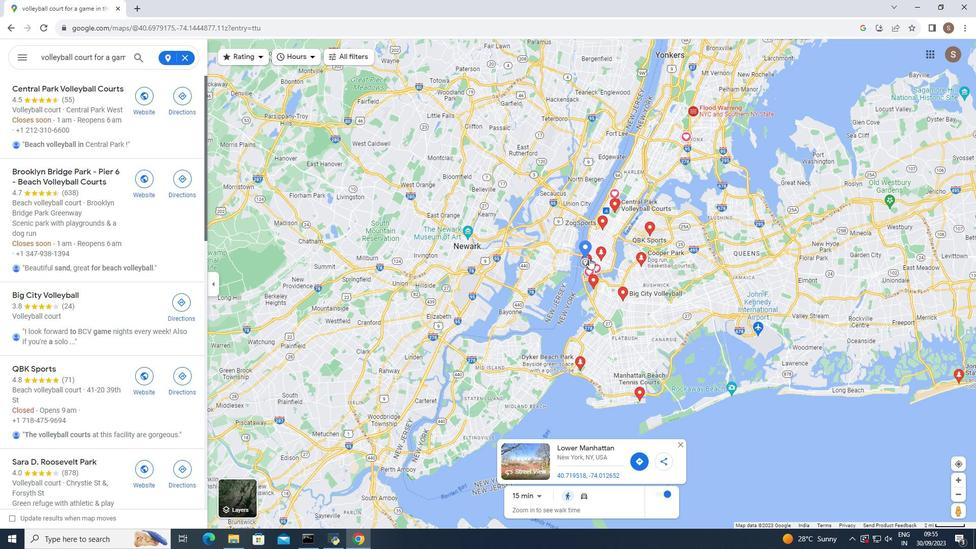 
Action: Mouse moved to (624, 295)
Screenshot: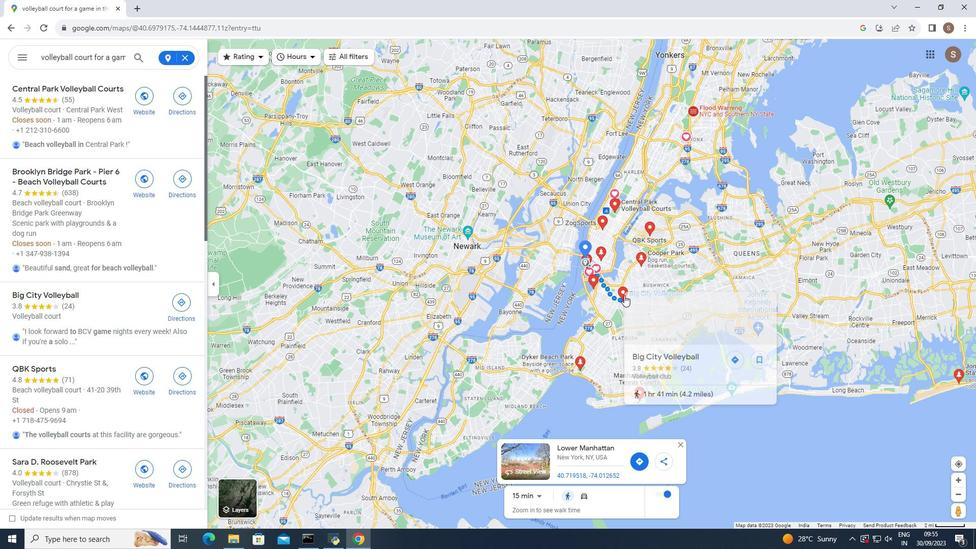 
Action: Mouse pressed left at (624, 295)
Screenshot: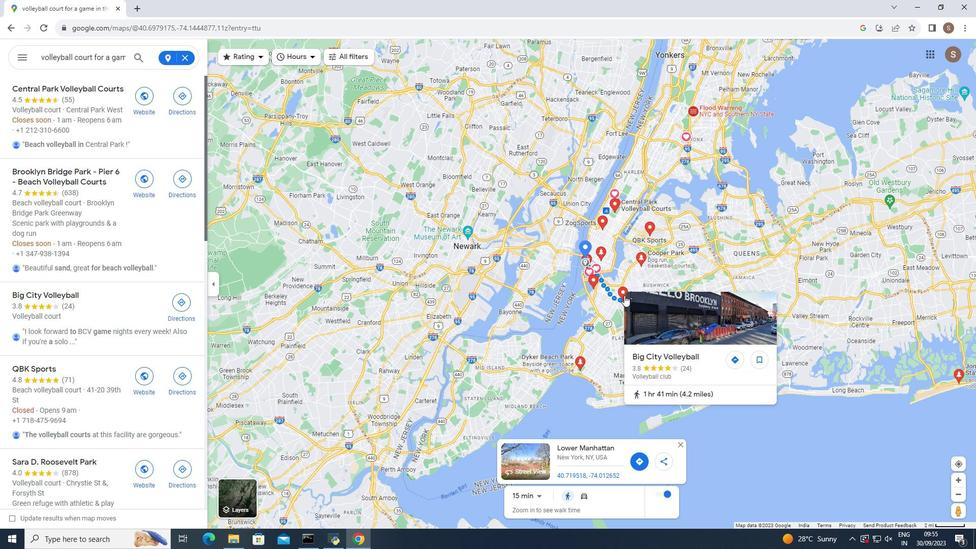 
Action: Mouse moved to (353, 301)
Screenshot: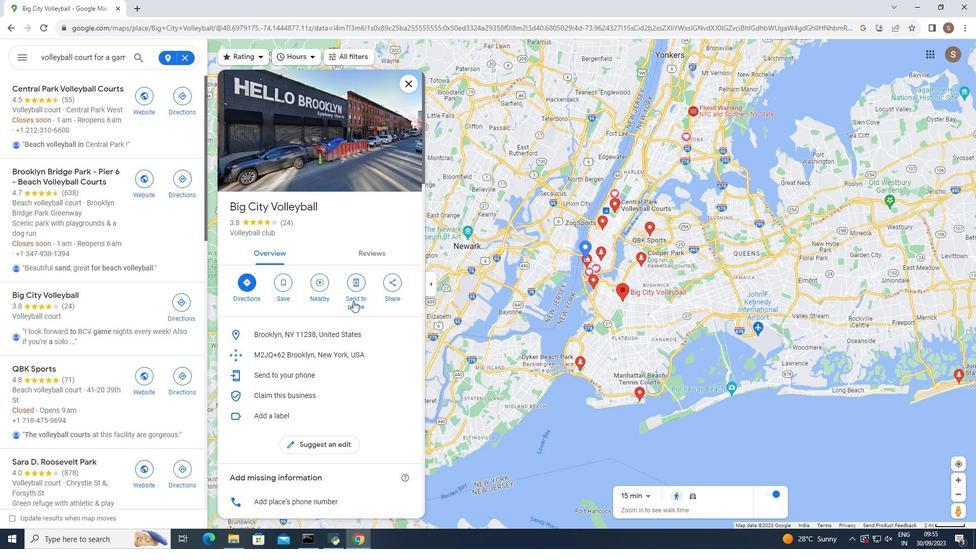 
Action: Mouse scrolled (353, 300) with delta (0, 0)
Screenshot: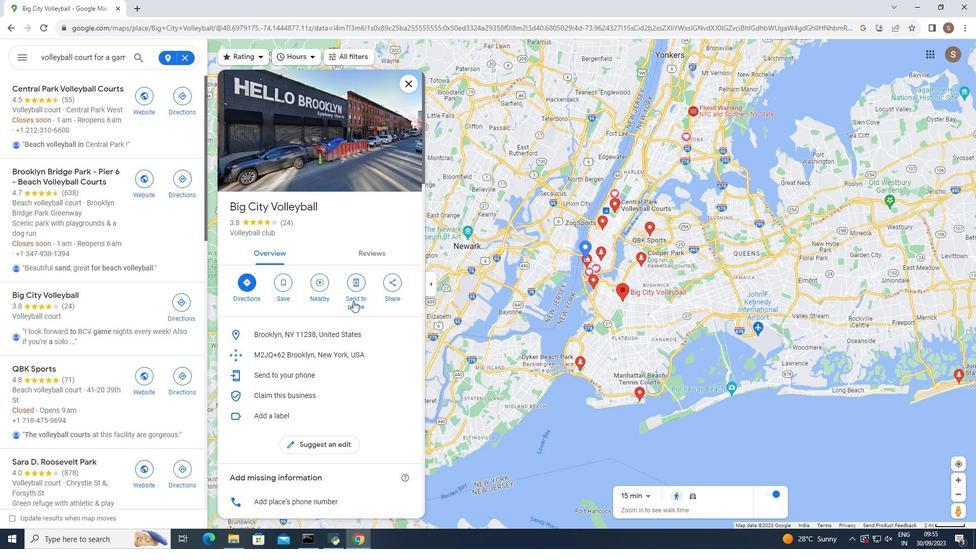 
Action: Mouse scrolled (353, 300) with delta (0, 0)
Screenshot: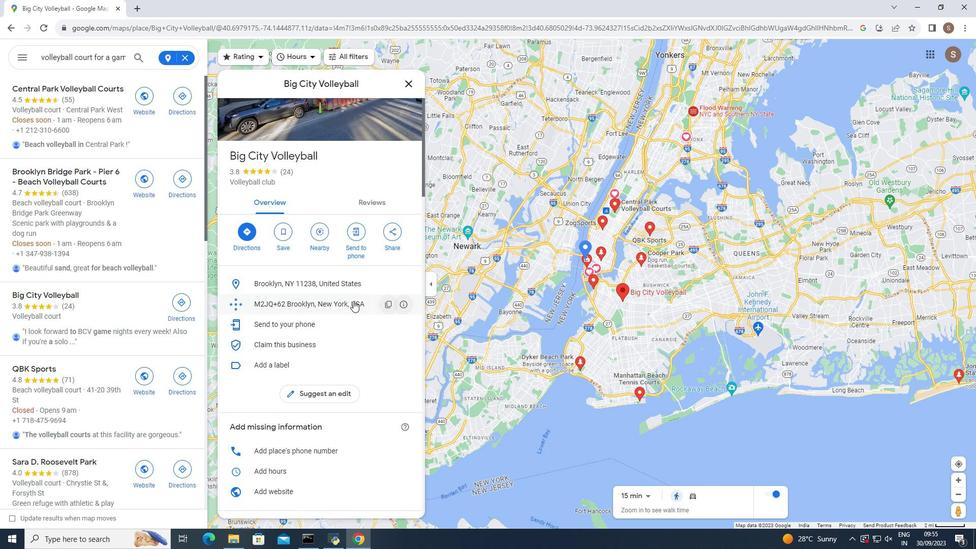 
Action: Mouse scrolled (353, 300) with delta (0, 0)
Screenshot: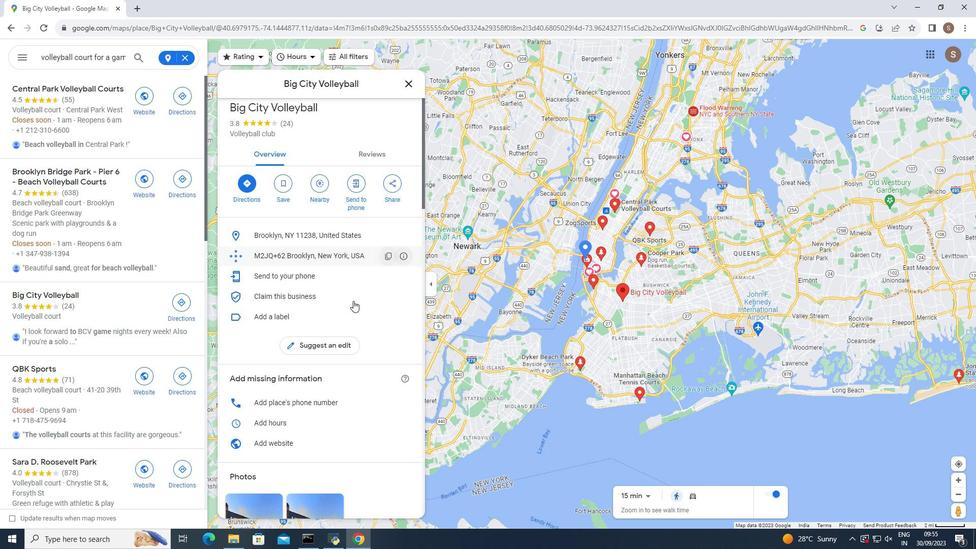 
Action: Mouse scrolled (353, 300) with delta (0, 0)
Screenshot: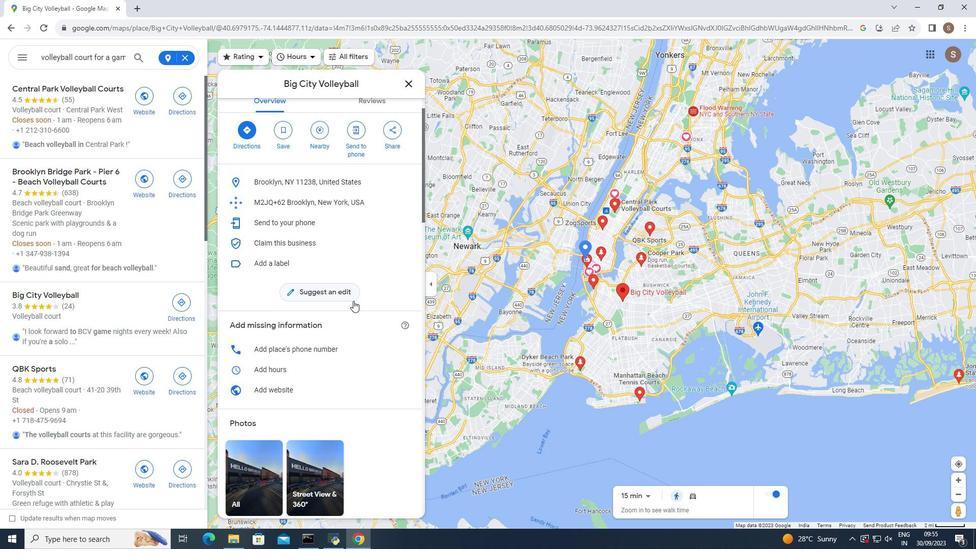 
Action: Mouse moved to (408, 84)
Screenshot: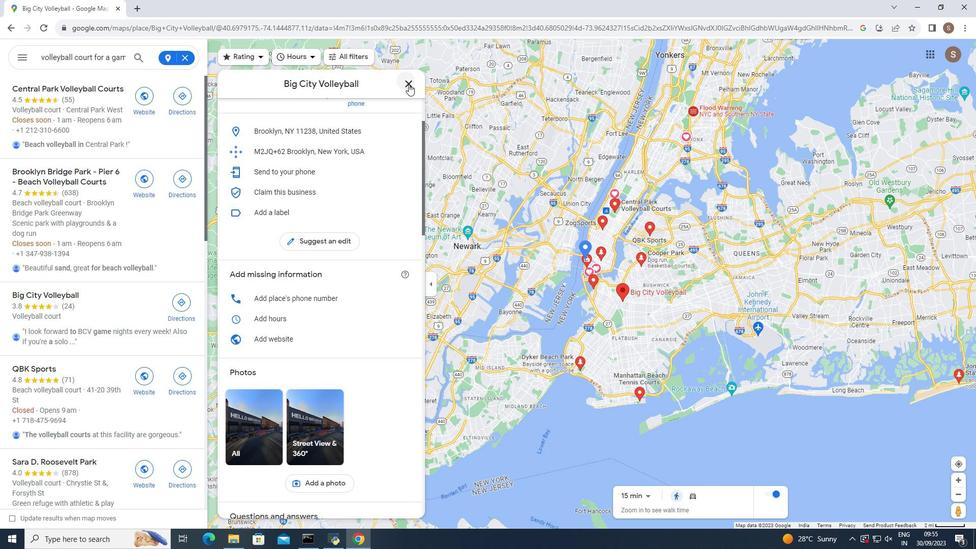 
Action: Mouse pressed left at (408, 84)
Screenshot: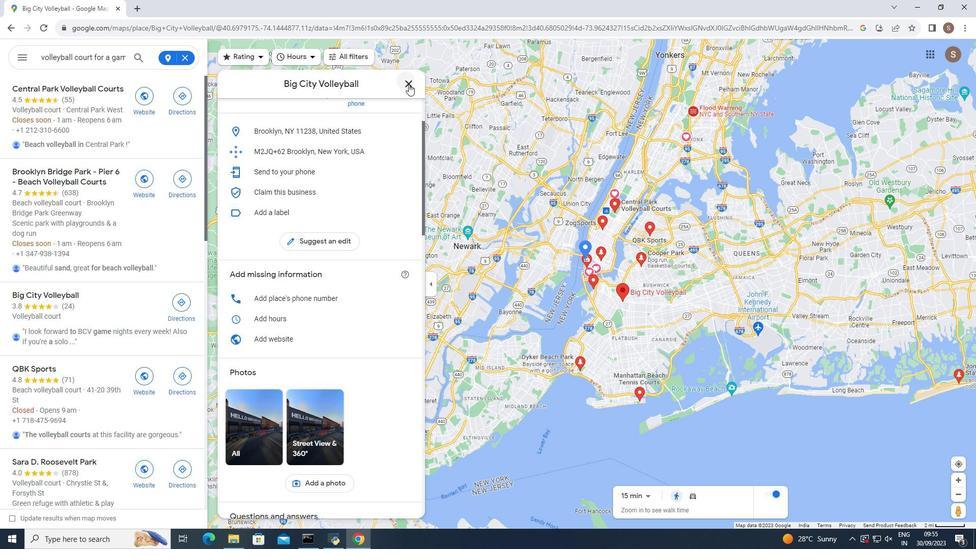 
Action: Mouse moved to (25, 298)
Screenshot: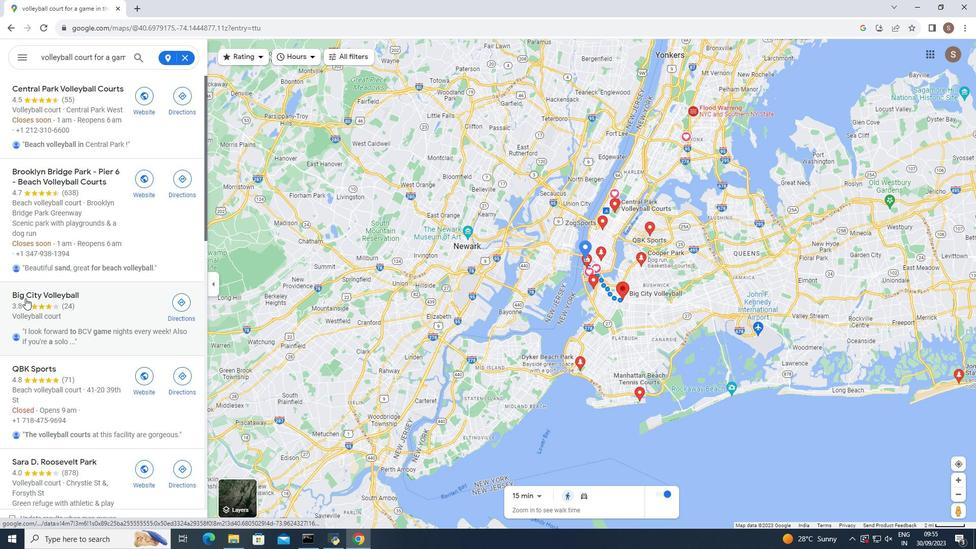 
